 Task: Compose an email with the signature Gabriella Robinson with the subject Invitation to a webinar and the message I wanted to follow up on the email you sent regarding the budget. Do you have any additional information? from softage.10@softage.net to softage.6@softage.net, now select the entire message Quote Attach a link with text SoftAge.6 and email address as softage.6@softage.net Send the email. Finally, move the email from Sent Items to the label Business development
Action: Mouse moved to (105, 183)
Screenshot: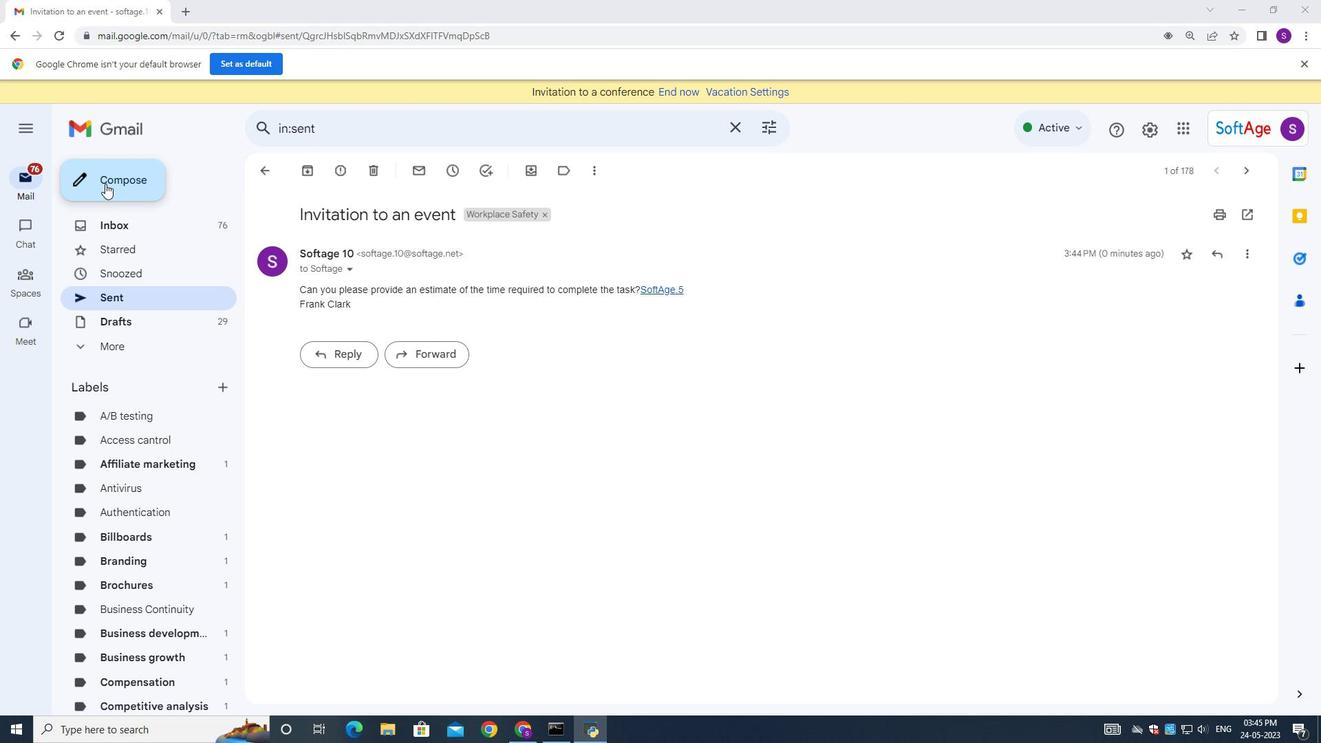 
Action: Mouse pressed left at (105, 183)
Screenshot: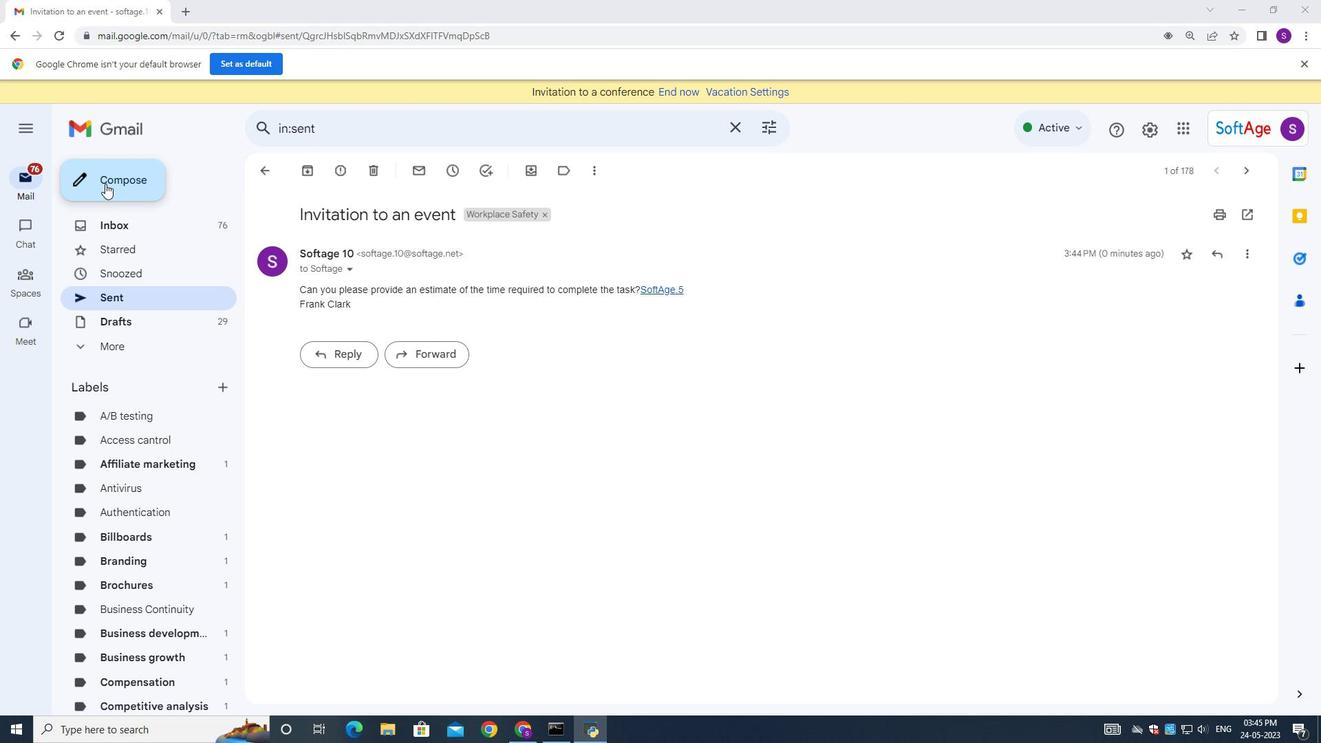 
Action: Mouse moved to (1090, 688)
Screenshot: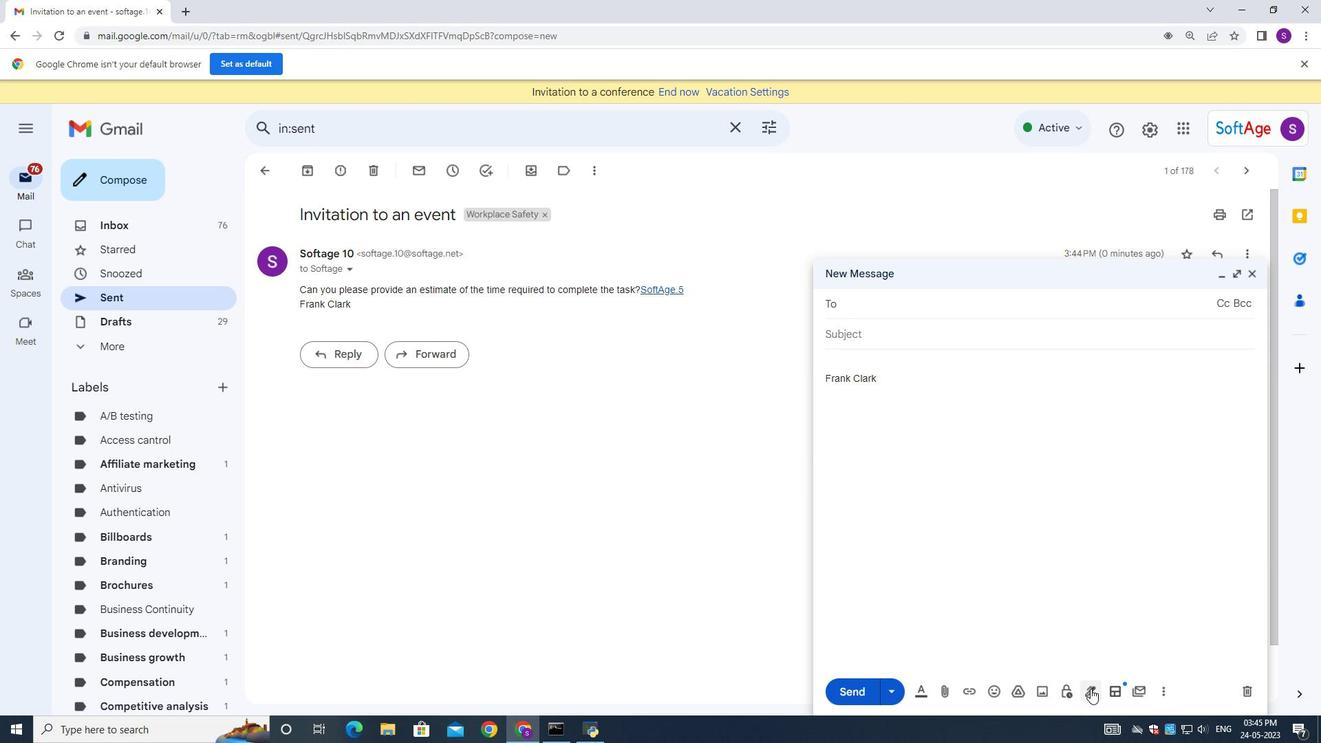 
Action: Mouse pressed left at (1090, 688)
Screenshot: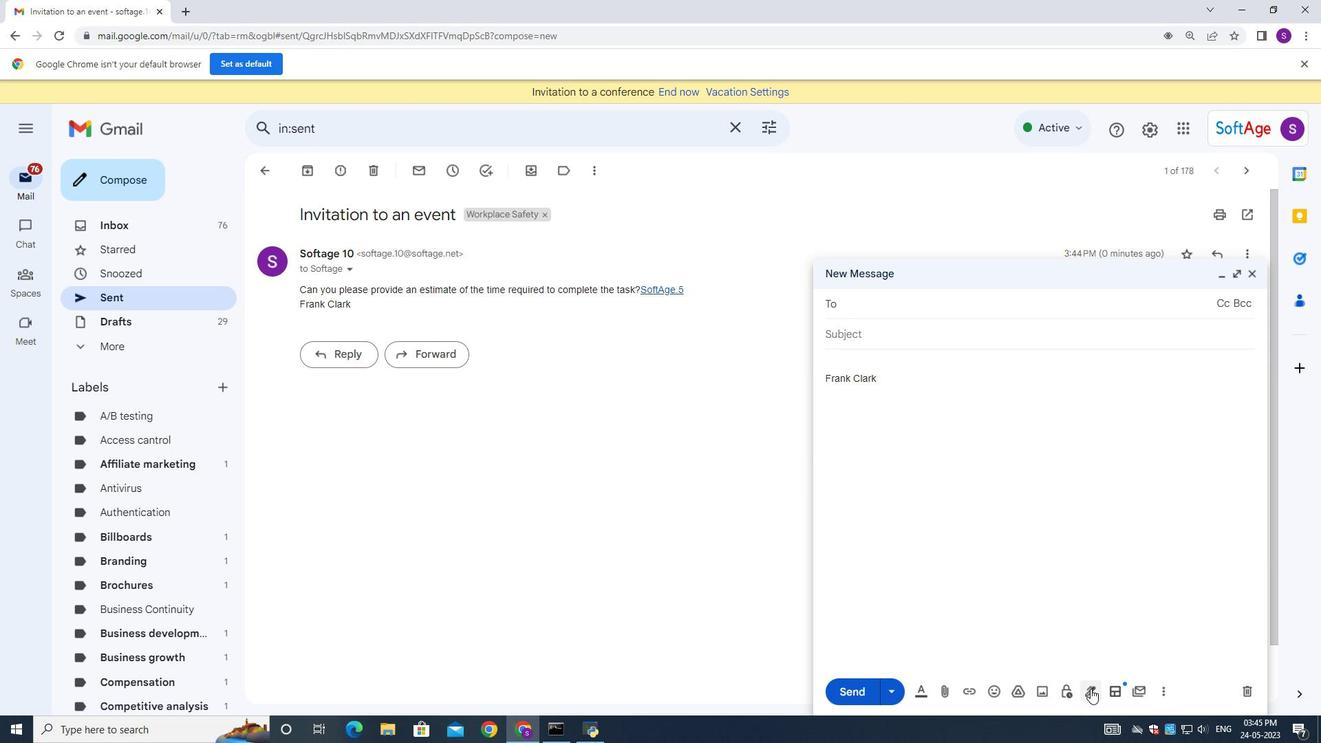 
Action: Mouse moved to (1120, 603)
Screenshot: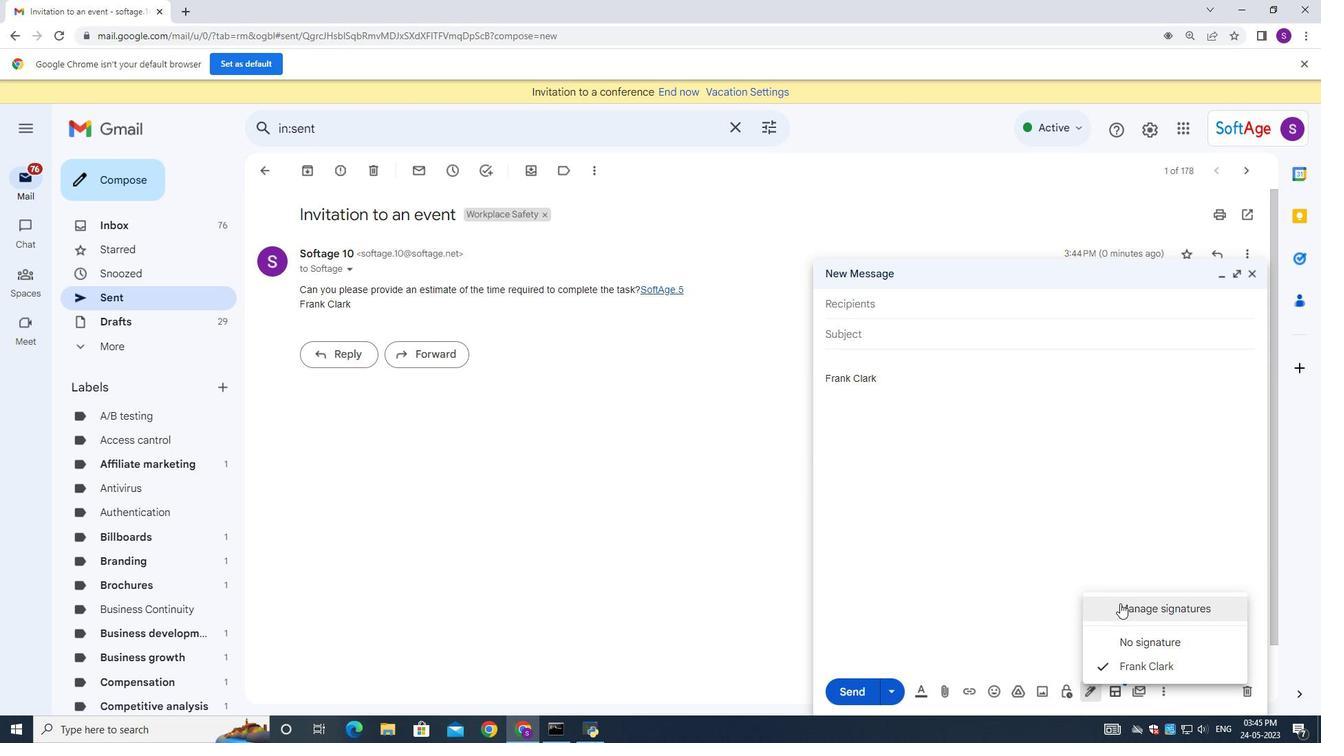 
Action: Mouse pressed left at (1120, 603)
Screenshot: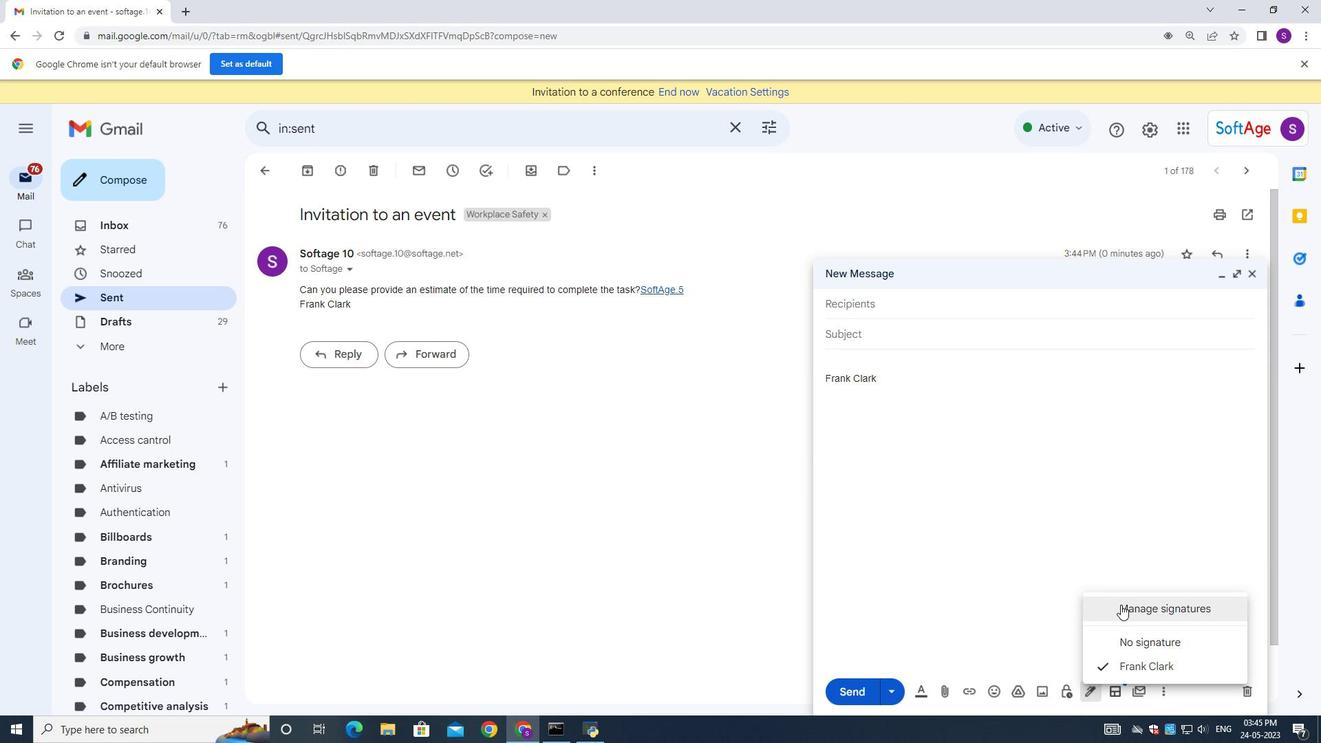 
Action: Mouse moved to (559, 344)
Screenshot: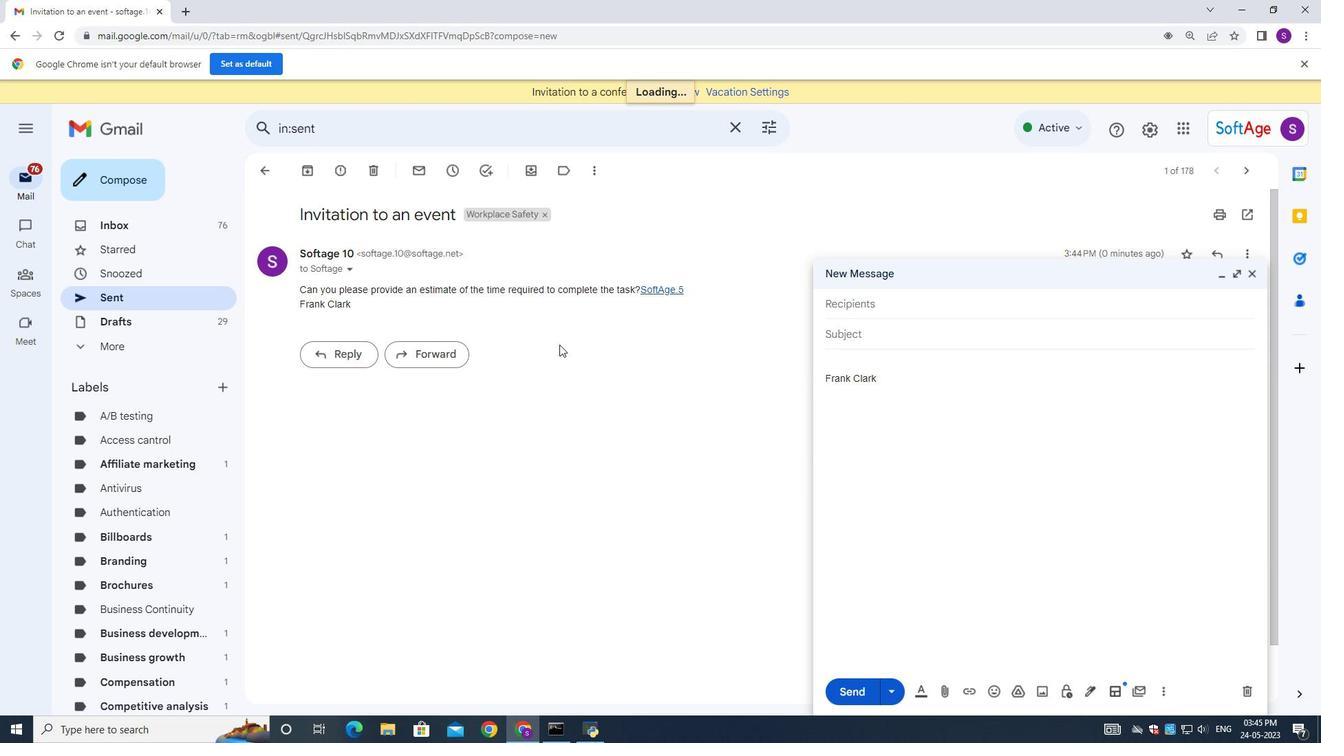 
Action: Mouse scrolled (559, 344) with delta (0, 0)
Screenshot: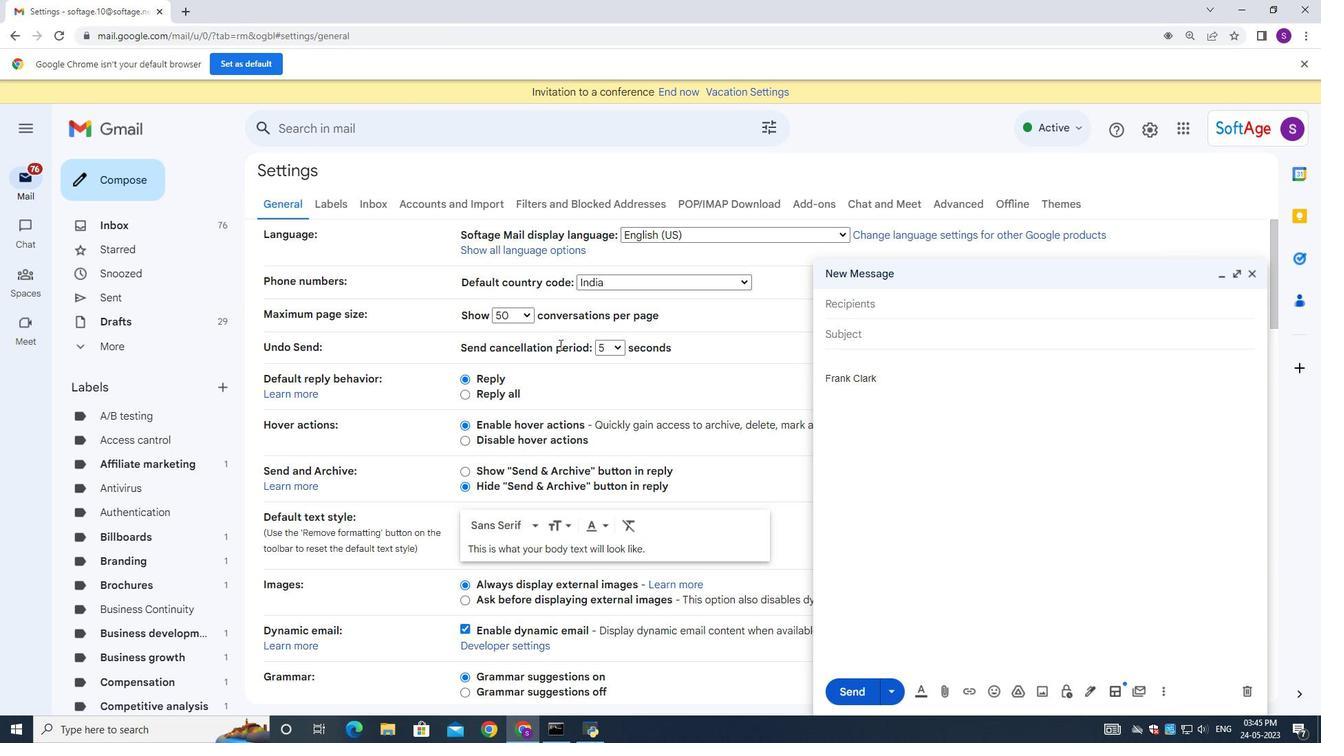 
Action: Mouse scrolled (559, 344) with delta (0, 0)
Screenshot: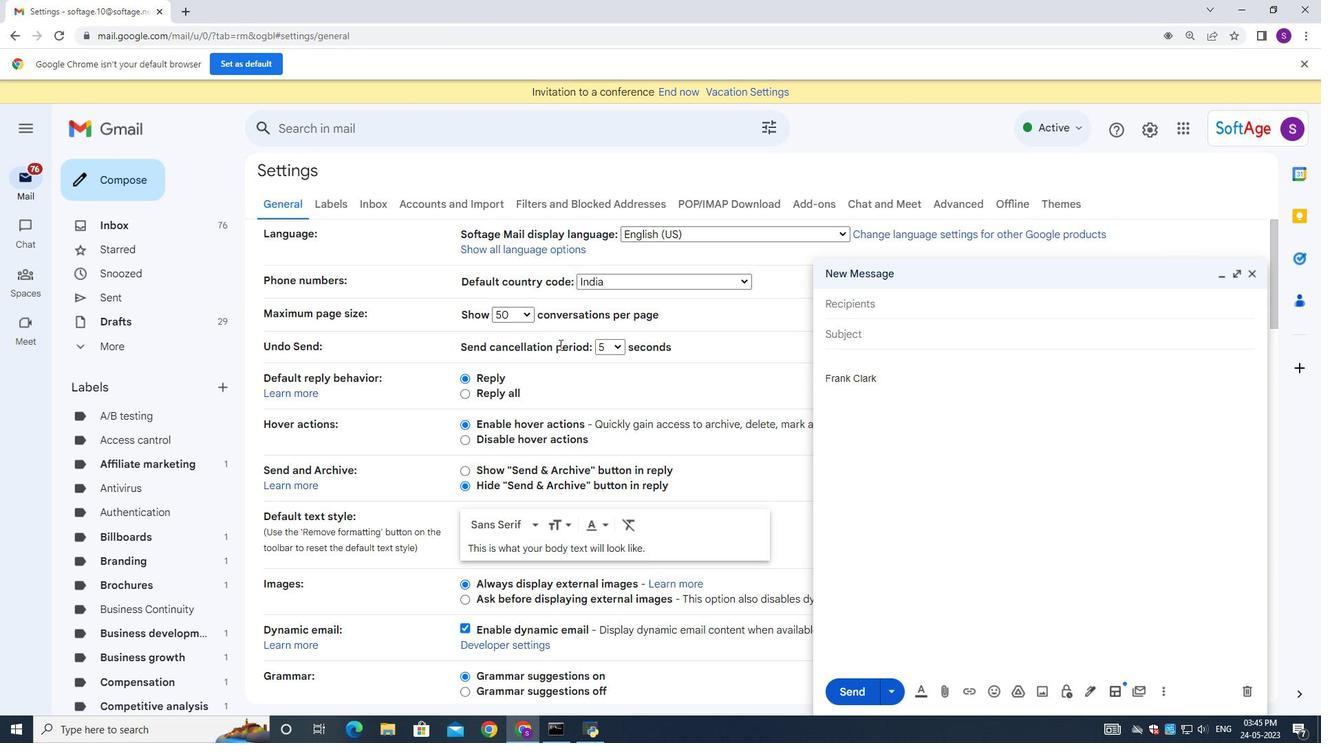 
Action: Mouse scrolled (559, 344) with delta (0, 0)
Screenshot: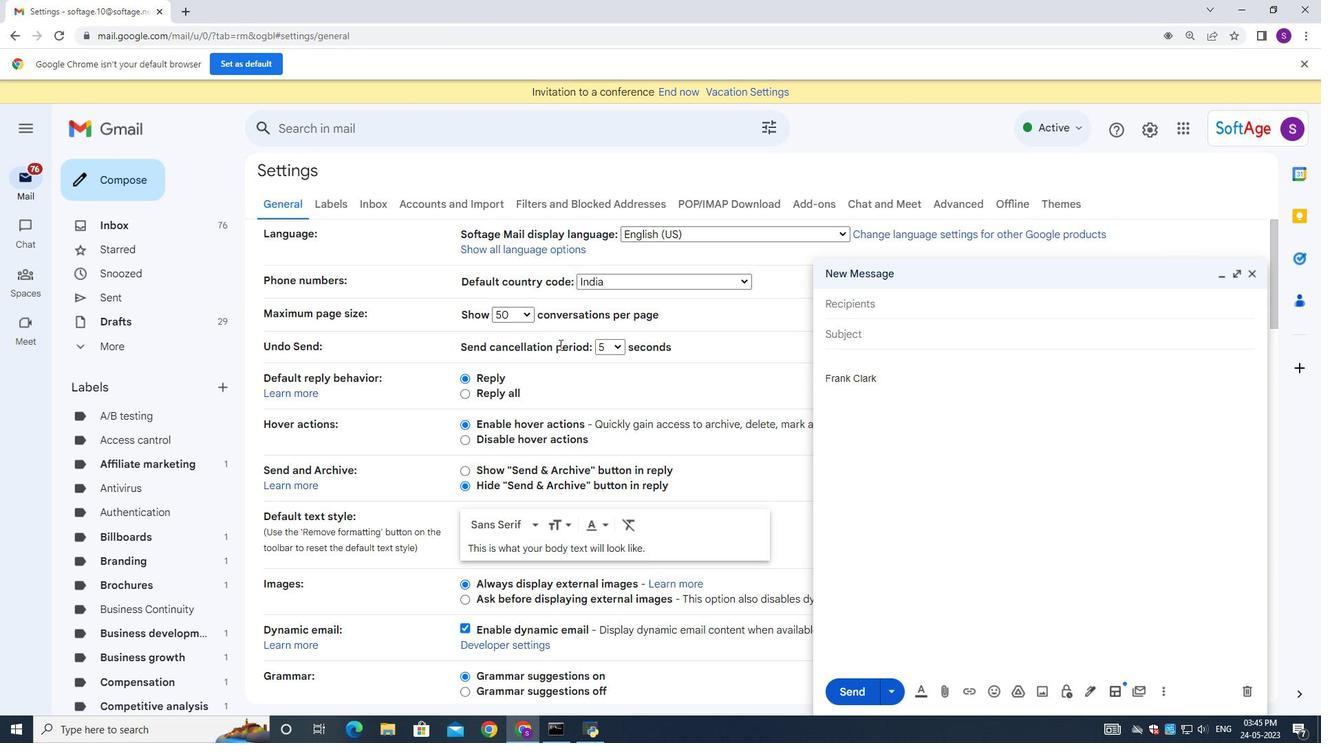 
Action: Mouse scrolled (559, 344) with delta (0, 0)
Screenshot: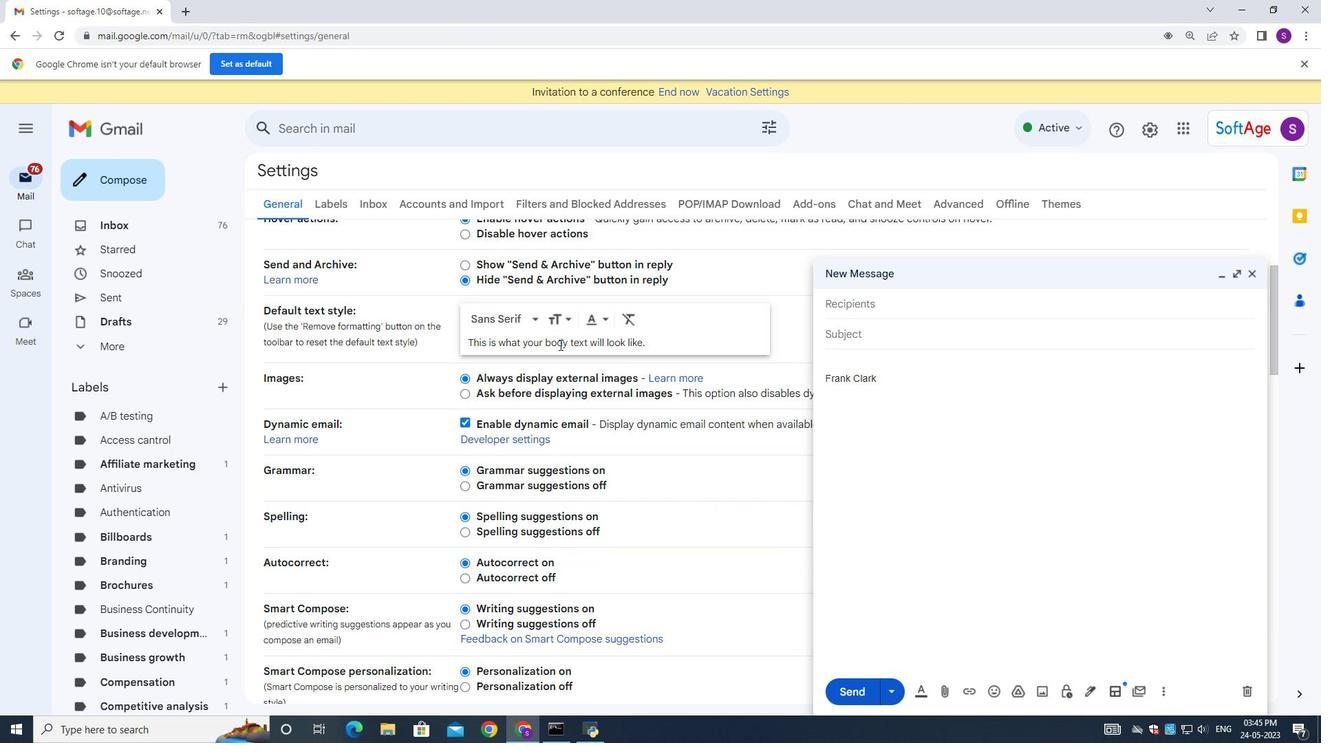 
Action: Mouse scrolled (559, 344) with delta (0, 0)
Screenshot: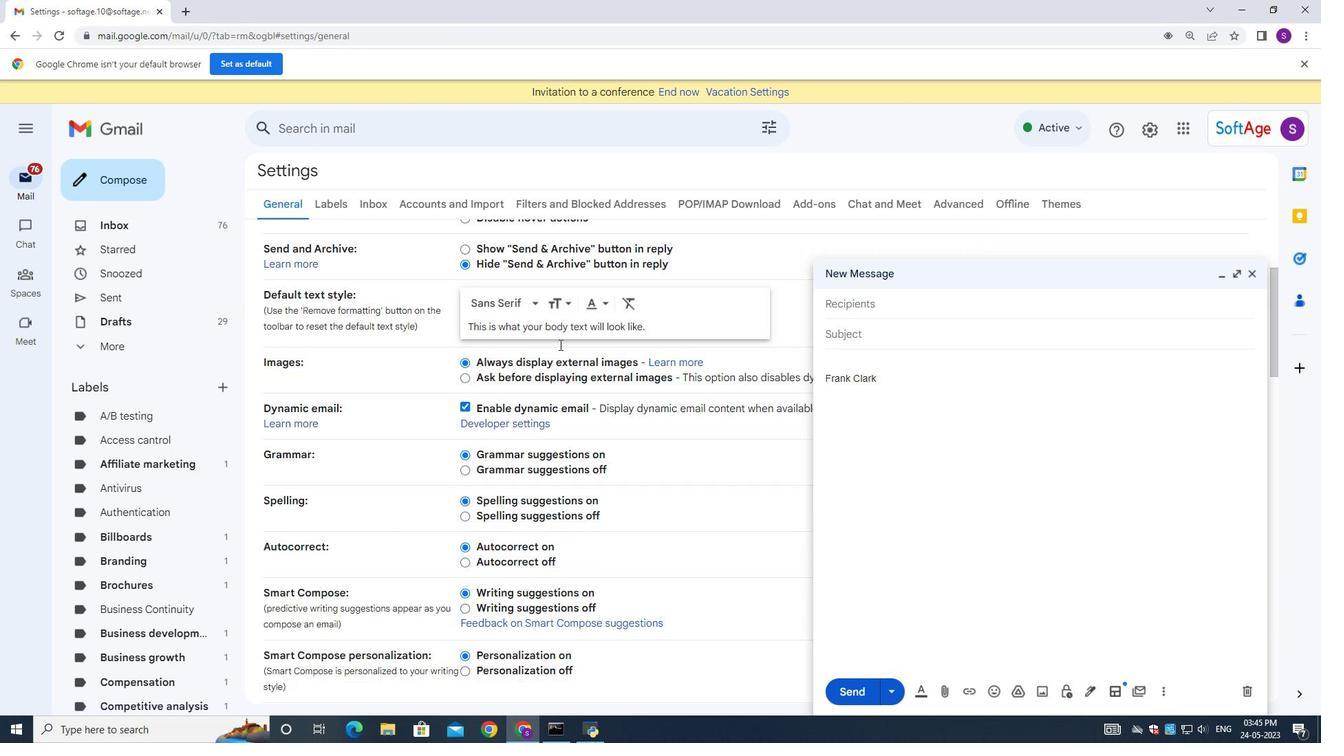
Action: Mouse scrolled (559, 344) with delta (0, 0)
Screenshot: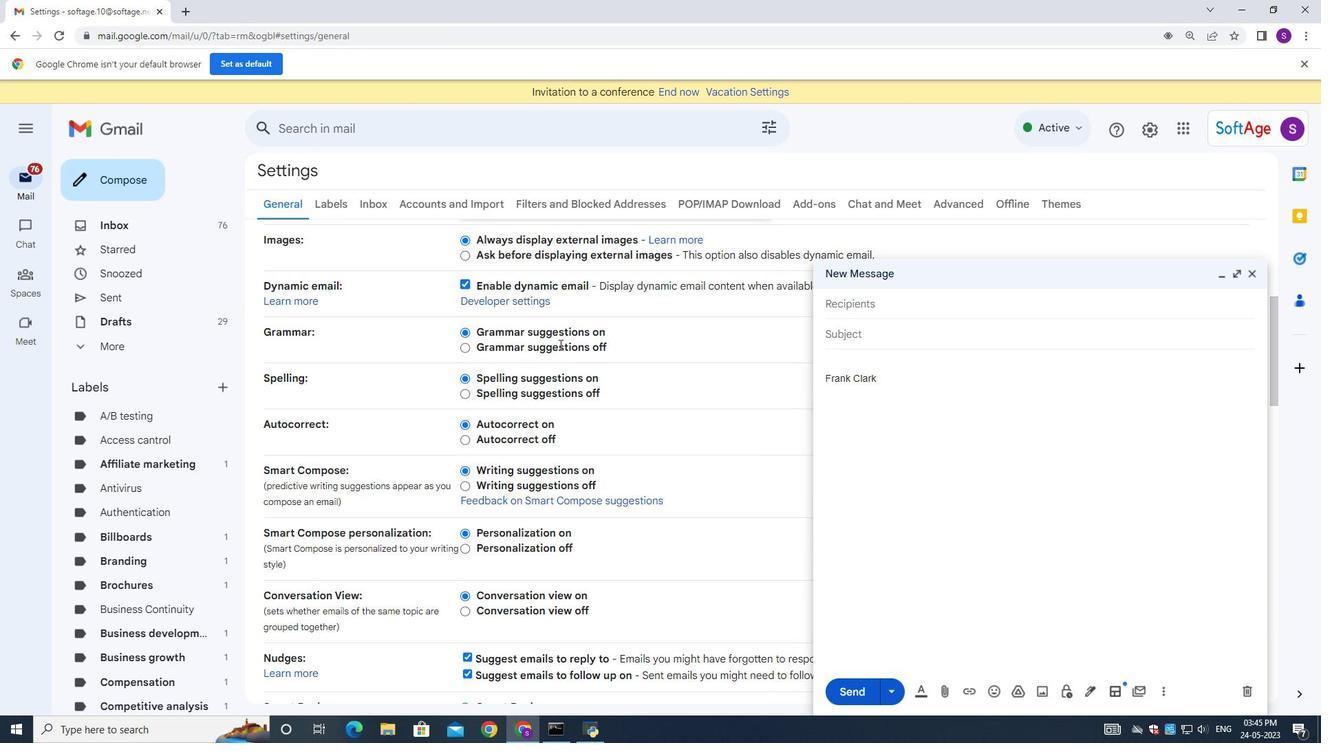 
Action: Mouse scrolled (559, 344) with delta (0, 0)
Screenshot: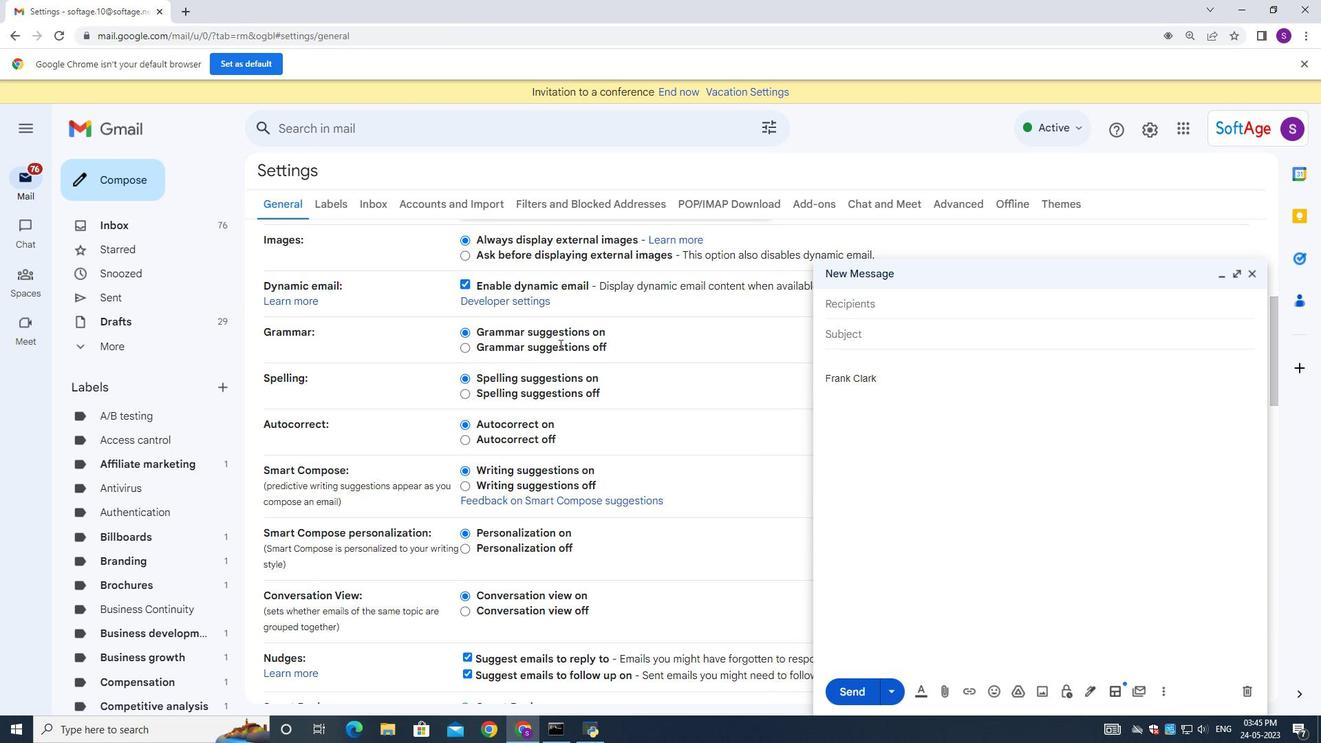 
Action: Mouse moved to (559, 344)
Screenshot: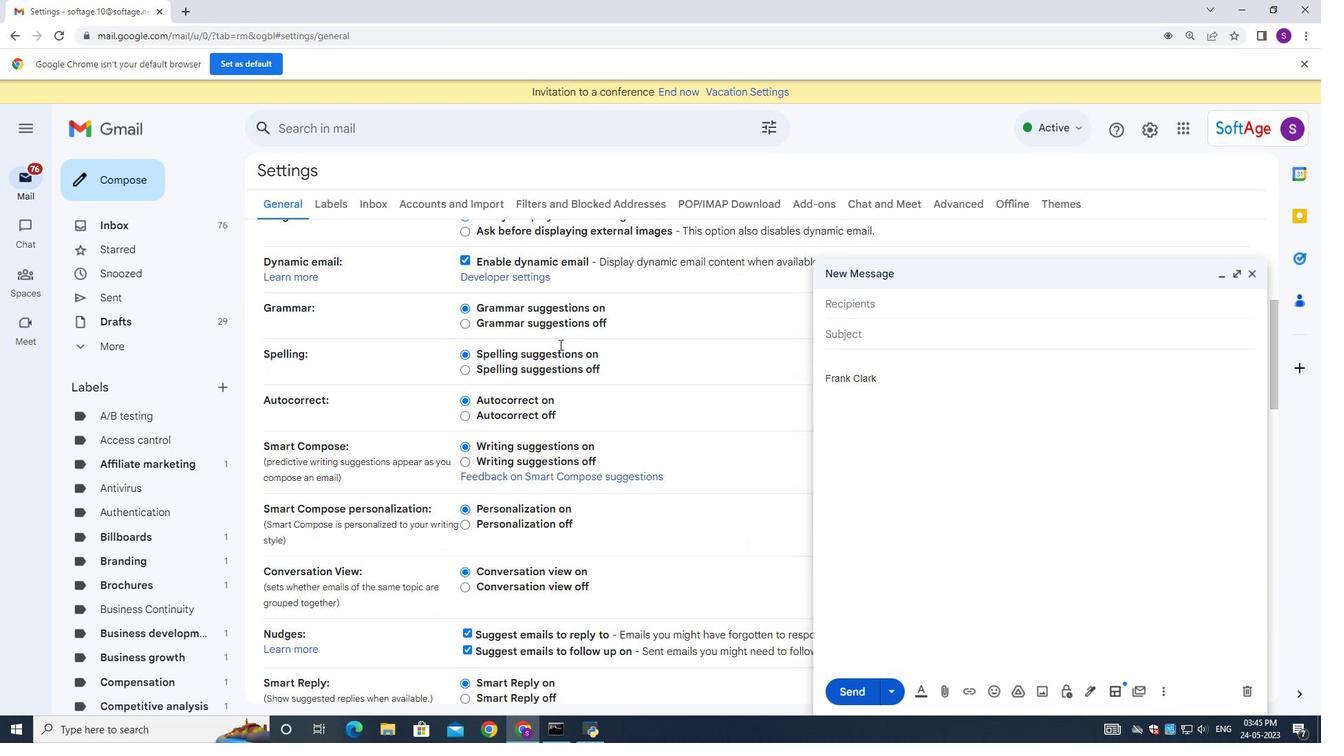 
Action: Mouse scrolled (559, 344) with delta (0, 0)
Screenshot: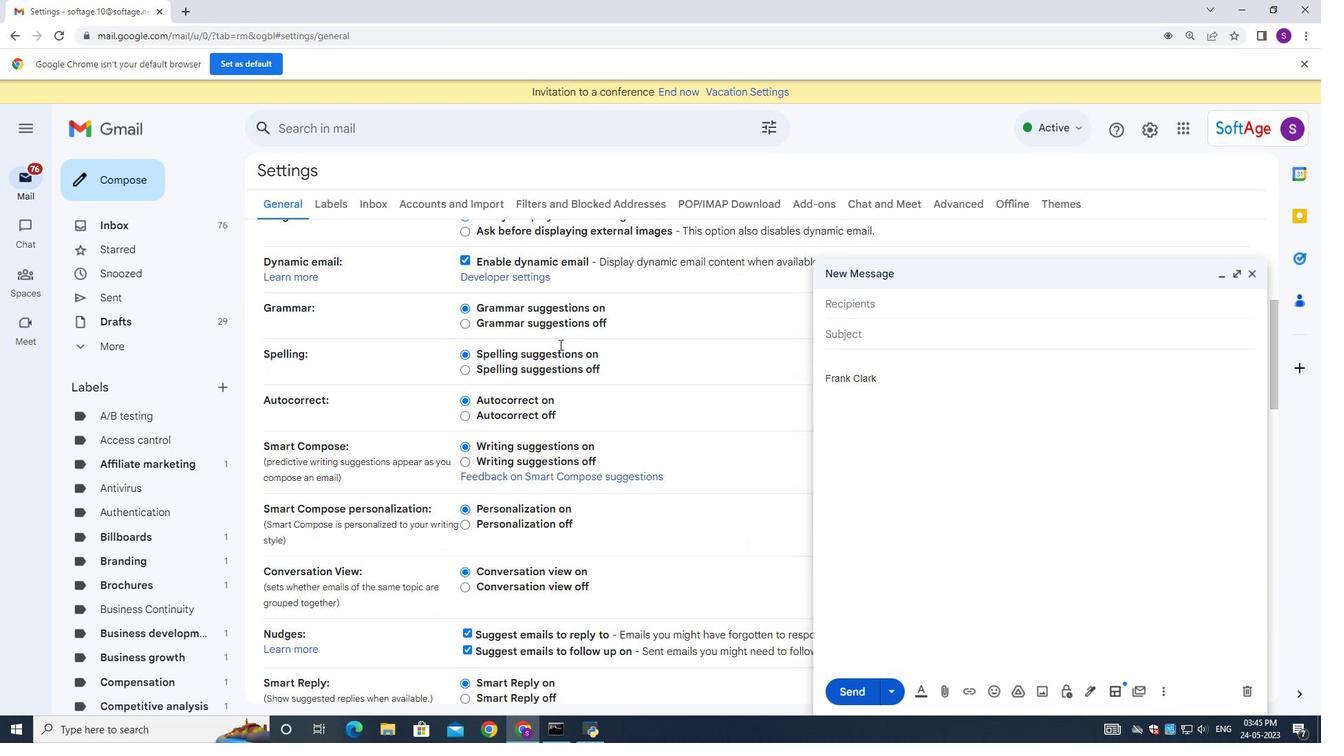
Action: Mouse scrolled (559, 344) with delta (0, 0)
Screenshot: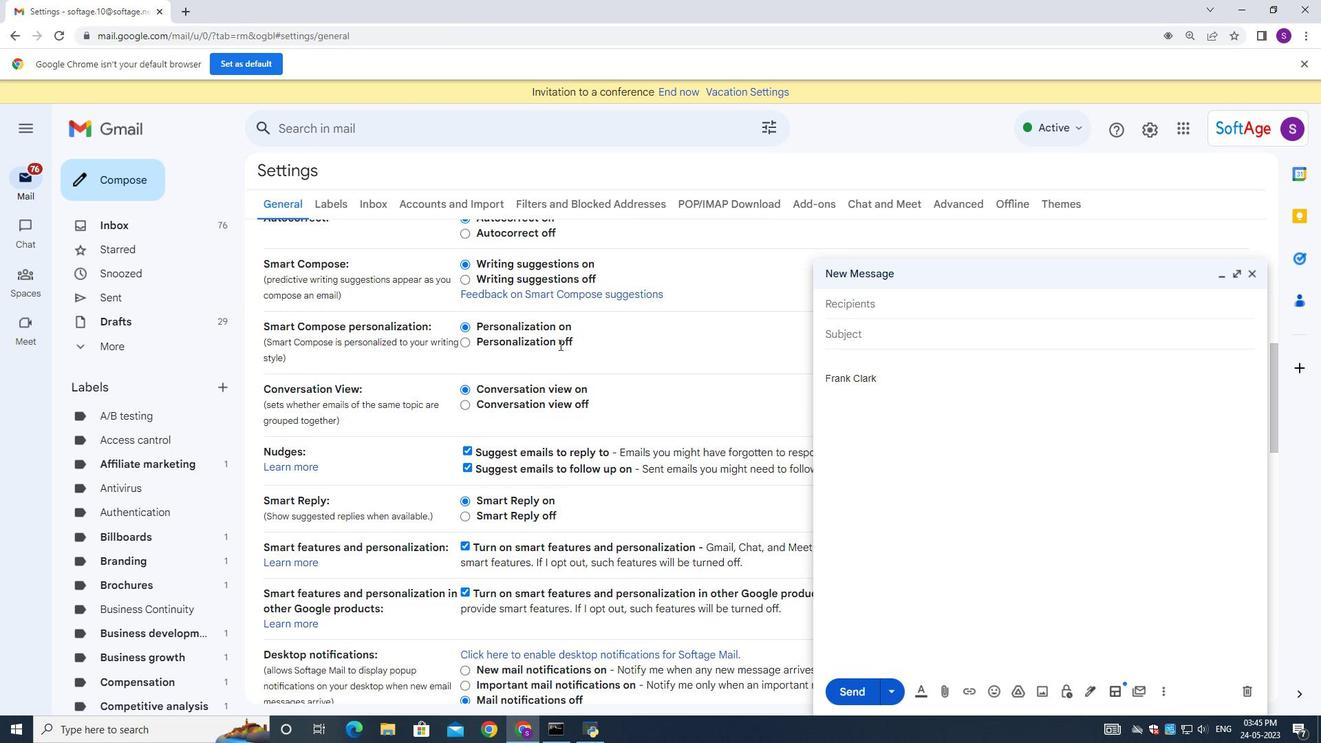 
Action: Mouse scrolled (559, 344) with delta (0, 0)
Screenshot: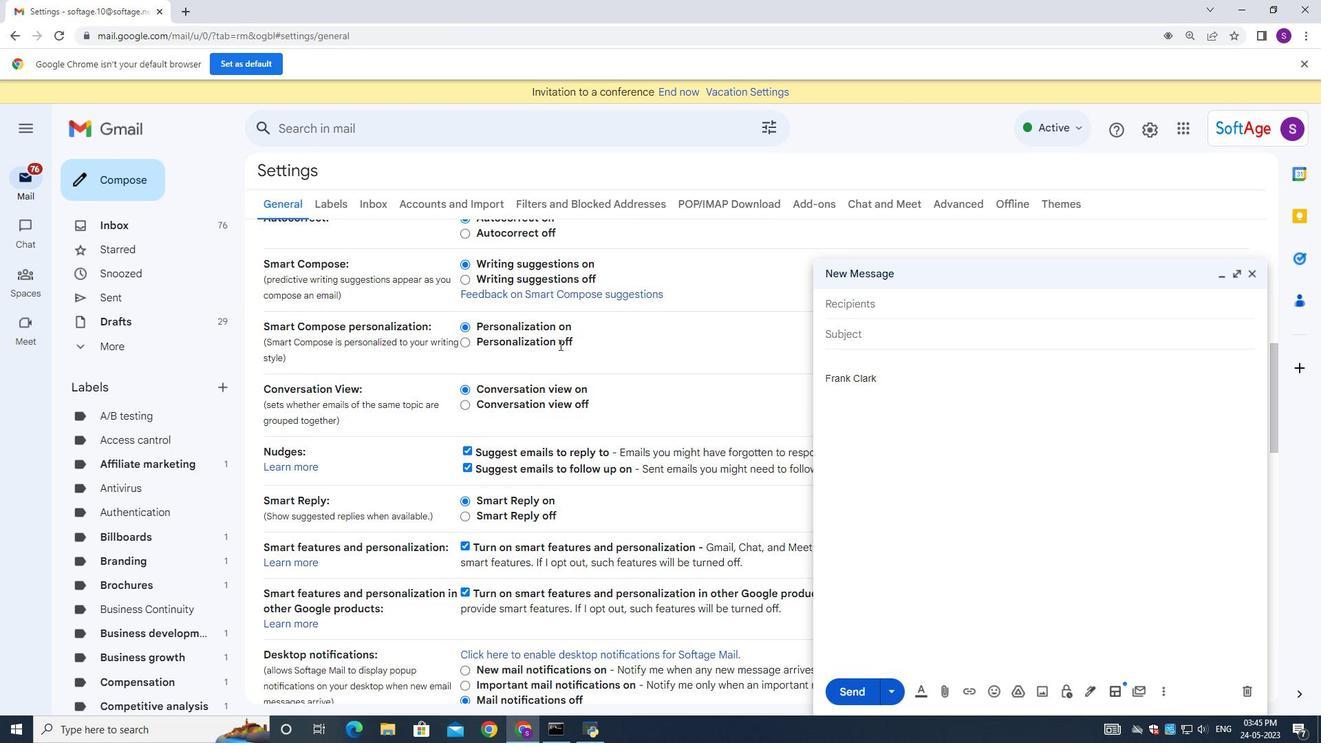 
Action: Mouse moved to (559, 348)
Screenshot: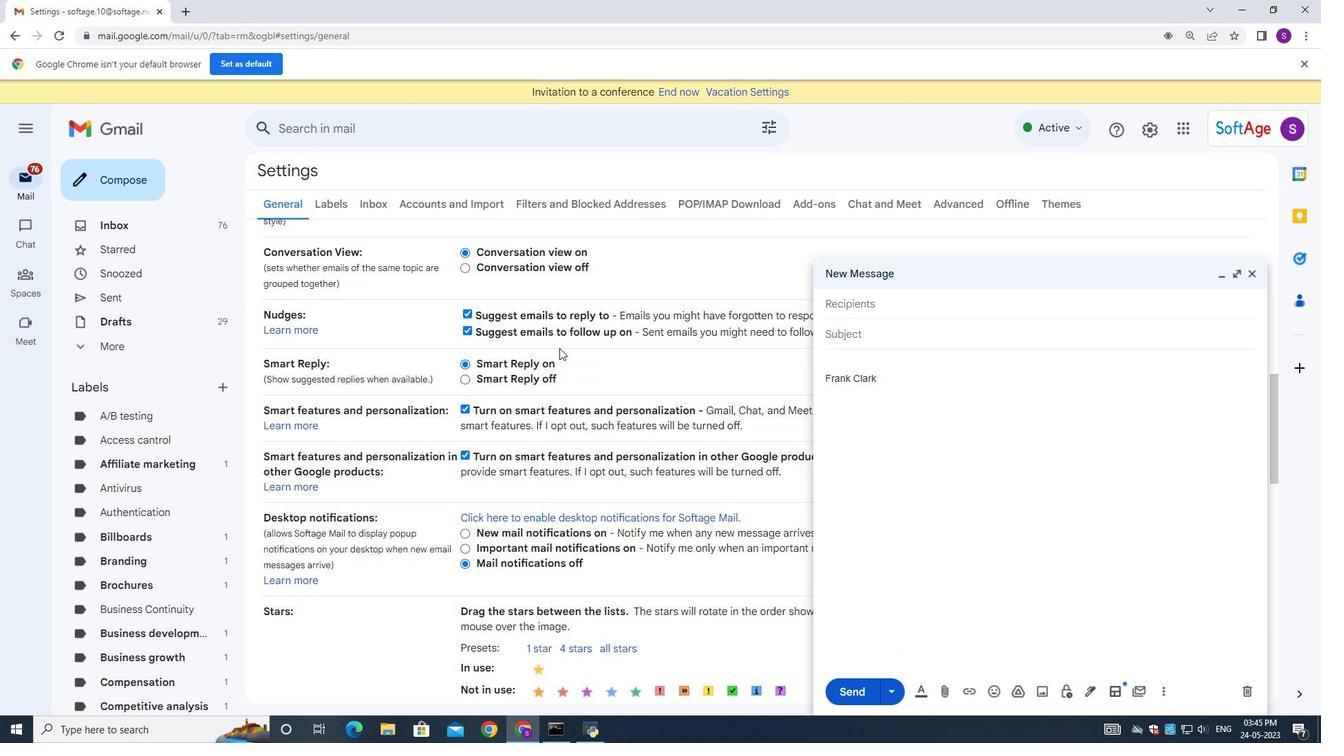 
Action: Mouse scrolled (559, 347) with delta (0, 0)
Screenshot: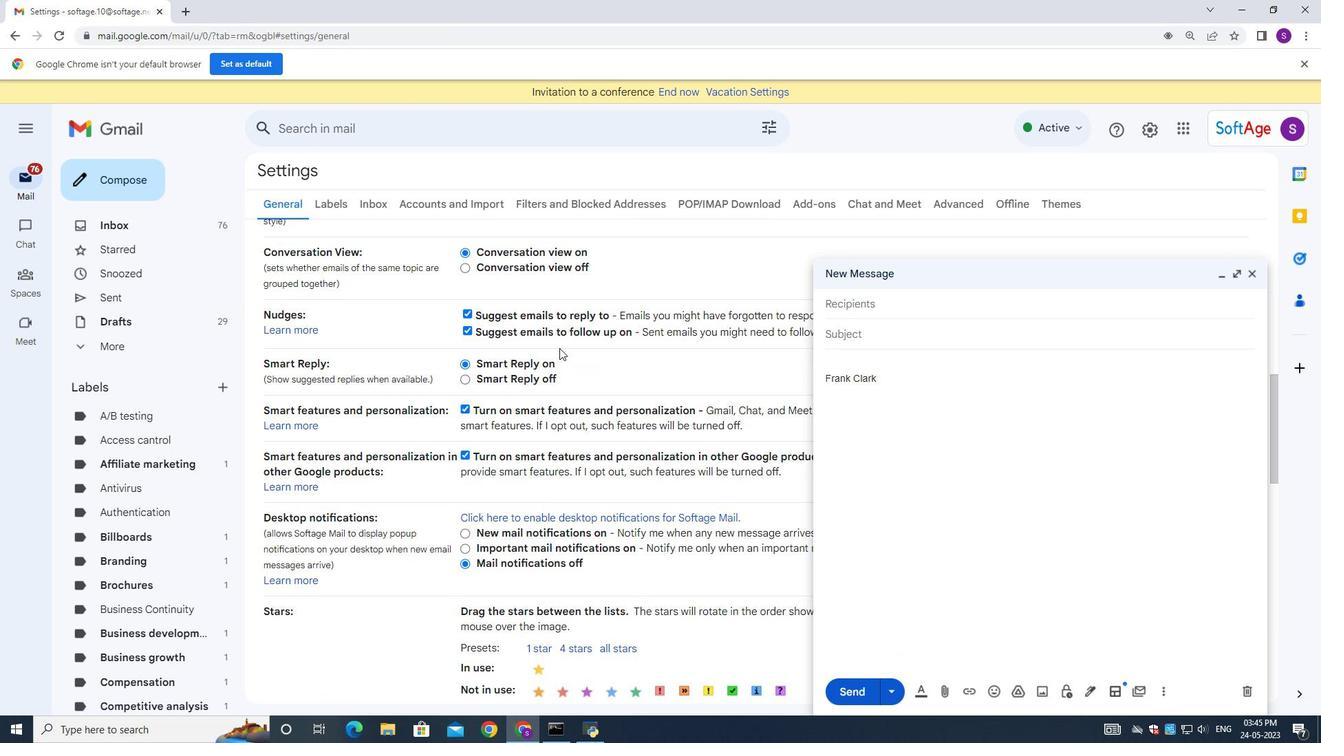 
Action: Mouse scrolled (559, 347) with delta (0, 0)
Screenshot: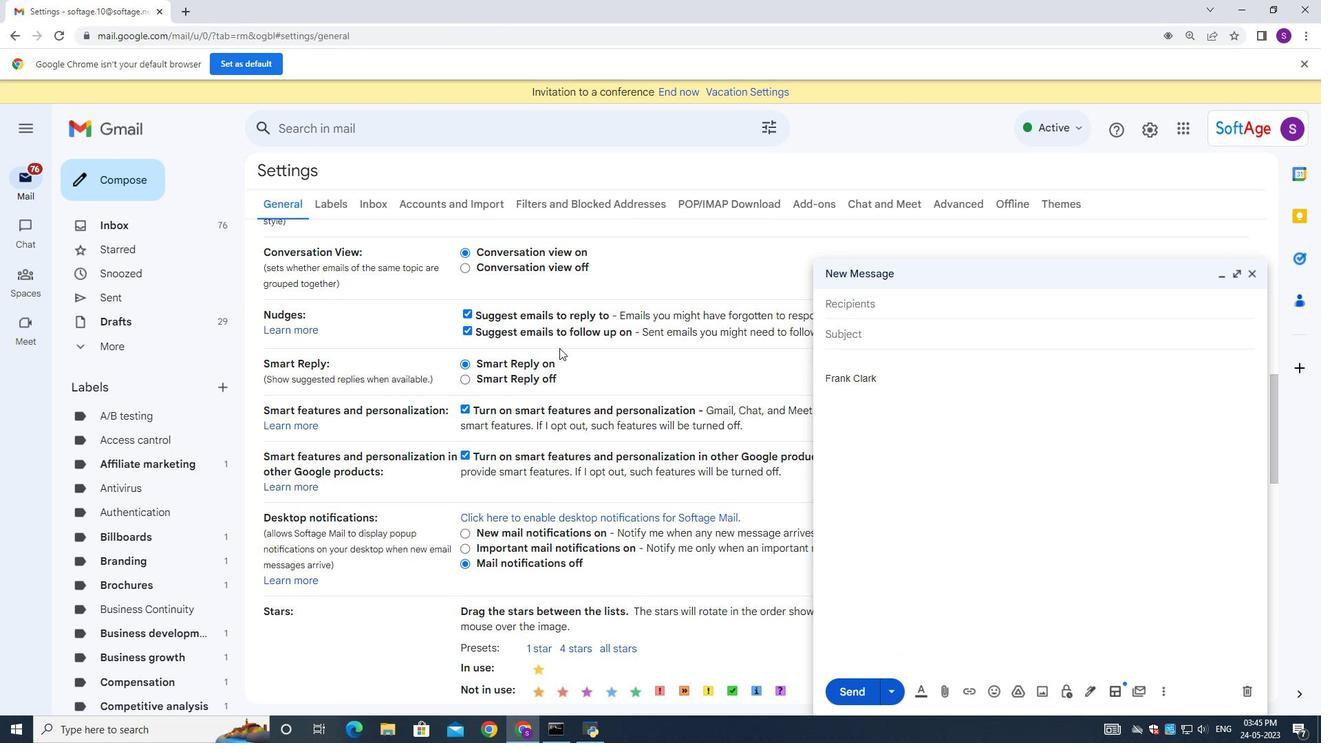 
Action: Mouse scrolled (559, 347) with delta (0, 0)
Screenshot: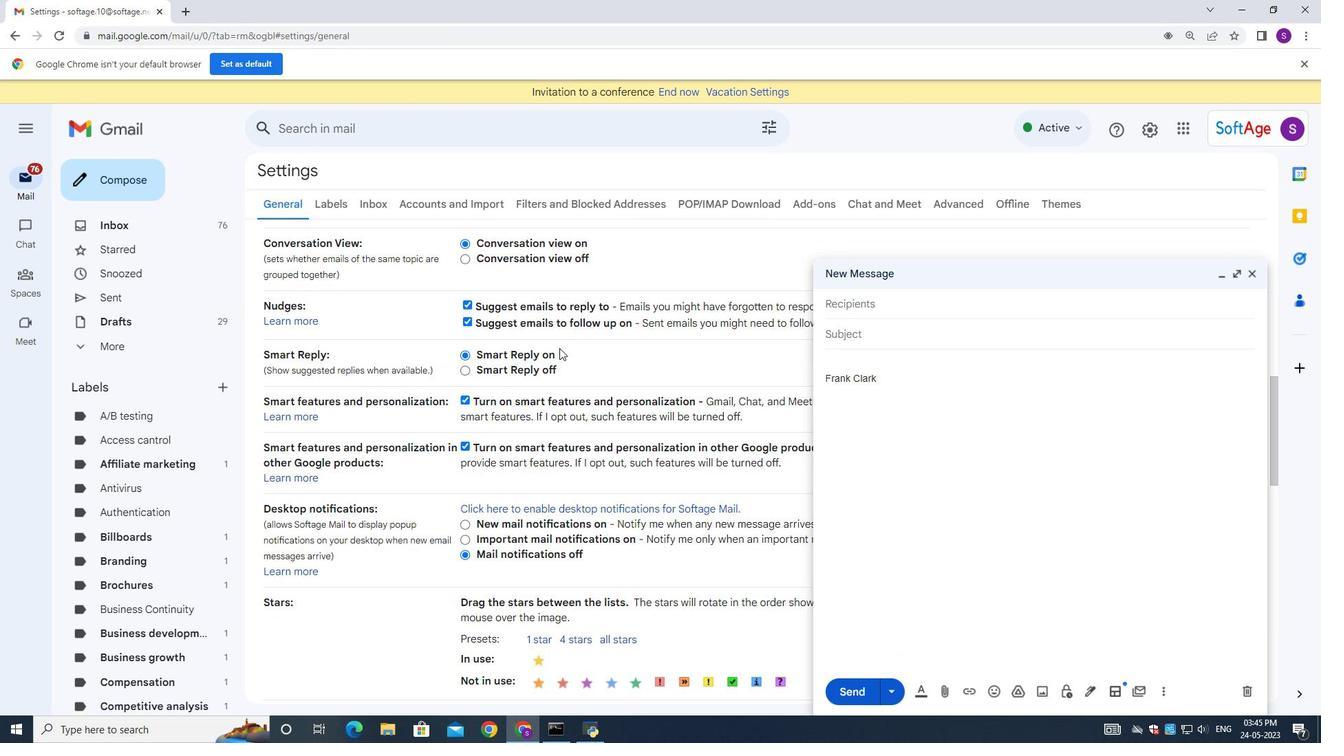 
Action: Mouse moved to (559, 348)
Screenshot: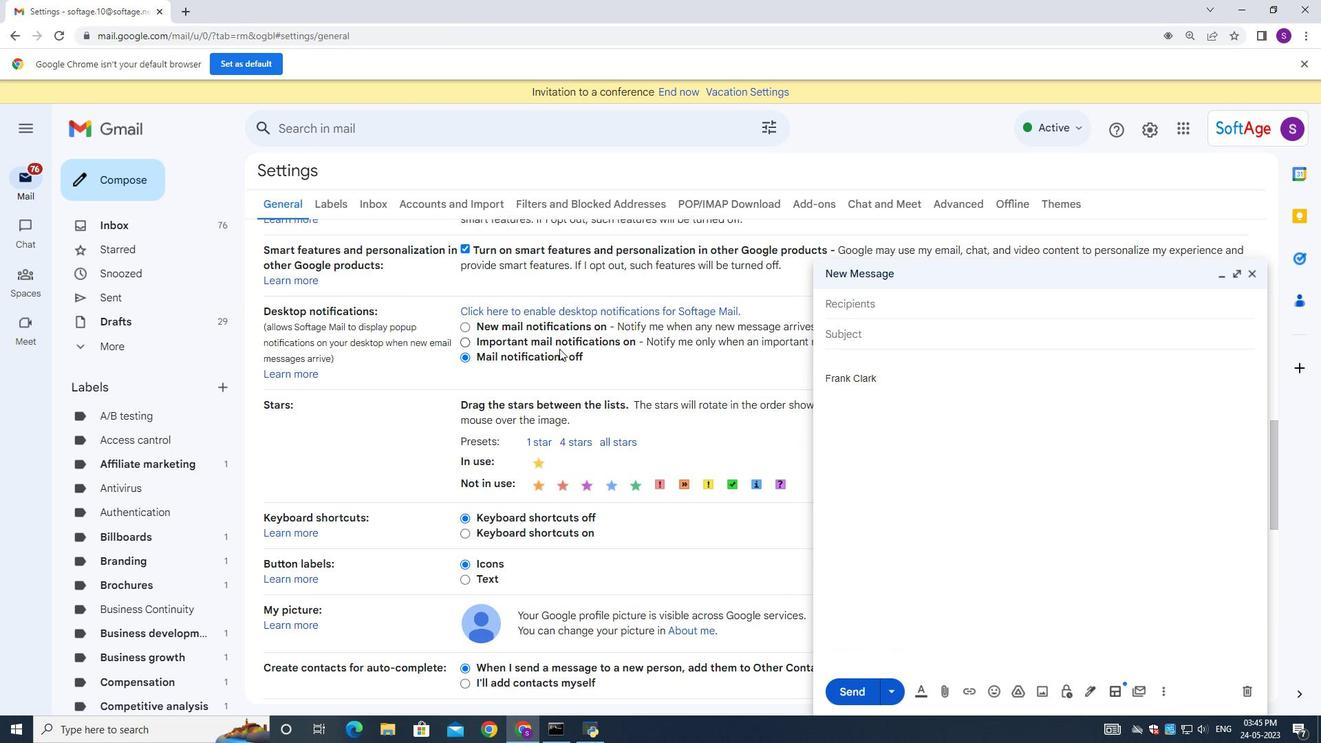 
Action: Mouse scrolled (559, 348) with delta (0, 0)
Screenshot: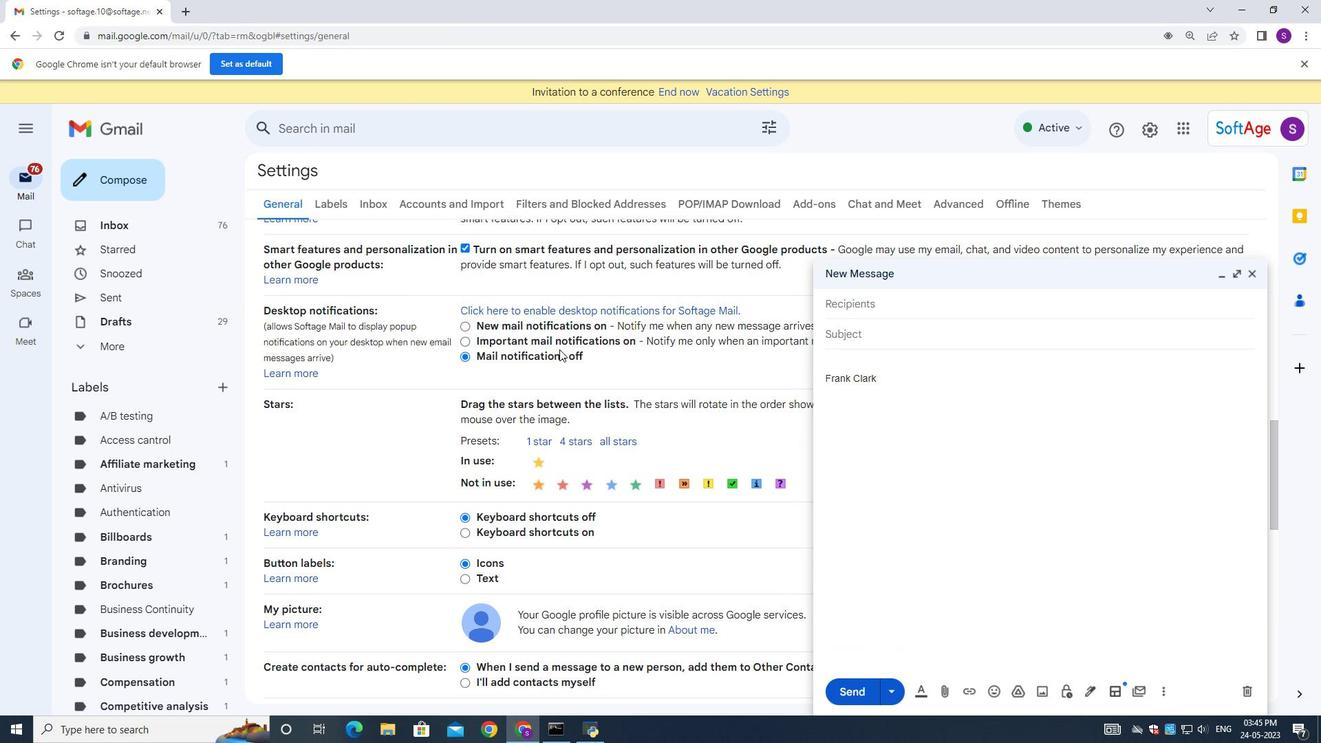
Action: Mouse moved to (559, 349)
Screenshot: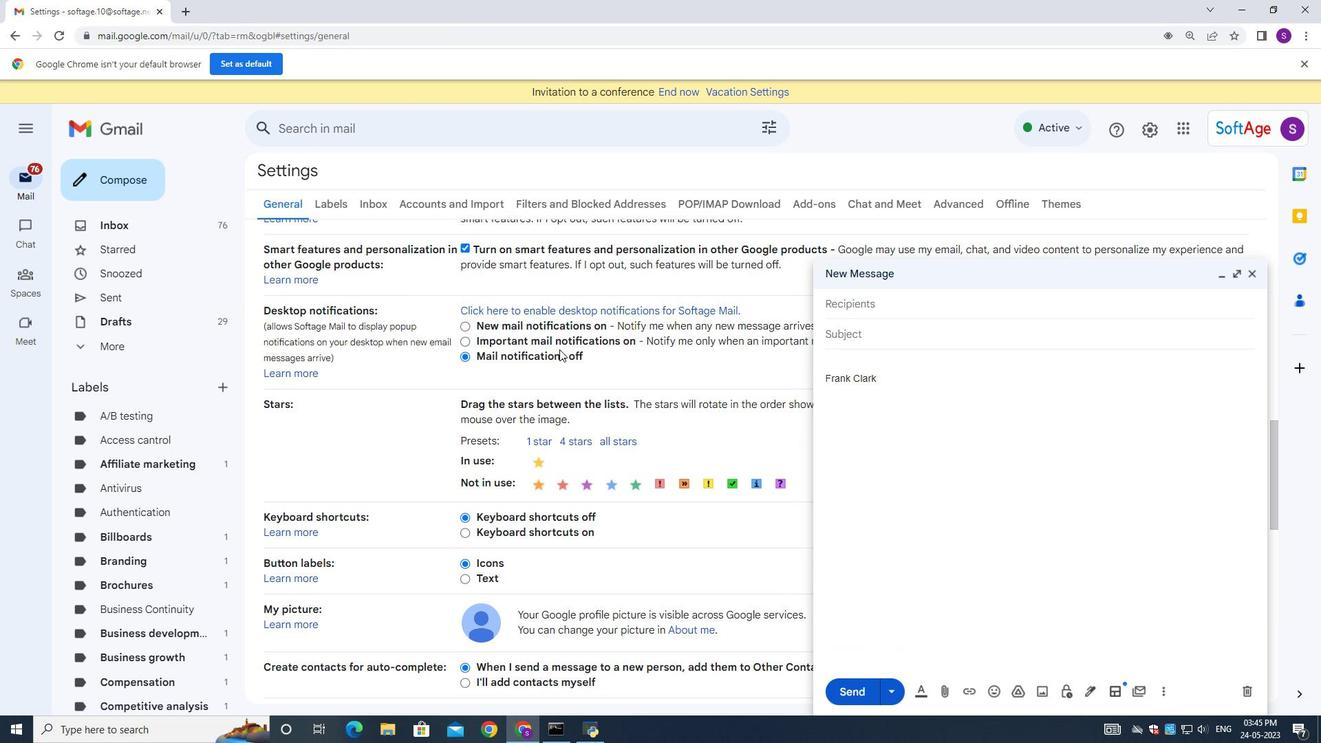 
Action: Mouse scrolled (559, 348) with delta (0, 0)
Screenshot: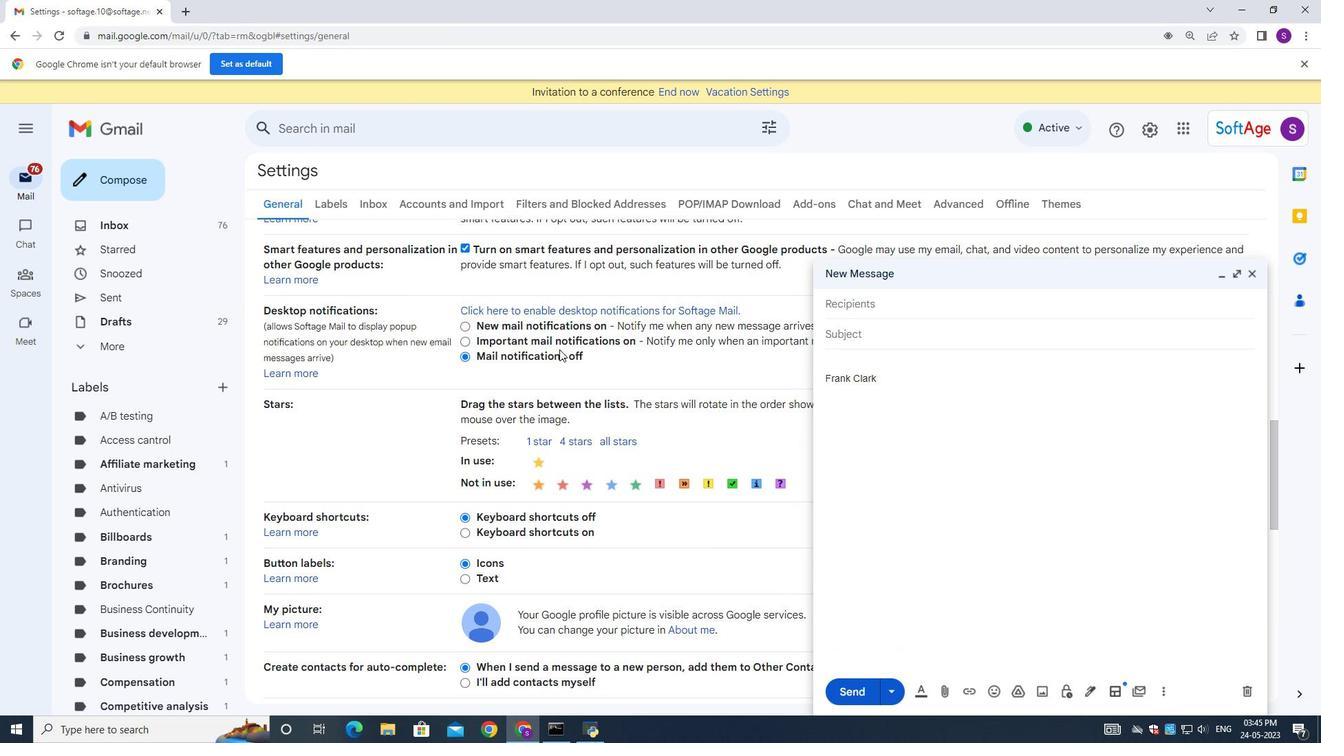 
Action: Mouse moved to (559, 349)
Screenshot: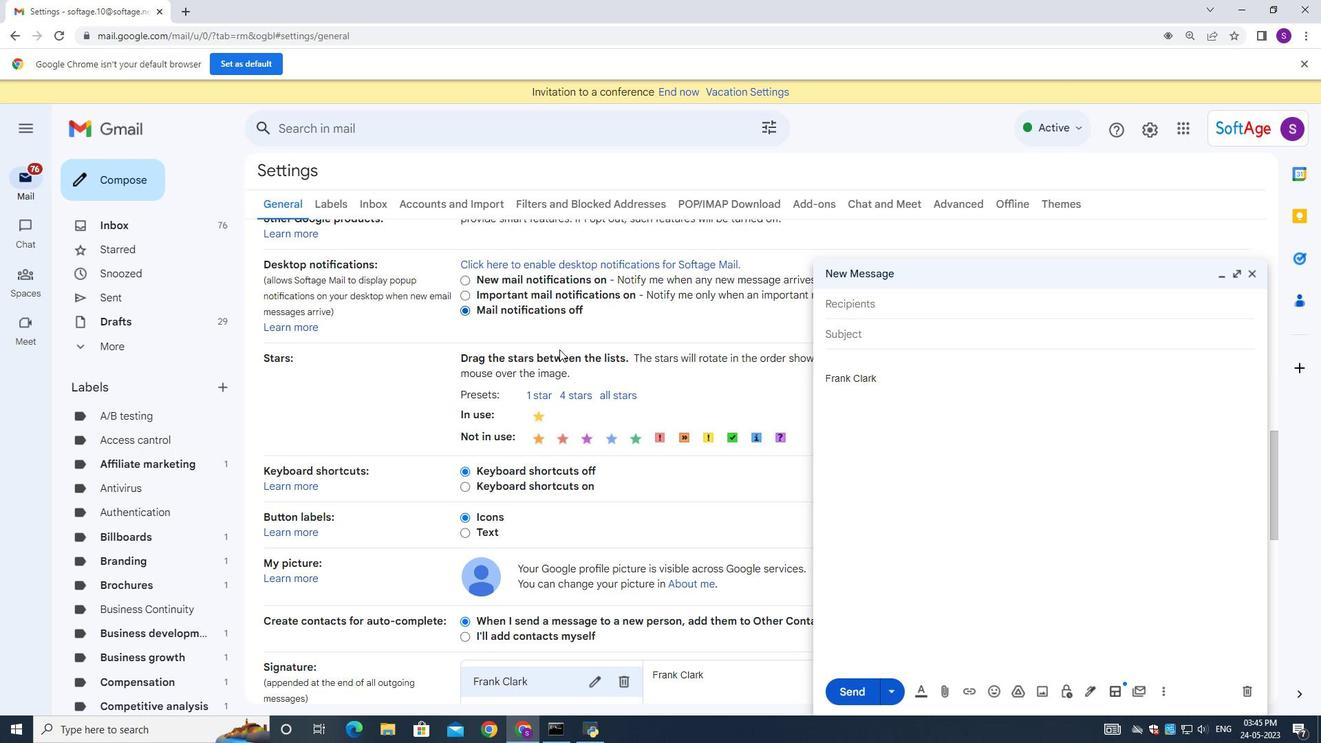 
Action: Mouse scrolled (559, 348) with delta (0, 0)
Screenshot: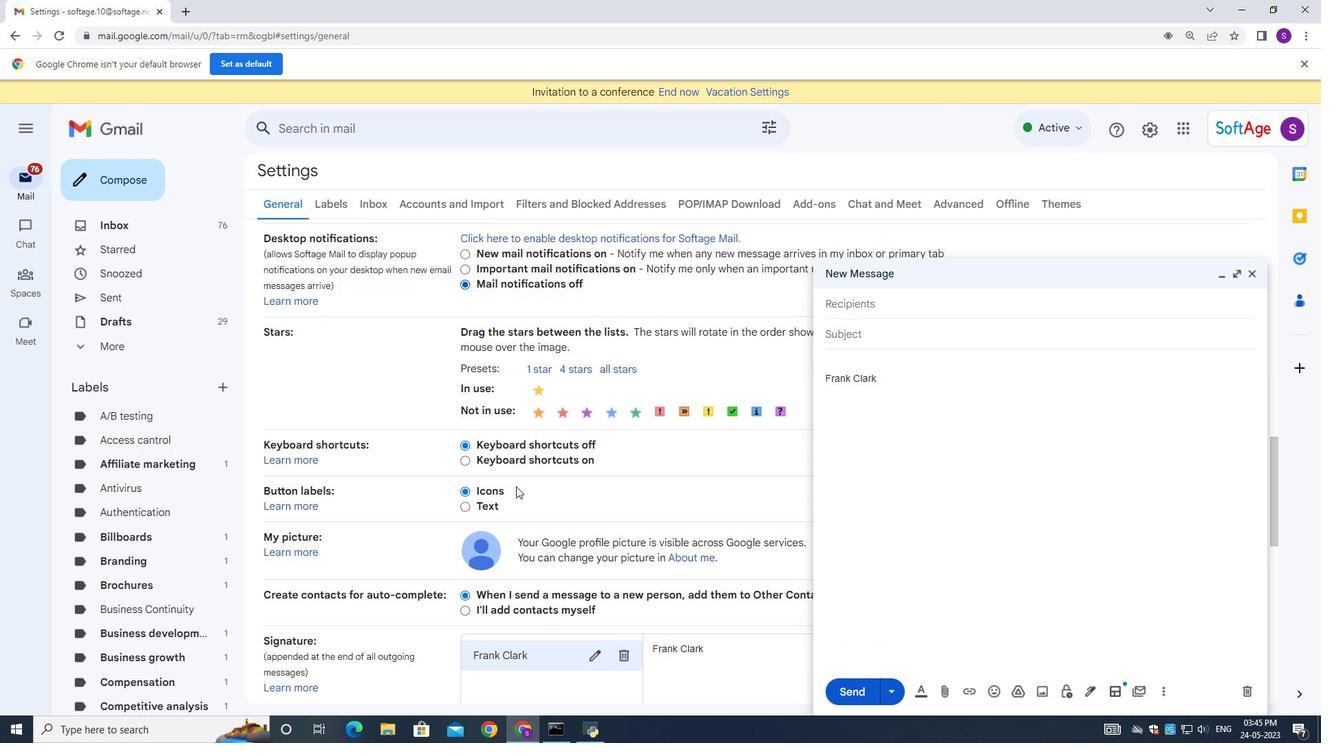 
Action: Mouse moved to (590, 512)
Screenshot: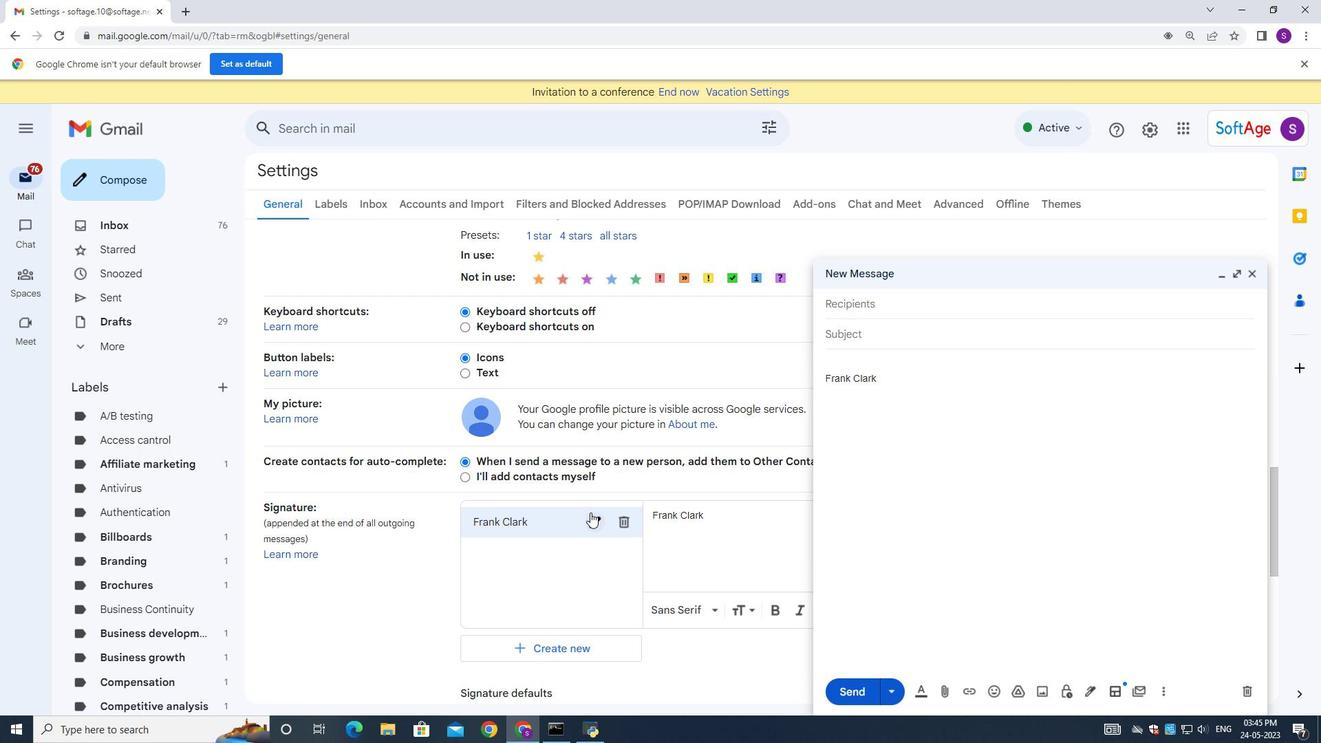 
Action: Mouse pressed left at (590, 512)
Screenshot: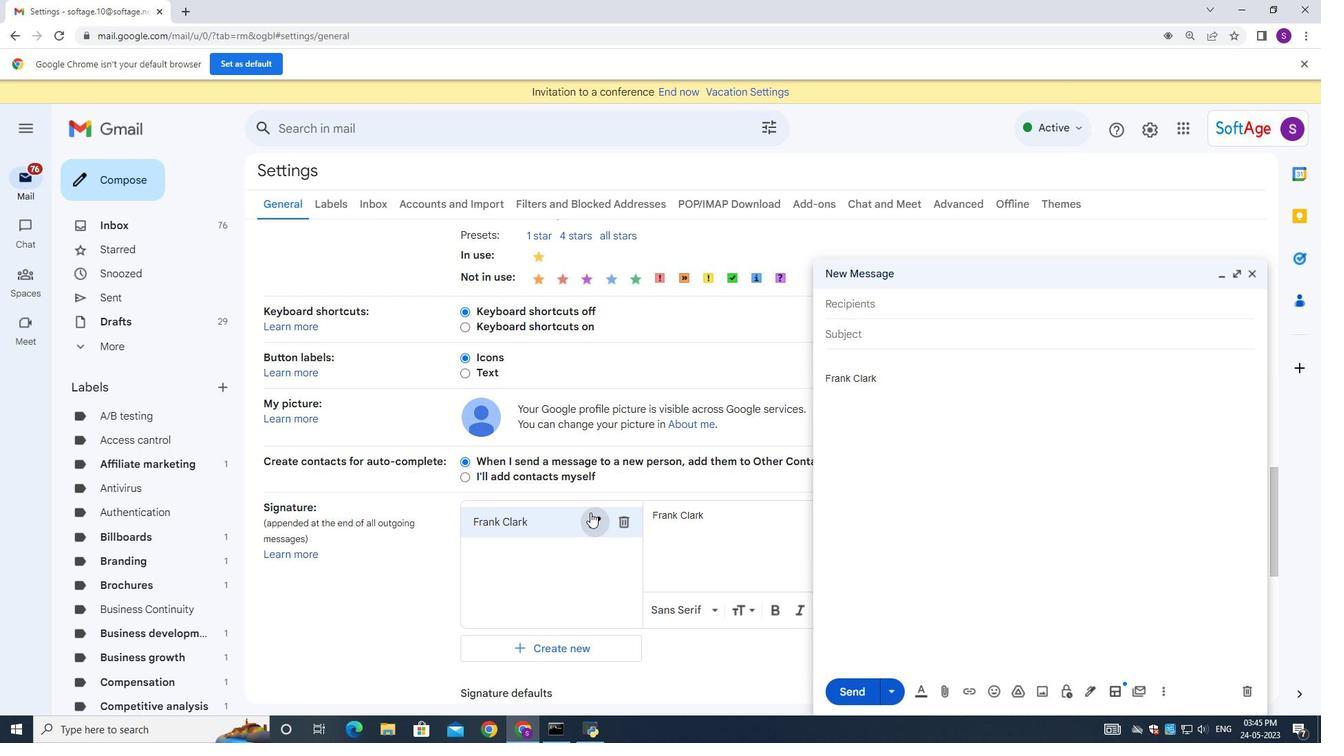 
Action: Mouse moved to (593, 511)
Screenshot: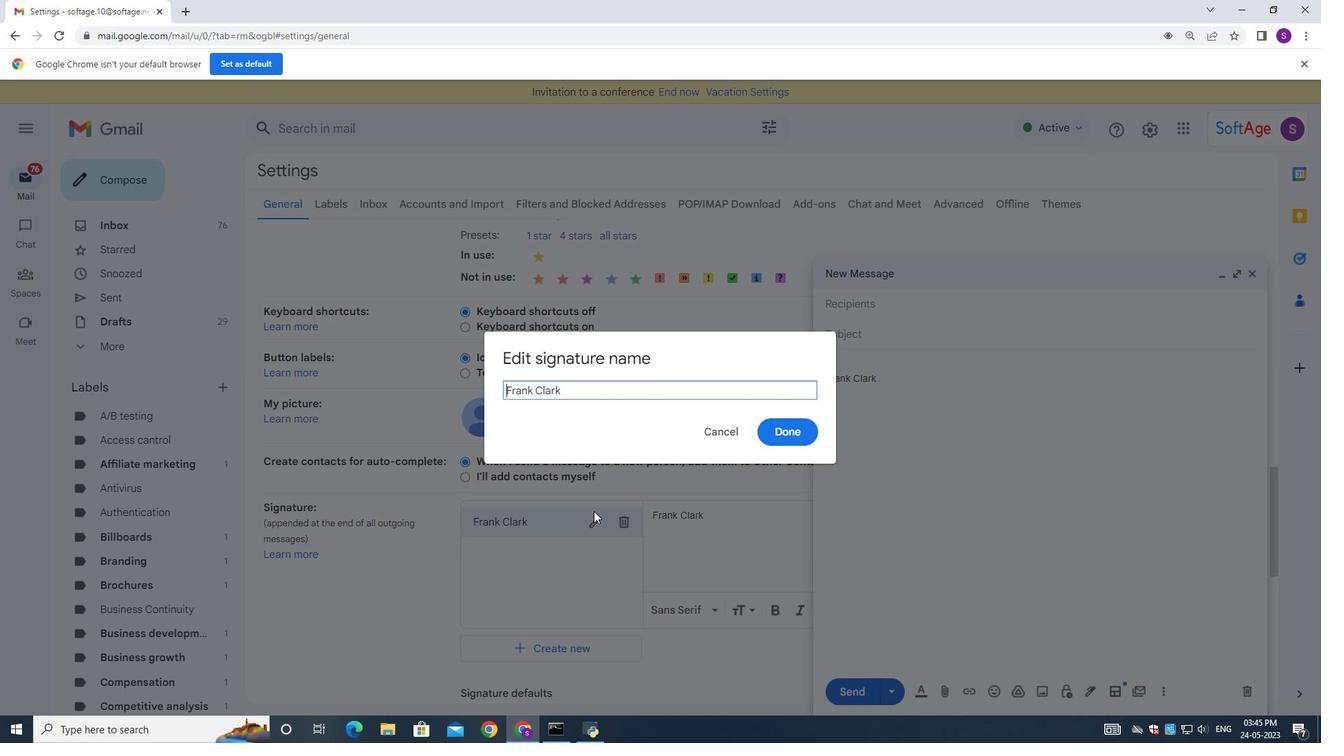 
Action: Key pressed ctrl+A<Key.backspace><Key.shift><Key.shift><Key.shift><Key.shift><Key.shift><Key.shift><Key.shift><Key.shift><Key.shift><Key.shift><Key.shift><Key.shift><Key.shift><Key.shift><Key.shift><Key.shift><Key.shift><Key.shift><Key.shift><Key.shift><Key.shift><Key.shift><Key.shift><Key.shift><Key.shift><Key.shift><Key.shift><Key.shift><Key.shift><Key.shift><Key.shift><Key.shift><Key.shift><Key.shift><Key.shift><Key.shift><Key.shift><Key.shift><Key.shift><Key.shift><Key.shift><Key.shift><Key.shift><Key.shift><Key.shift><Key.shift><Key.shift><Key.shift><Key.shift><Key.shift><Key.shift><Key.shift><Key.shift><Key.shift><Key.shift><Key.shift><Key.shift><Key.shift><Key.shift><Key.shift><Key.shift><Key.shift><Key.shift><Key.shift><Key.shift><Key.shift><Key.shift><Key.shift><Key.shift><Key.shift><Key.shift><Key.shift><Key.shift><Key.shift><Key.shift><Key.shift><Key.shift><Key.shift><Key.shift><Key.shift><Key.shift><Key.shift><Key.shift><Key.shift><Key.shift><Key.shift><Key.shift><Key.shift><Key.shift><Key.shift><Key.shift><Key.shift><Key.shift><Key.shift><Key.shift><Key.shift><Key.shift><Key.shift><Key.shift><Key.shift><Key.shift><Key.shift><Key.shift><Key.shift><Key.shift><Key.shift><Key.shift><Key.shift><Key.shift><Key.shift><Key.shift><Key.shift><Key.shift><Key.shift><Key.shift><Key.shift><Key.shift><Key.shift><Key.shift><Key.shift><Key.shift><Key.shift><Key.shift><Key.shift><Key.shift><Key.shift><Key.shift><Key.shift><Key.shift><Key.shift><Key.shift><Key.shift><Key.shift><Key.shift><Key.shift><Key.shift><Key.shift><Key.shift><Key.shift><Key.shift><Key.shift><Key.shift><Key.shift><Key.shift><Key.shift><Key.shift><Key.shift>Gabriella<Key.space><Key.backspace><Key.backspace><Key.backspace><Key.backspace><Key.backspace><Key.backspace>iella<Key.space><Key.backspace><Key.space><Key.shift><Key.shift><Key.shift><Key.shift><Key.shift><Key.shift><Key.shift><Key.shift><Key.shift><Key.shift><Key.shift><Key.shift><Key.shift><Key.shift><Key.shift><Key.shift><Key.shift><Key.shift><Key.shift><Key.shift><Key.shift><Key.shift><Key.shift><Key.shift><Key.shift><Key.shift><Key.shift><Key.shift><Key.shift><Key.shift><Key.shift><Key.shift>Robinson
Screenshot: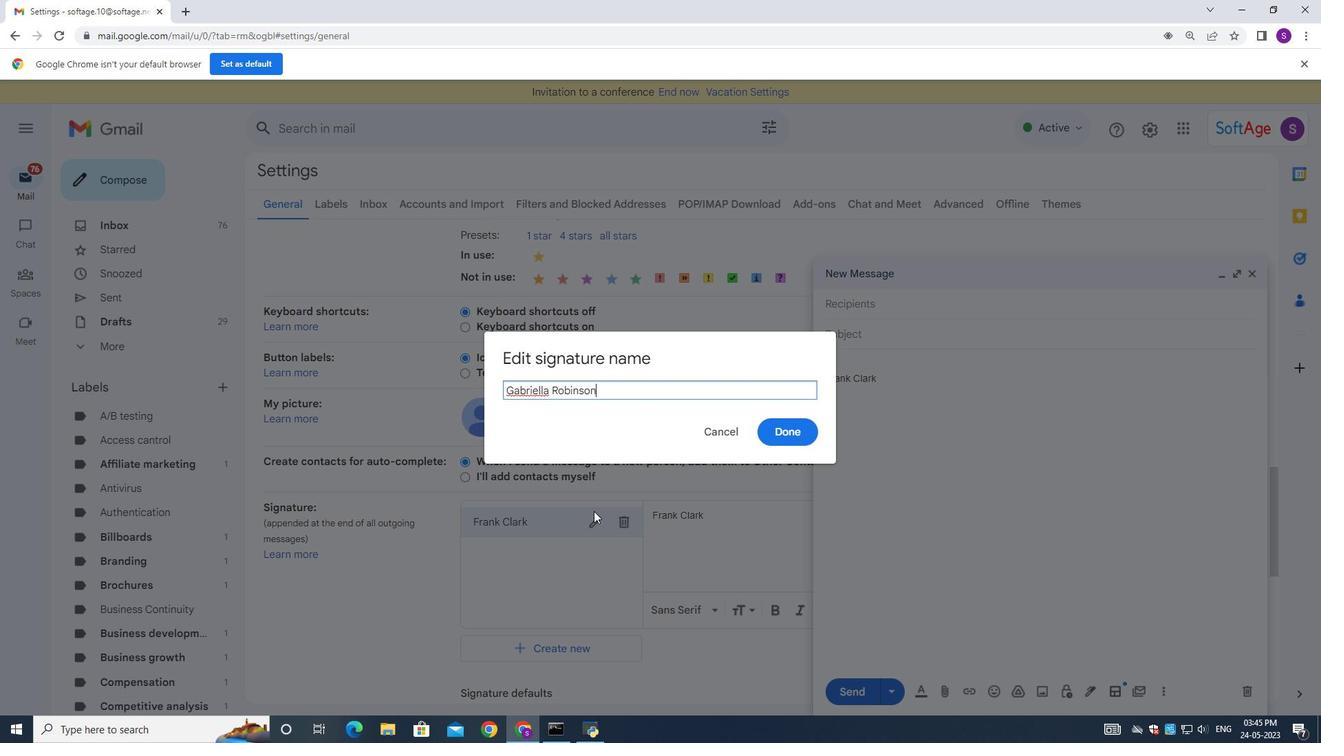 
Action: Mouse moved to (783, 423)
Screenshot: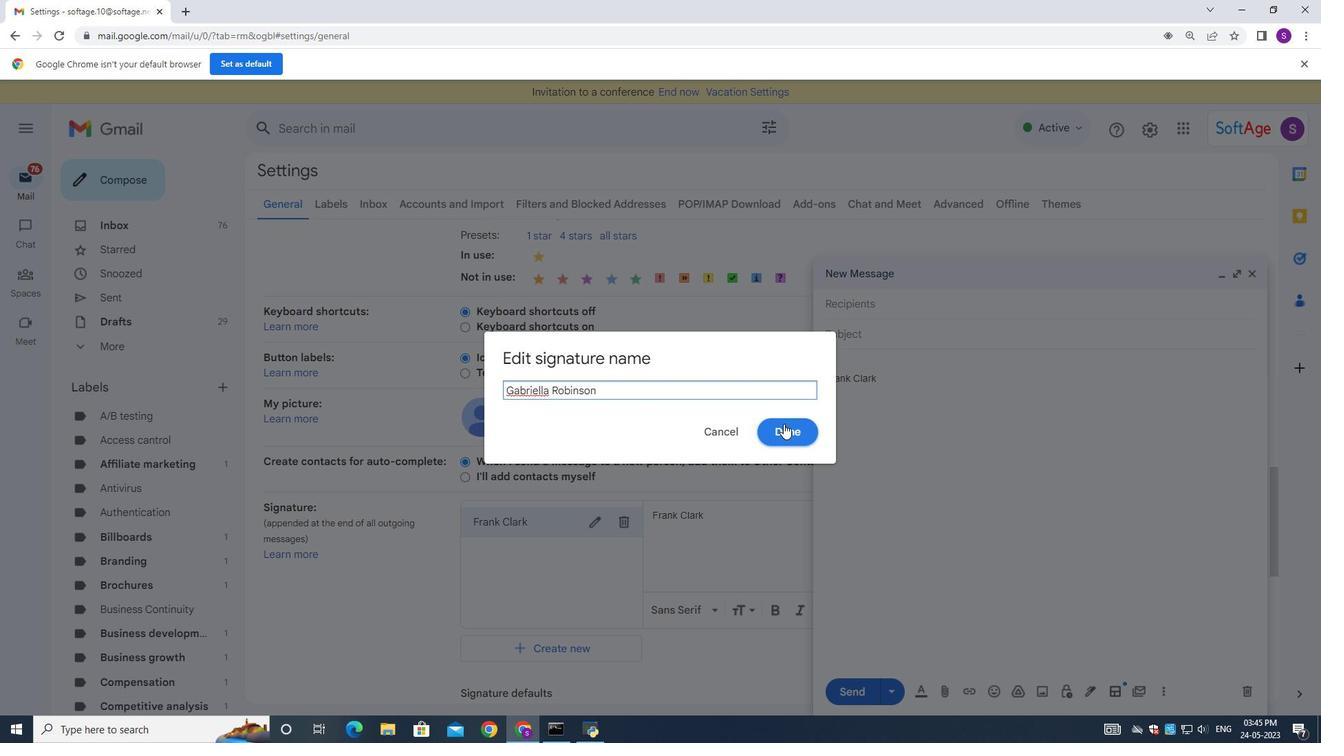 
Action: Mouse pressed left at (783, 423)
Screenshot: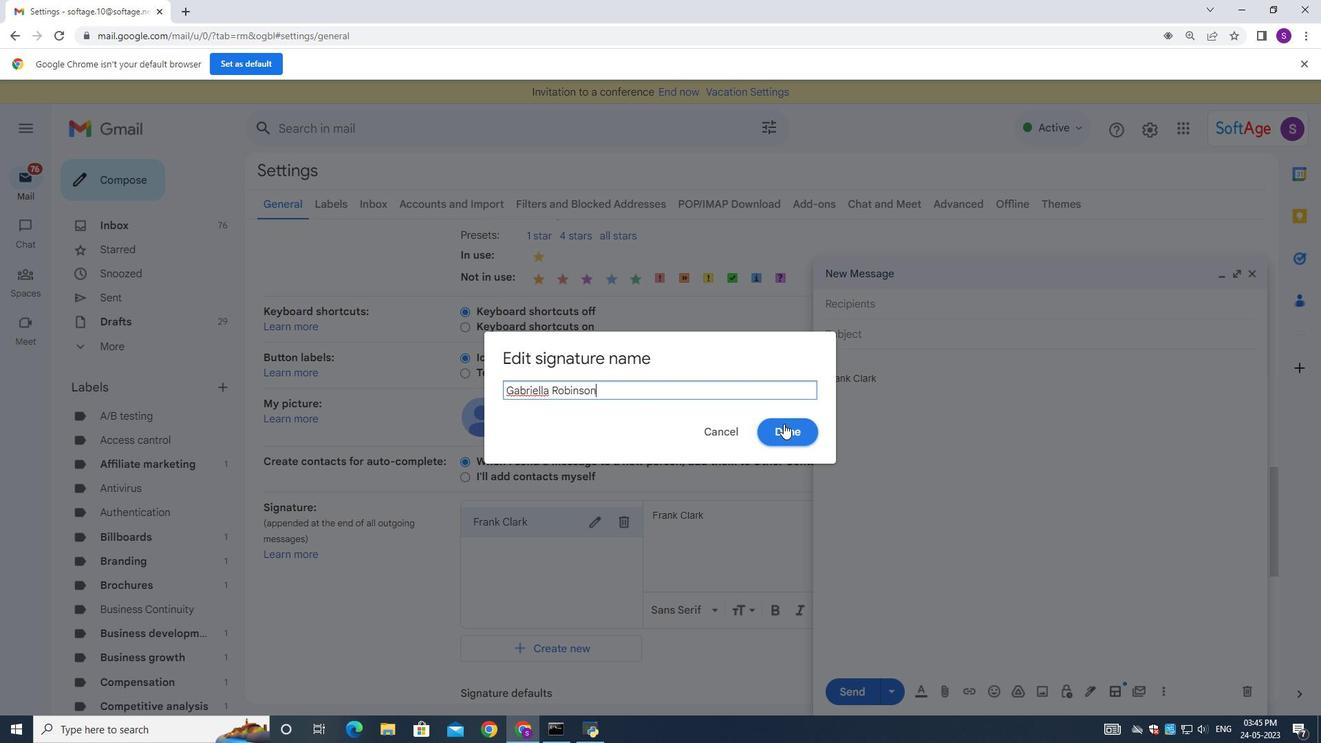 
Action: Mouse moved to (682, 514)
Screenshot: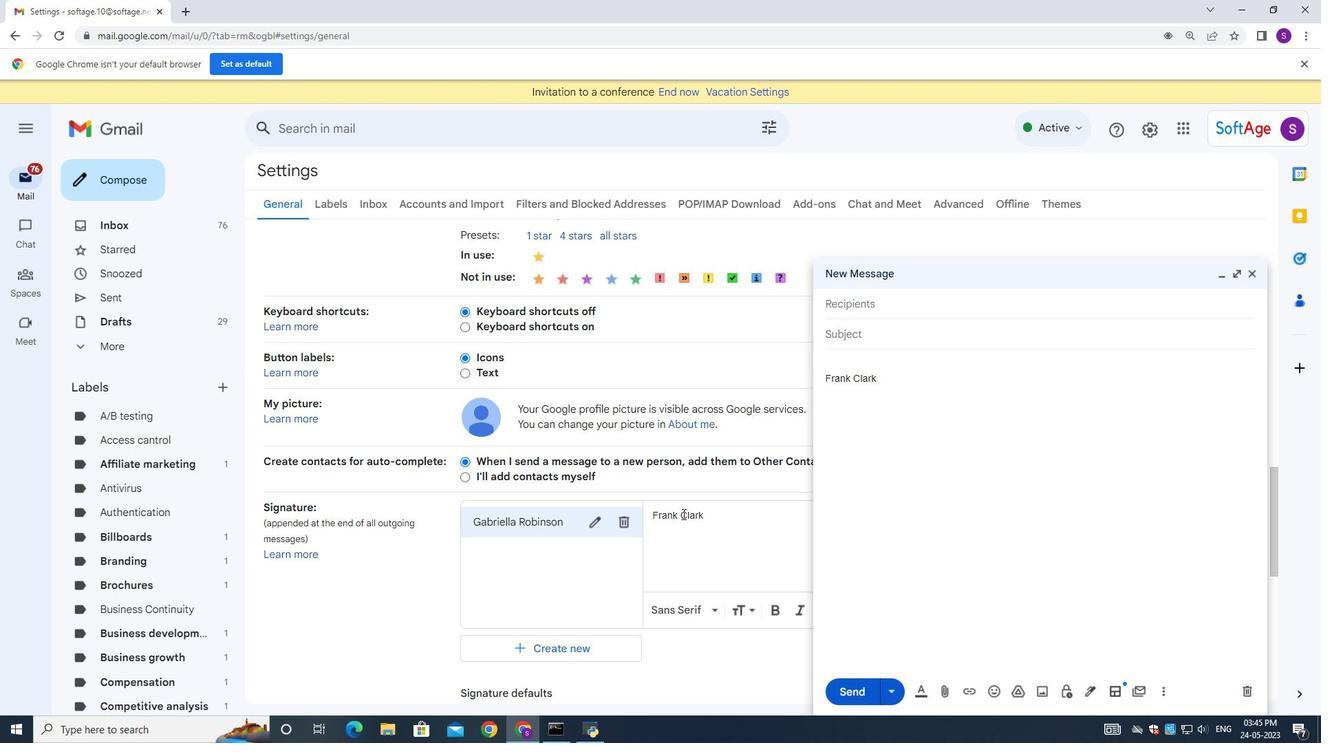 
Action: Mouse pressed left at (682, 514)
Screenshot: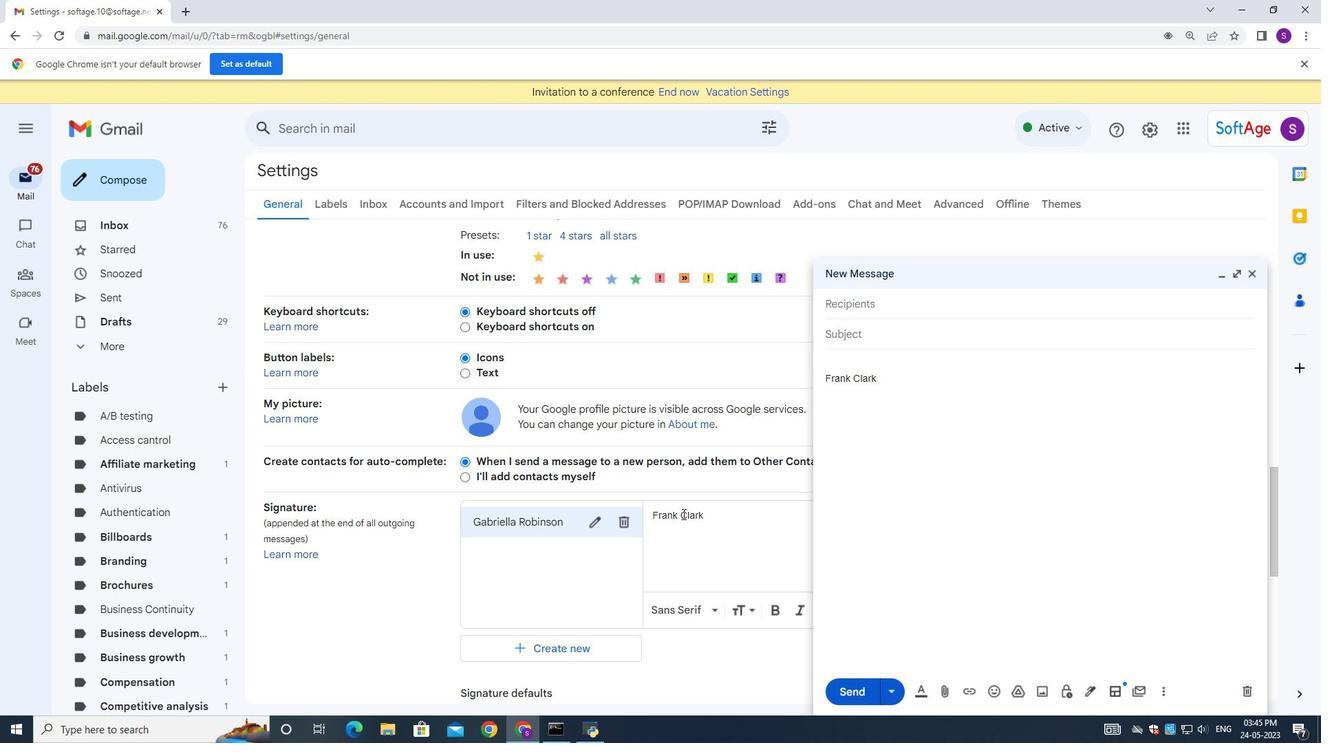 
Action: Mouse moved to (692, 499)
Screenshot: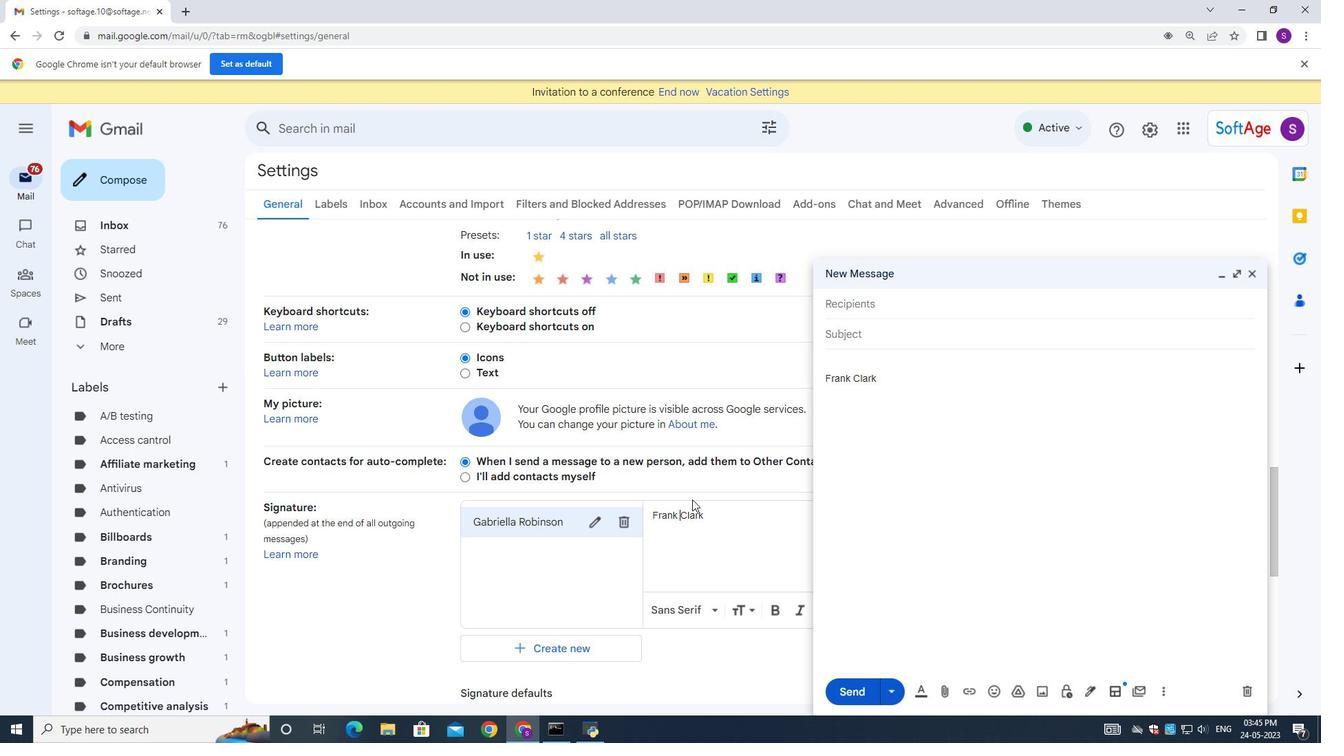 
Action: Key pressed ctrl+A<Key.backspace><Key.shift><Key.shift><Key.shift><Key.shift><Key.shift><Key.shift><Key.shift><Key.shift><Key.shift><Key.shift><Key.shift><Key.shift>Gabriella<Key.space><Key.backspace><Key.backspace><Key.backspace><Key.backspace><Key.backspace>ella<Key.space><Key.shift>Robinson
Screenshot: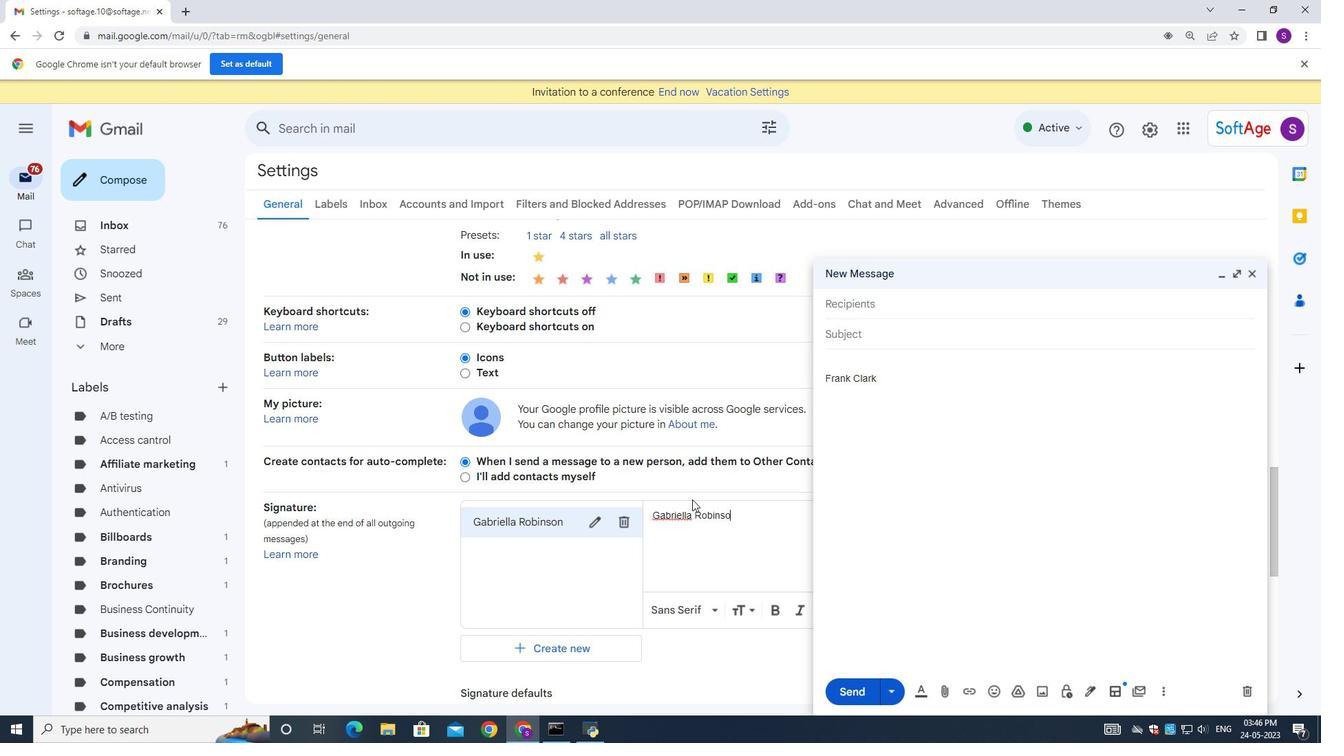 
Action: Mouse moved to (734, 531)
Screenshot: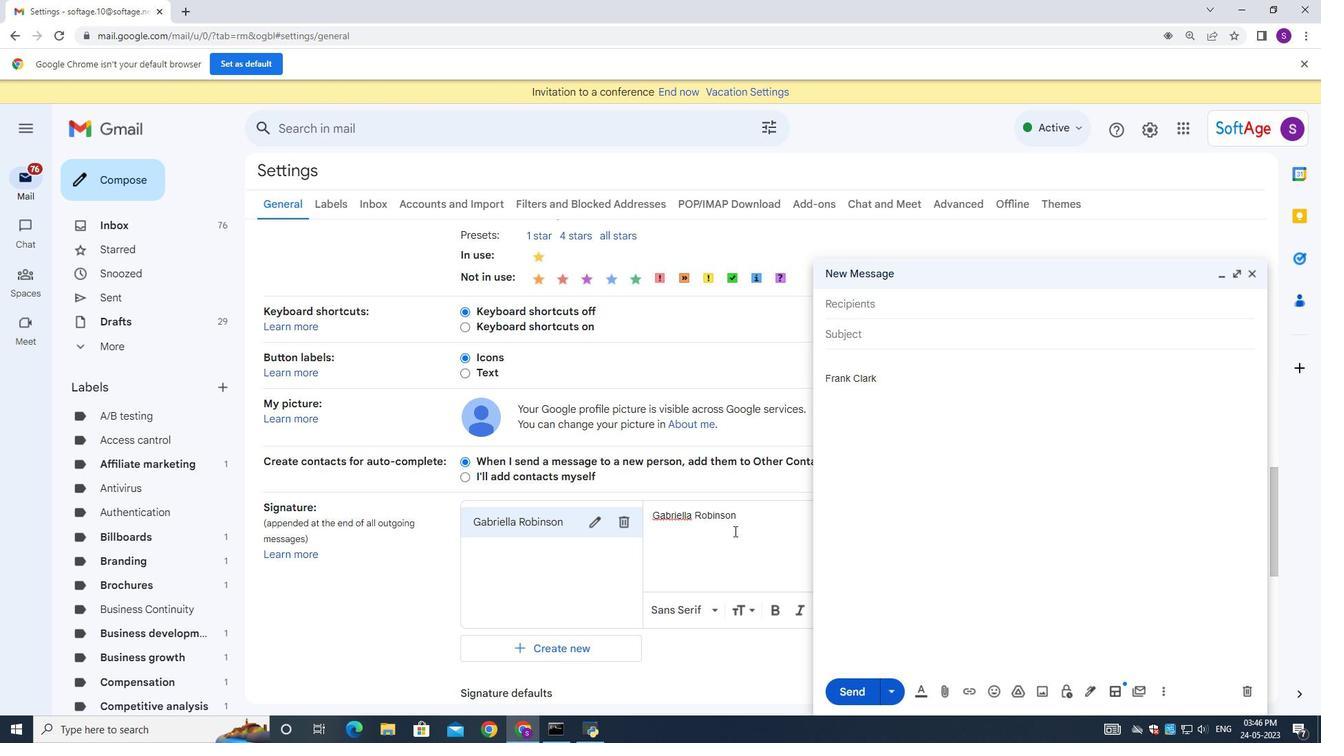 
Action: Mouse pressed left at (734, 531)
Screenshot: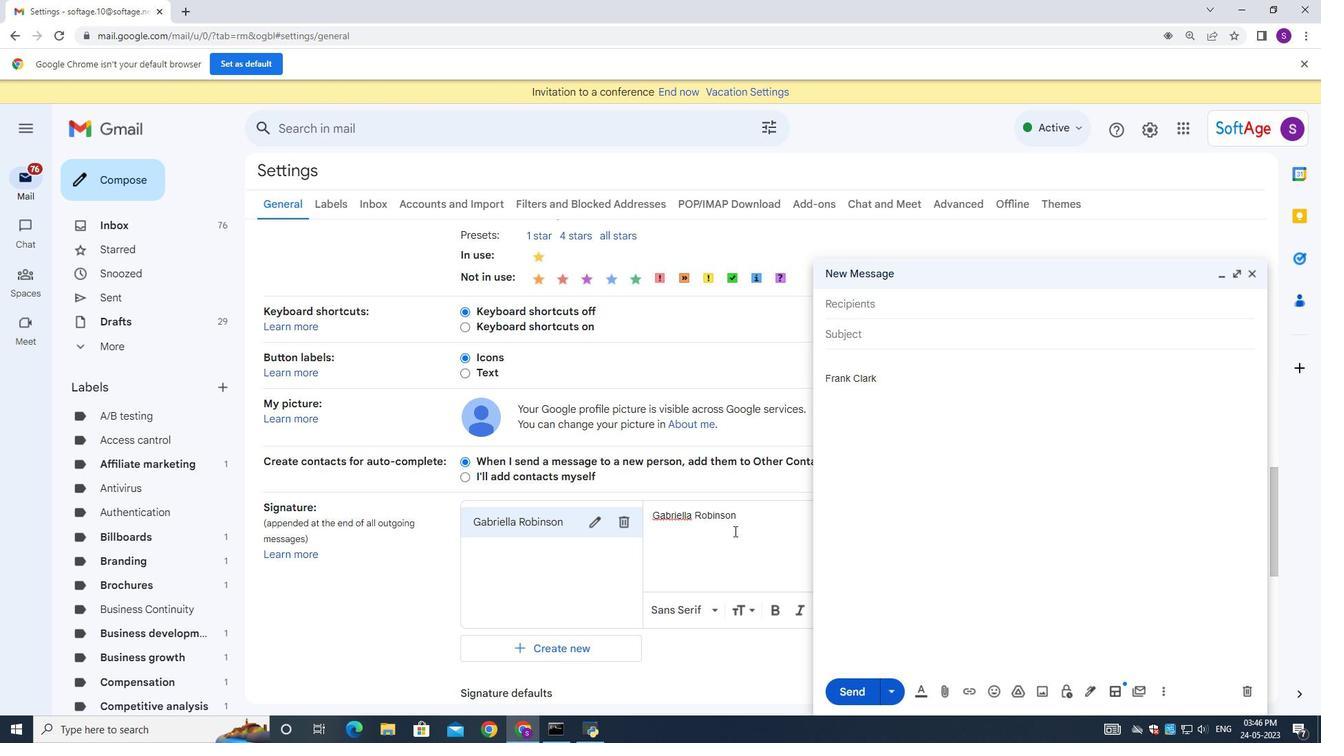 
Action: Mouse moved to (733, 529)
Screenshot: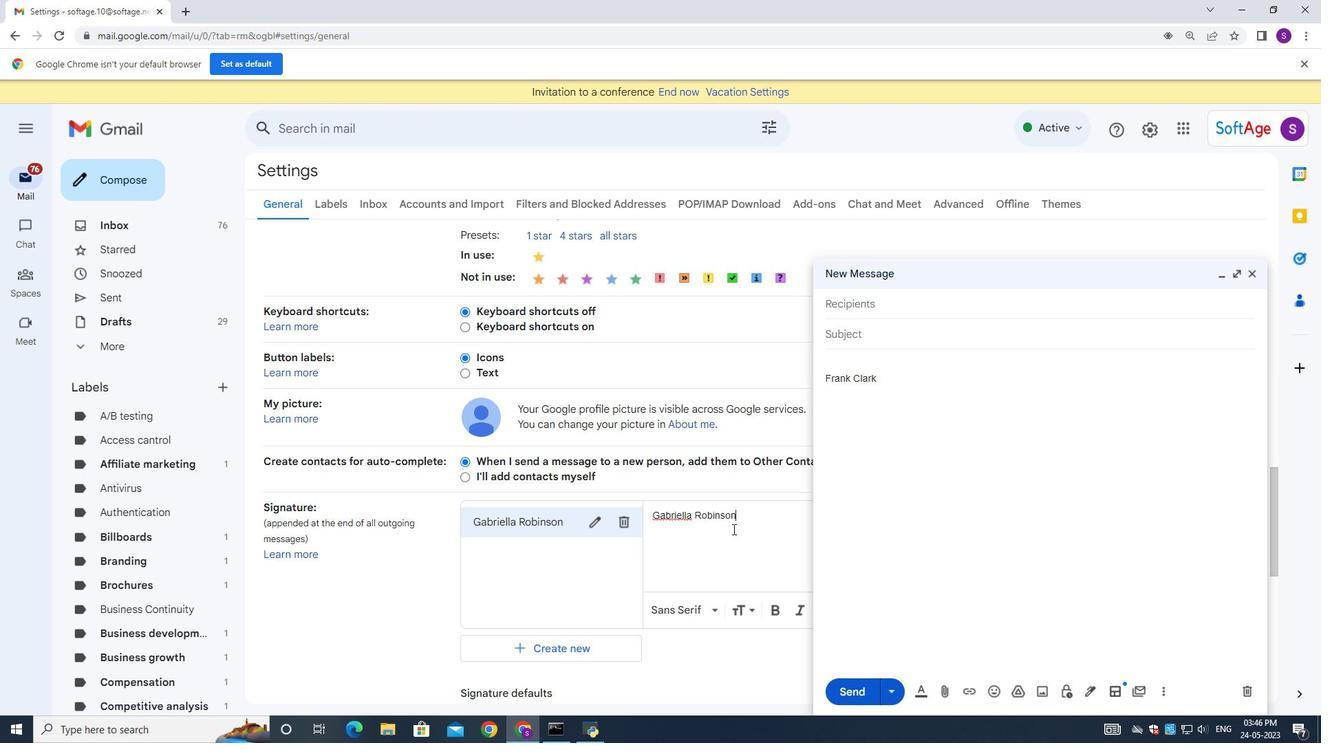 
Action: Mouse scrolled (733, 528) with delta (0, 0)
Screenshot: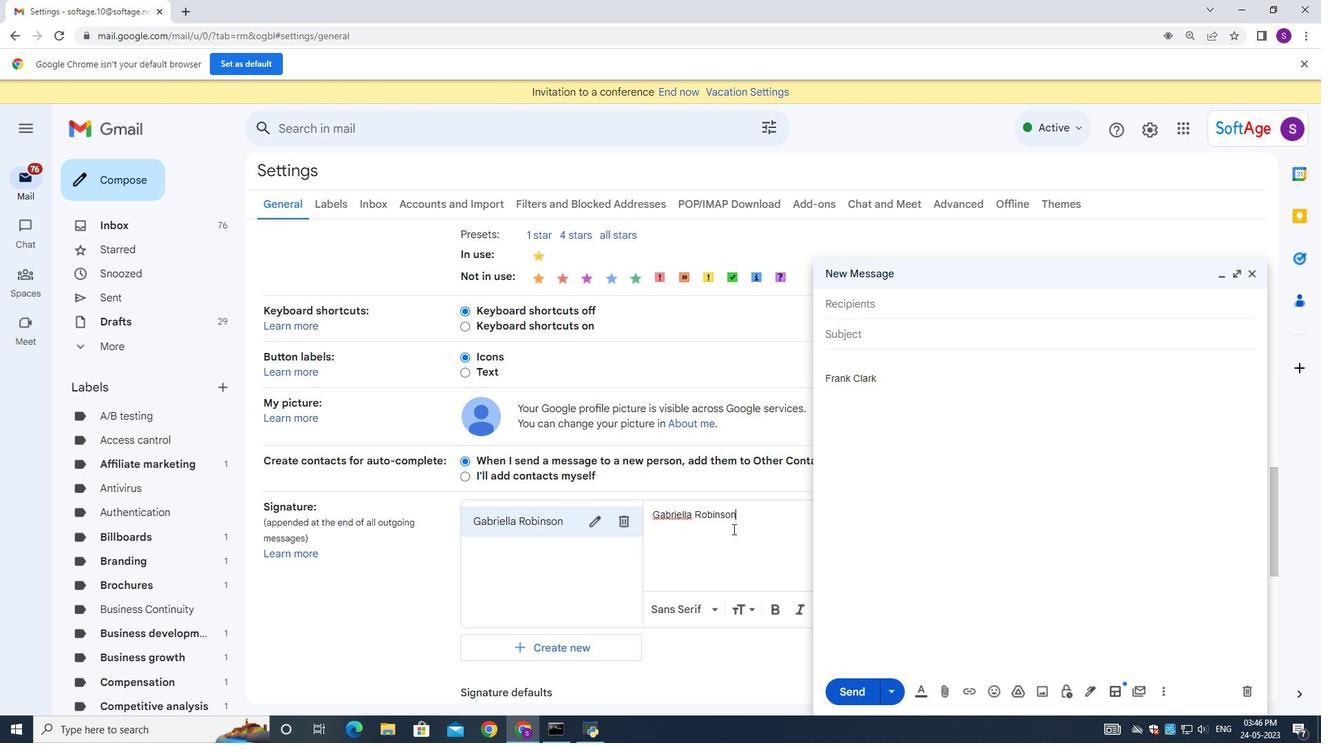 
Action: Mouse scrolled (733, 528) with delta (0, 0)
Screenshot: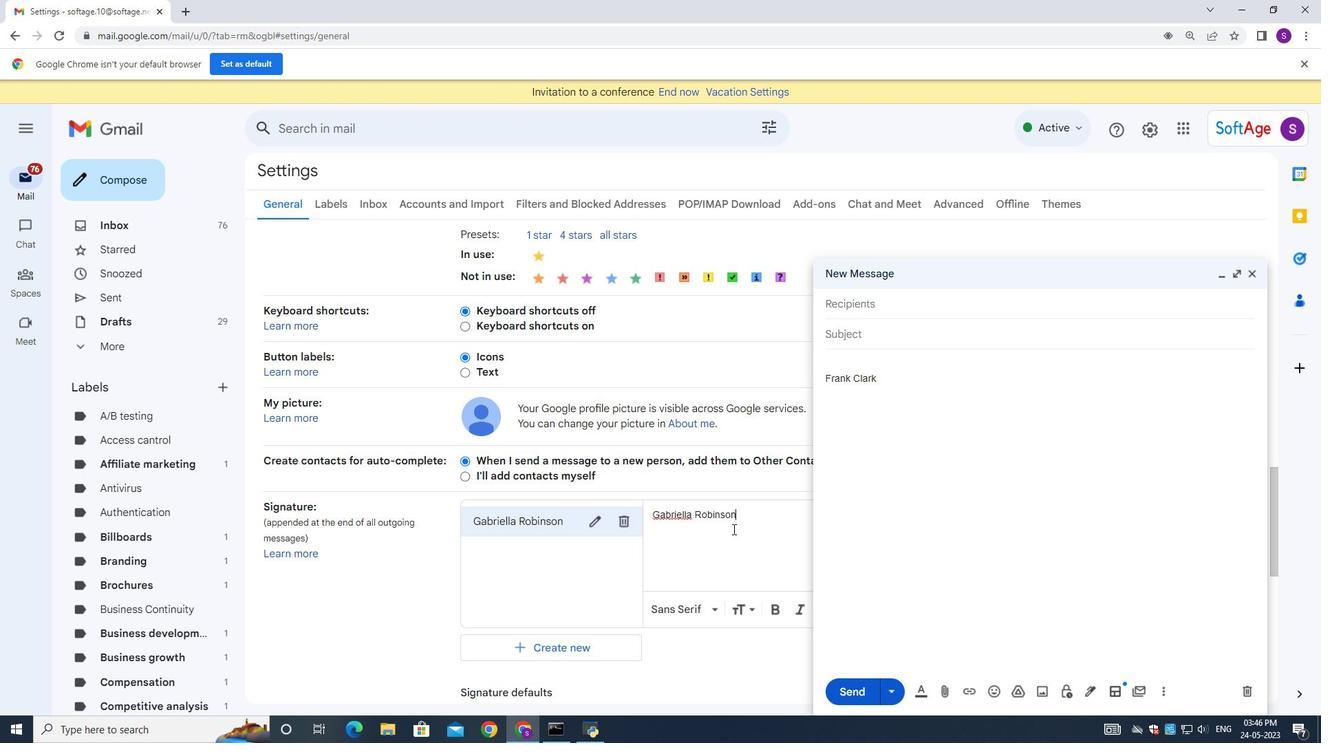 
Action: Mouse scrolled (733, 528) with delta (0, 0)
Screenshot: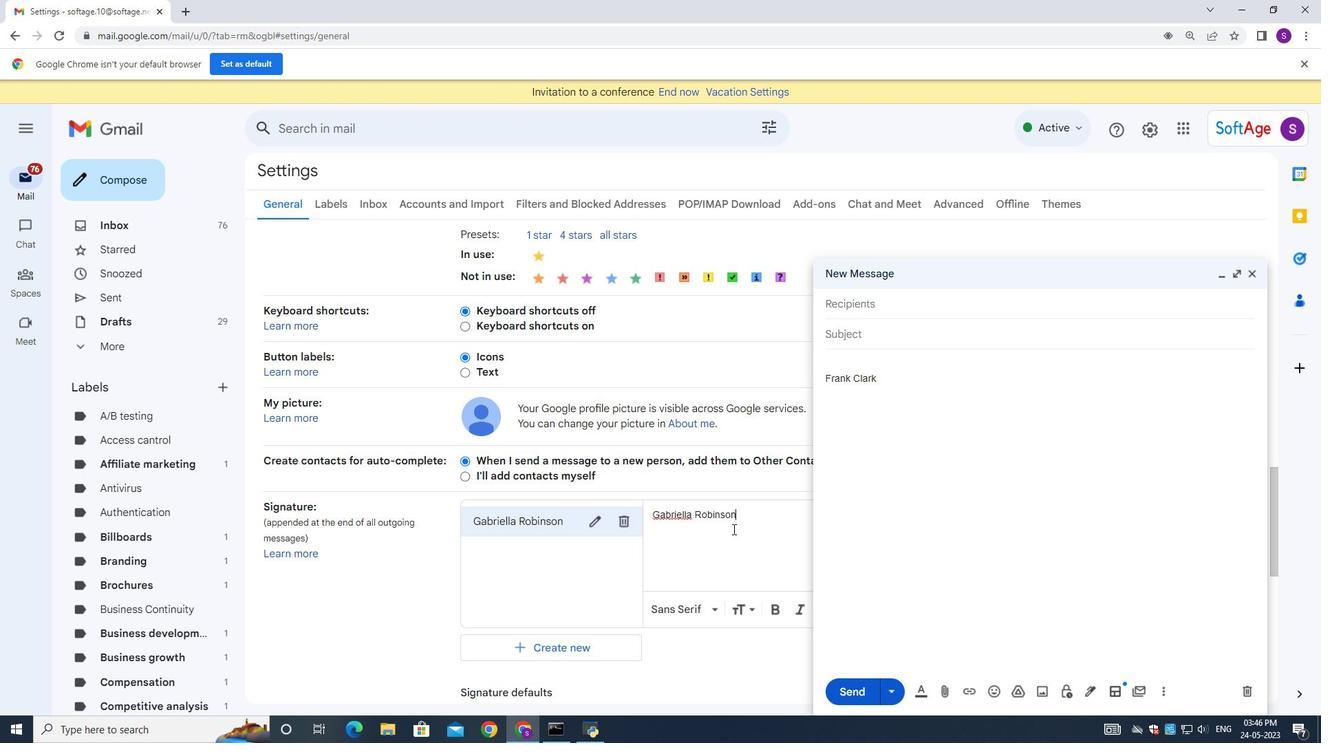 
Action: Mouse scrolled (733, 528) with delta (0, 0)
Screenshot: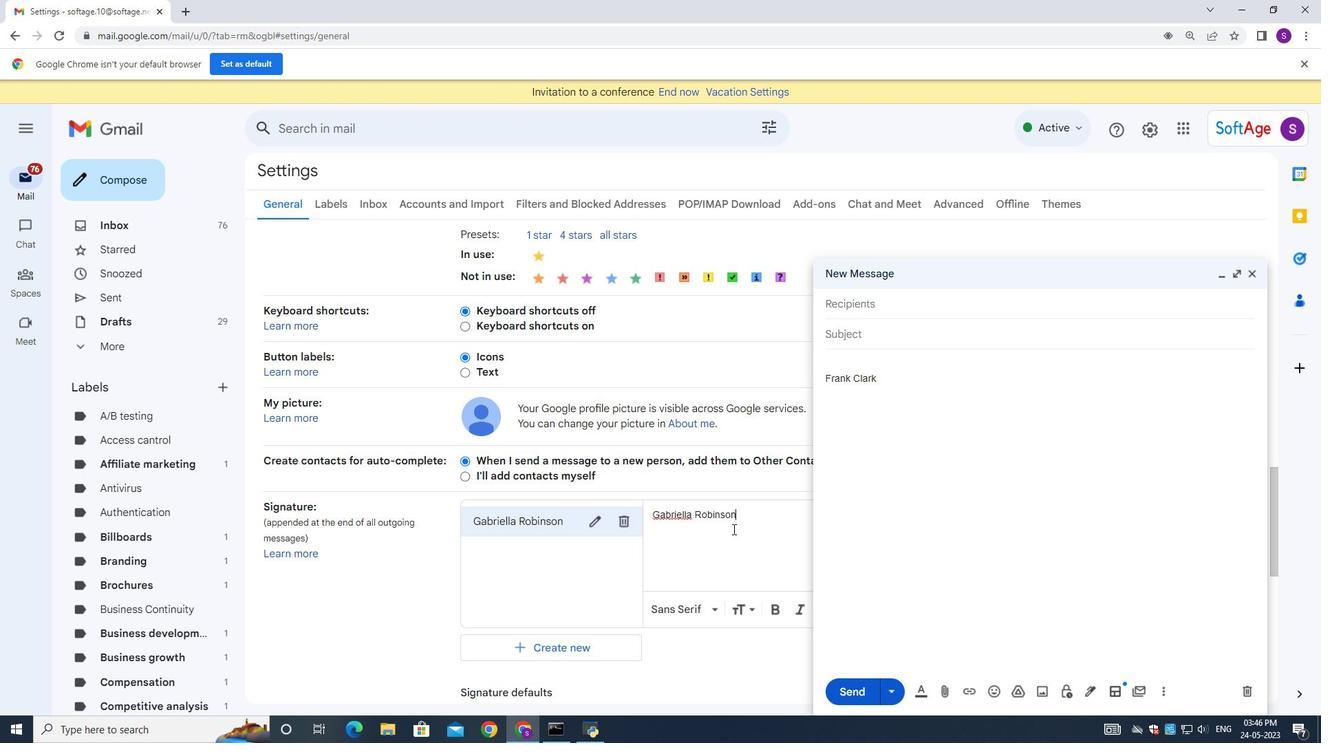 
Action: Mouse scrolled (733, 528) with delta (0, 0)
Screenshot: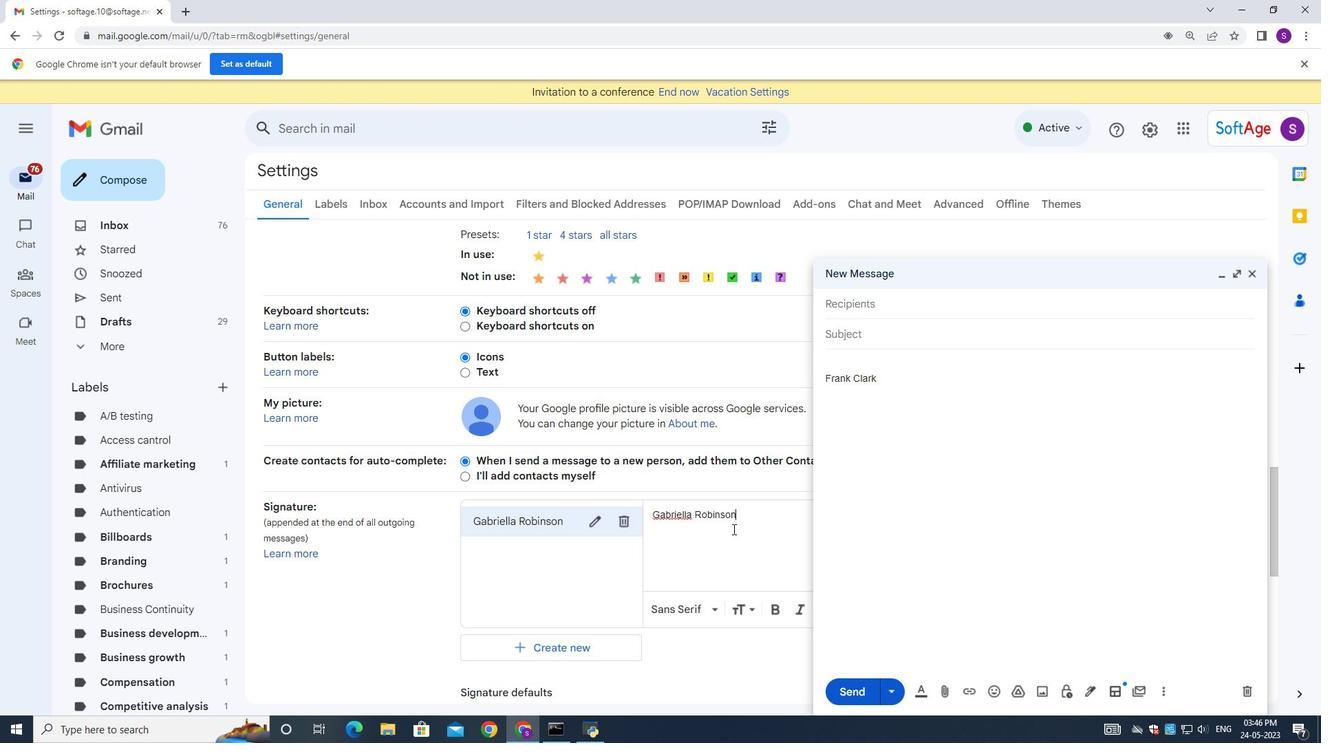 
Action: Mouse scrolled (733, 528) with delta (0, 0)
Screenshot: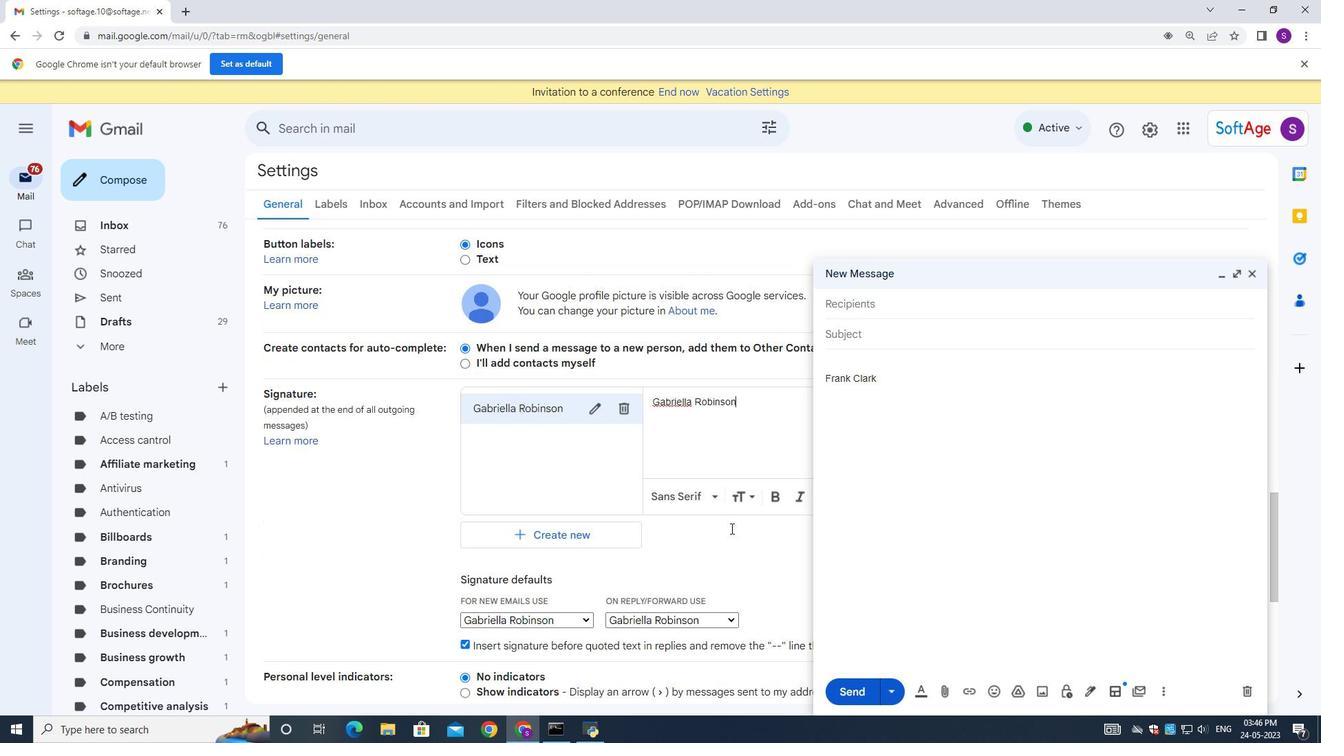 
Action: Mouse moved to (732, 529)
Screenshot: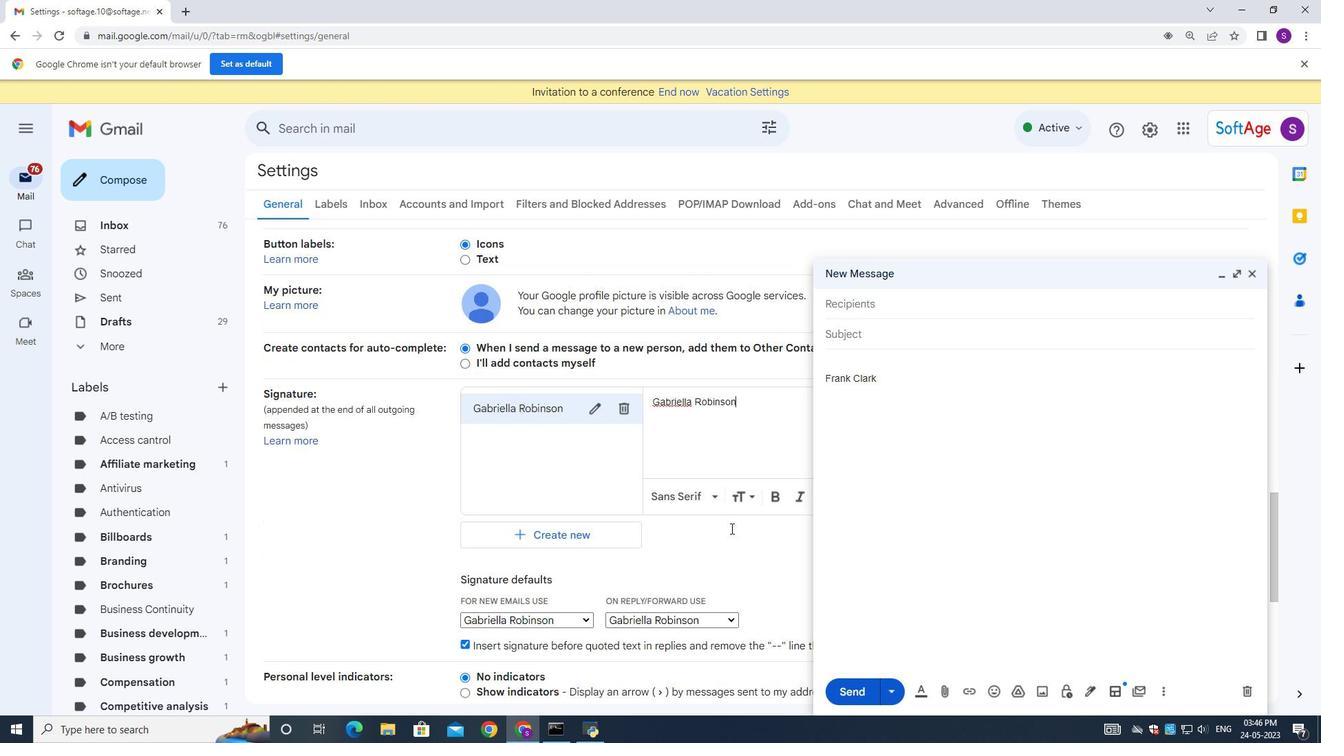 
Action: Mouse scrolled (732, 528) with delta (0, 0)
Screenshot: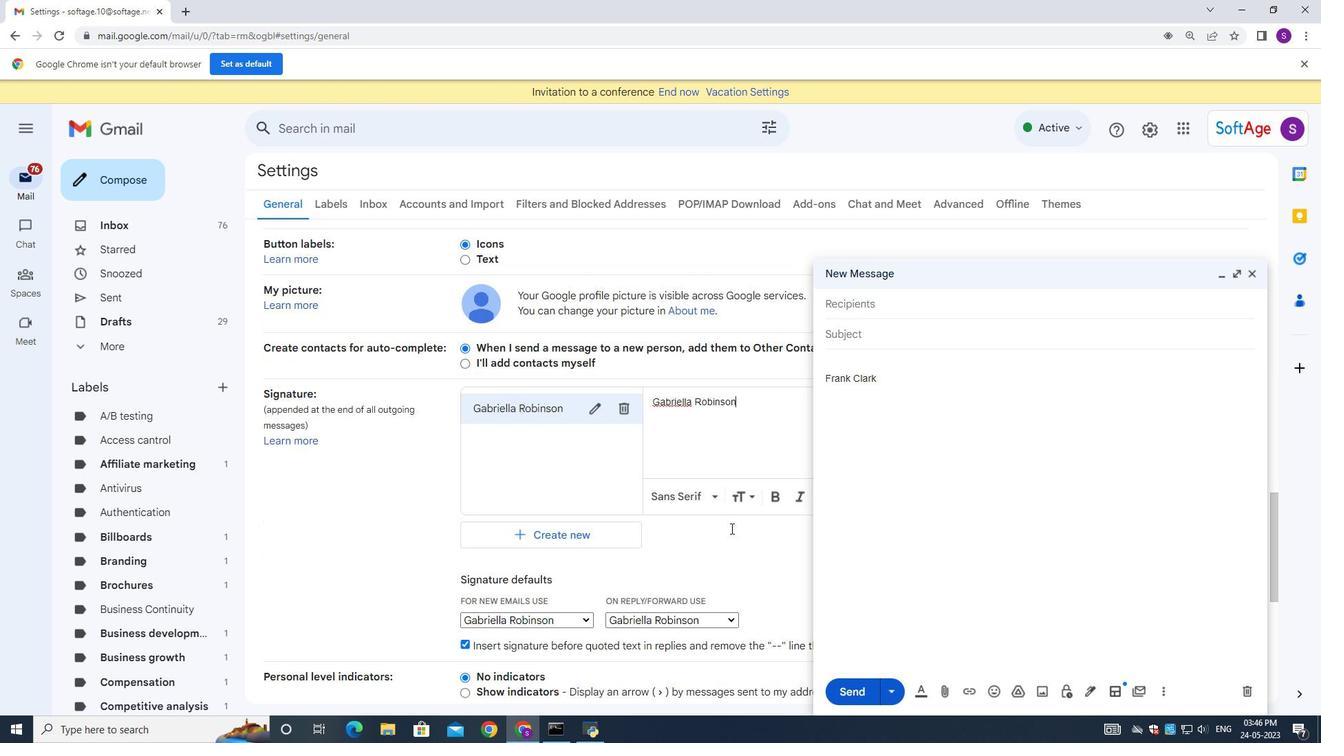 
Action: Mouse moved to (1254, 278)
Screenshot: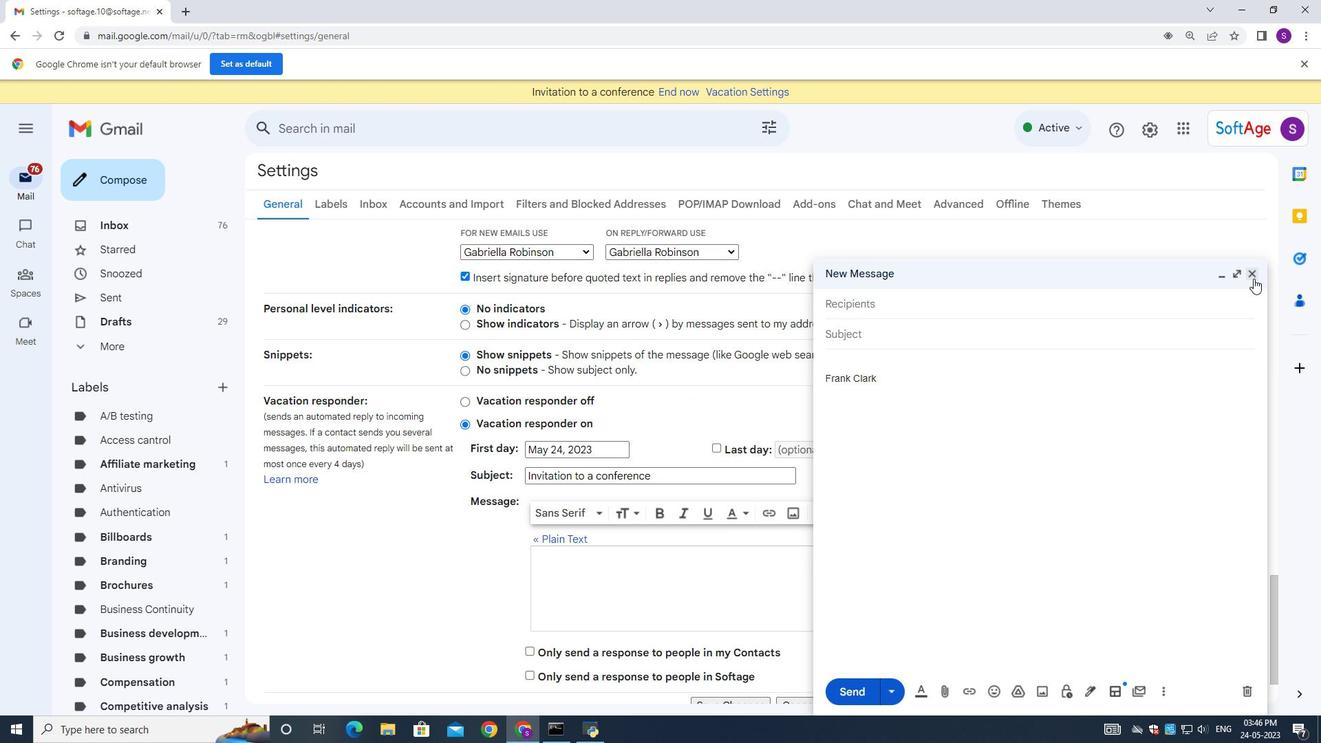 
Action: Mouse pressed left at (1254, 278)
Screenshot: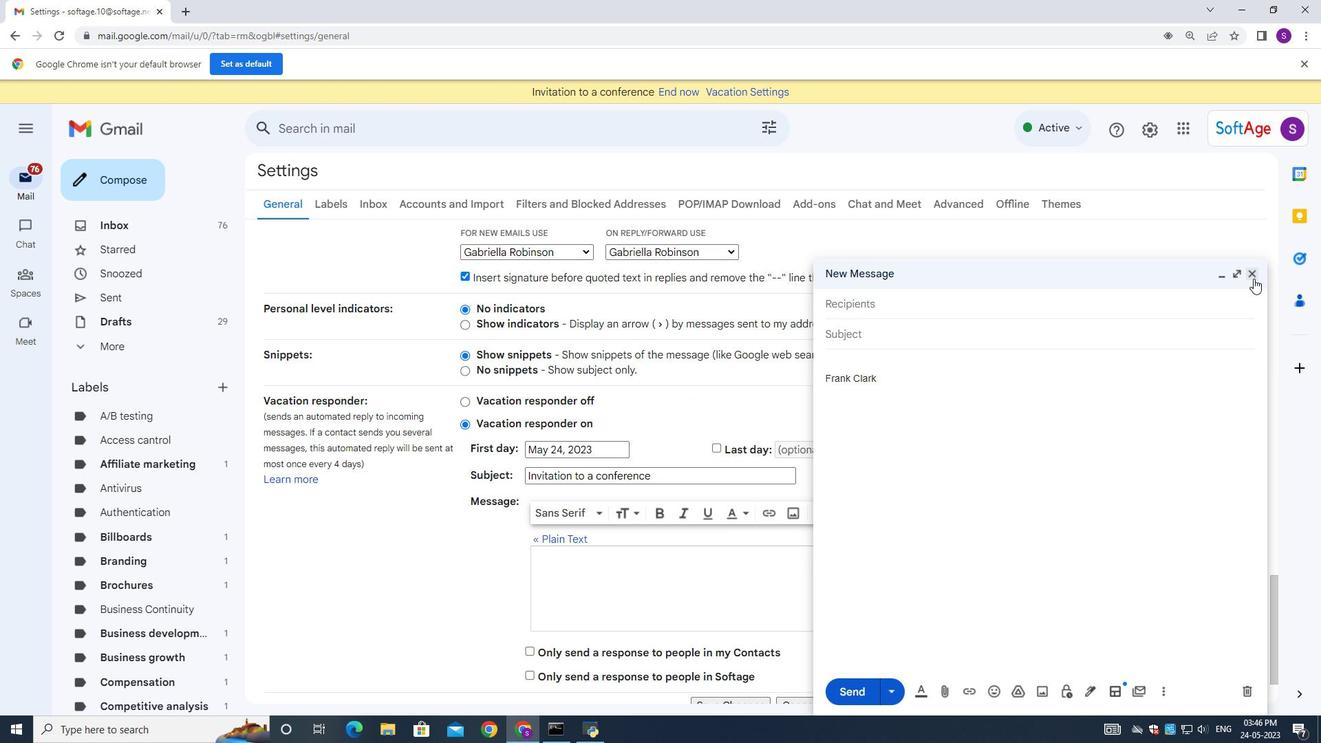 
Action: Mouse moved to (917, 465)
Screenshot: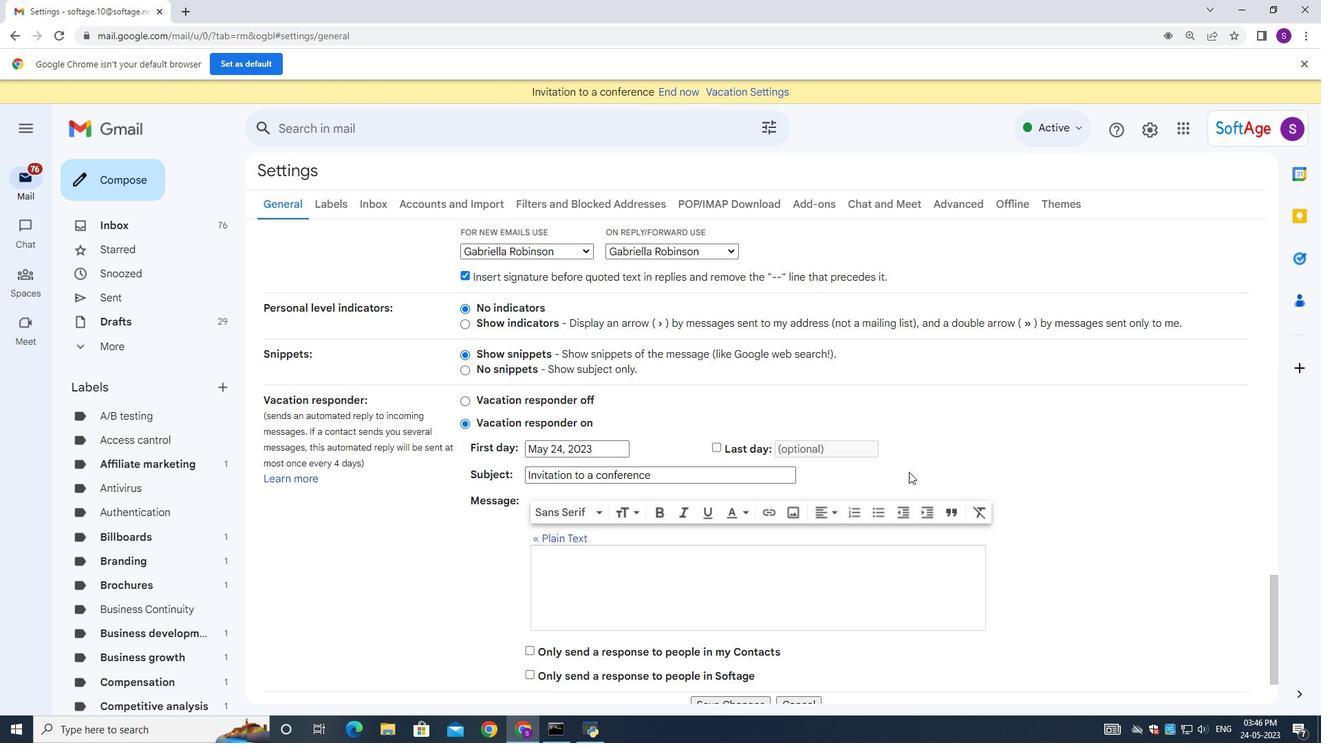 
Action: Mouse scrolled (917, 465) with delta (0, 0)
Screenshot: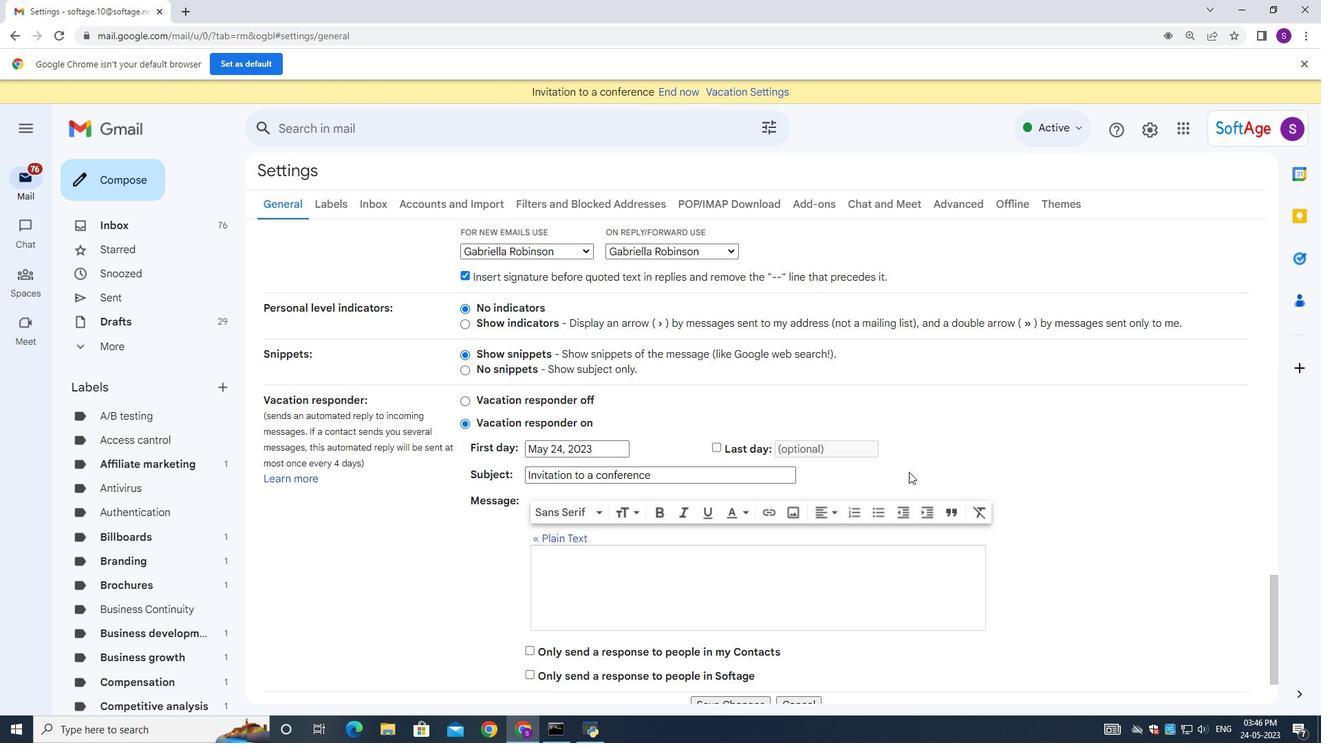 
Action: Mouse moved to (911, 470)
Screenshot: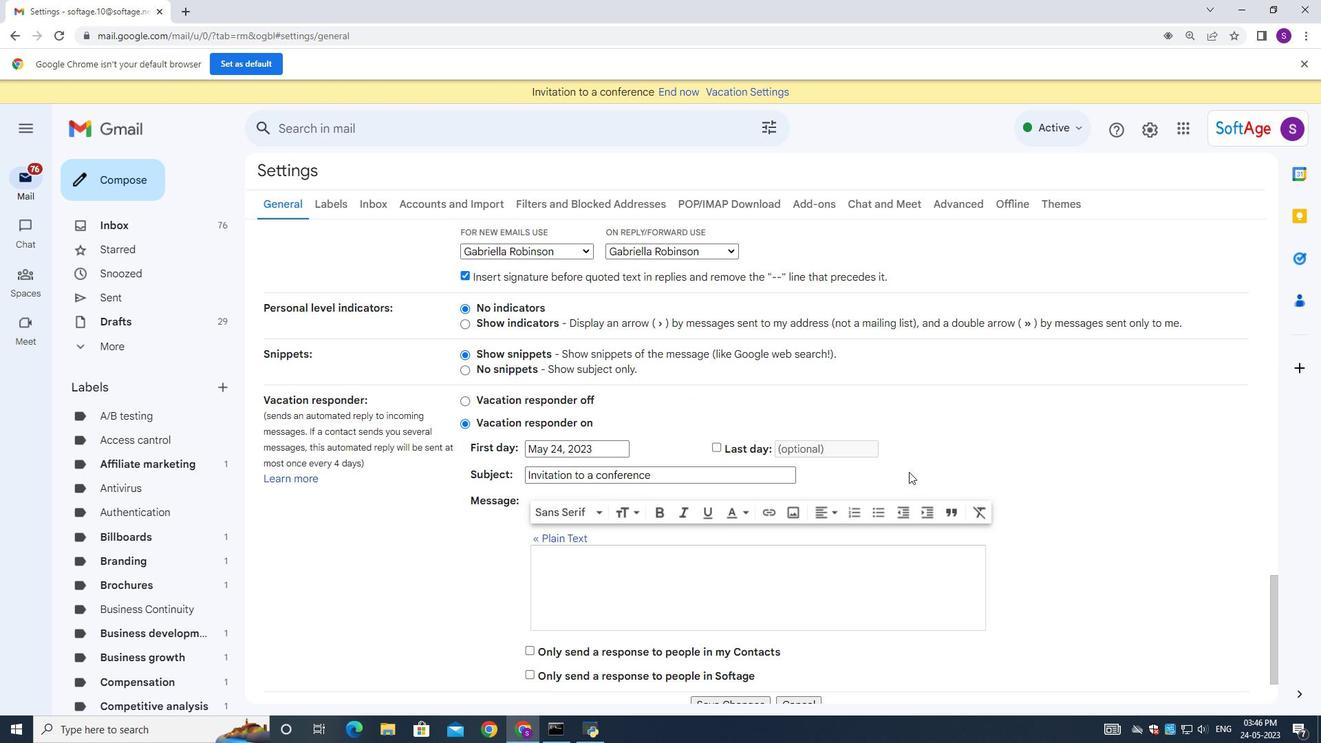 
Action: Mouse scrolled (911, 470) with delta (0, 0)
Screenshot: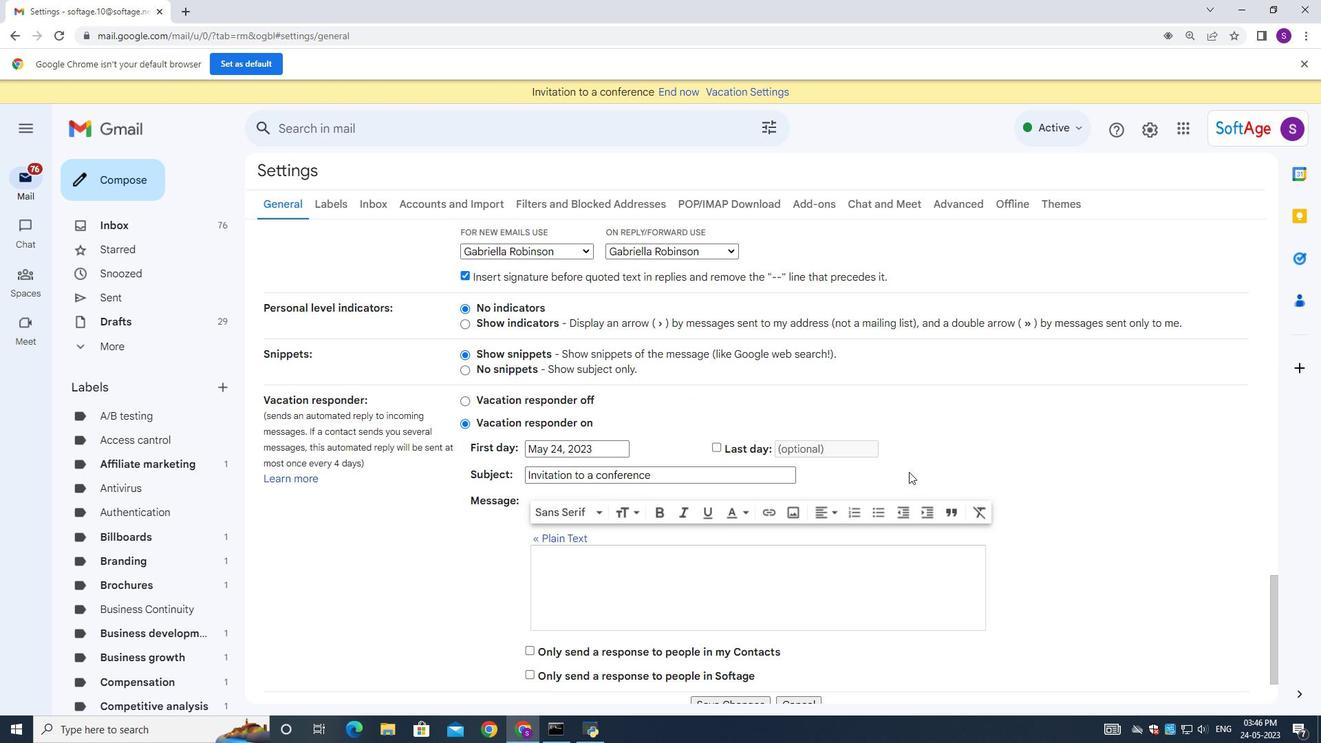 
Action: Mouse moved to (909, 472)
Screenshot: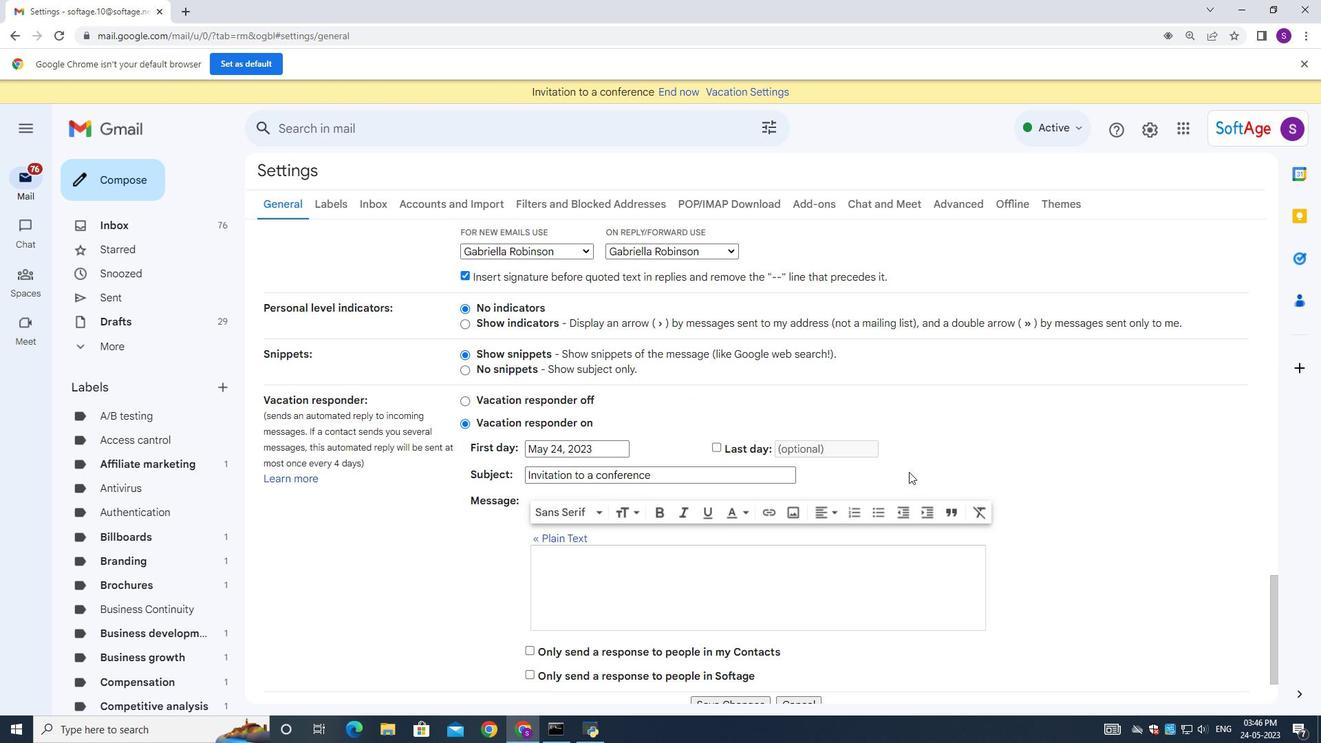 
Action: Mouse scrolled (910, 470) with delta (0, 0)
Screenshot: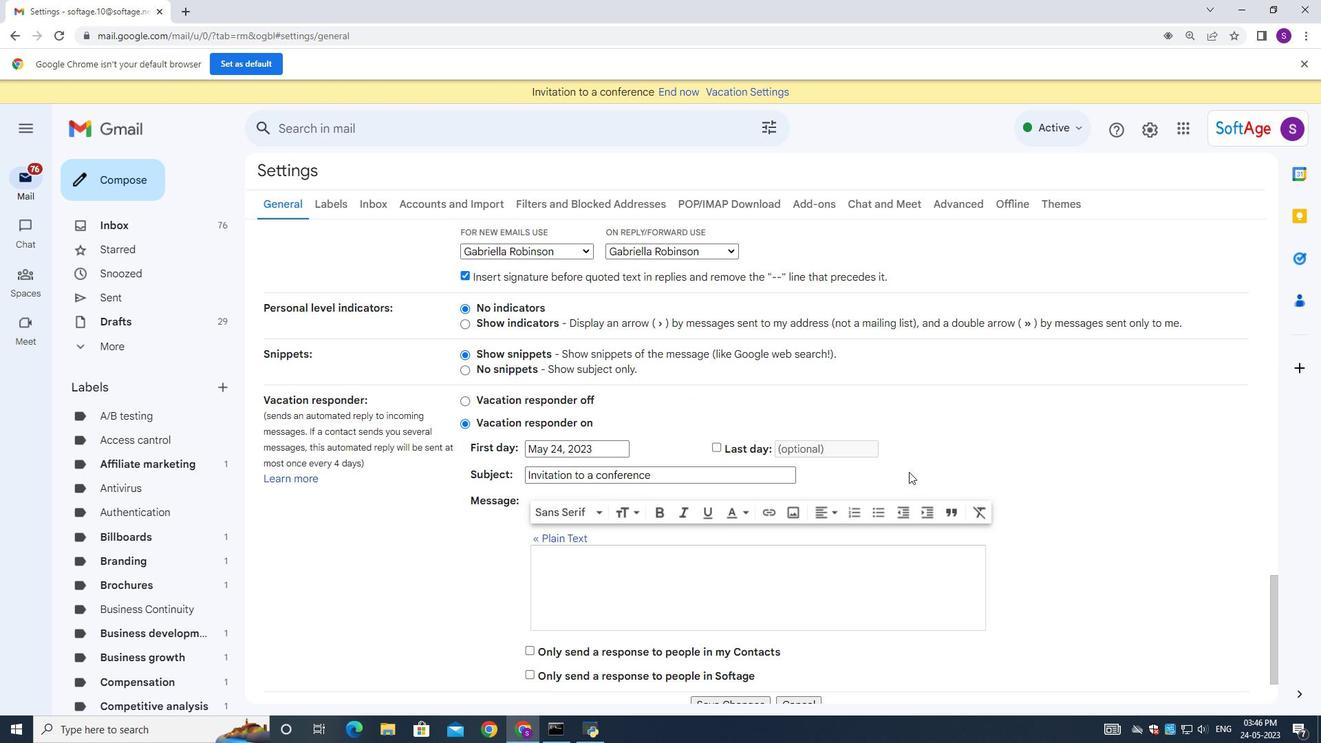 
Action: Mouse moved to (907, 472)
Screenshot: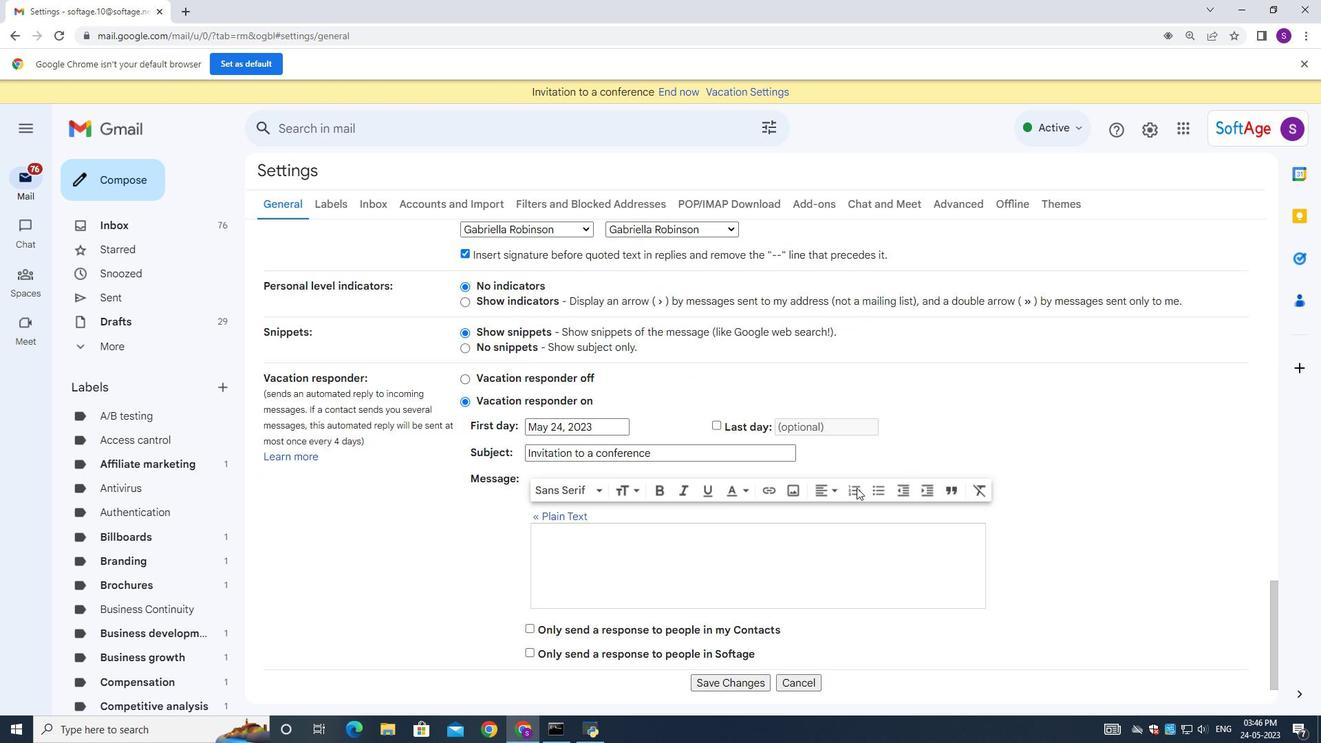 
Action: Mouse scrolled (909, 471) with delta (0, 0)
Screenshot: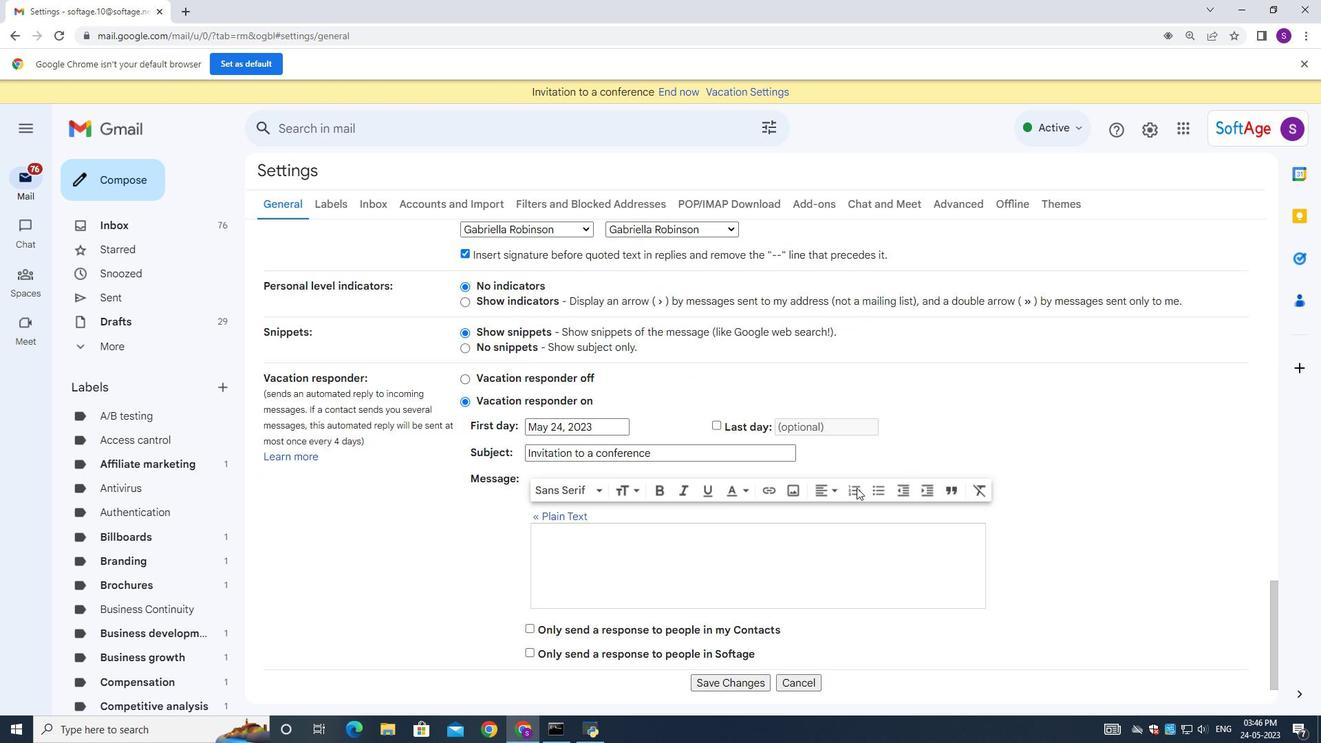 
Action: Mouse moved to (903, 471)
Screenshot: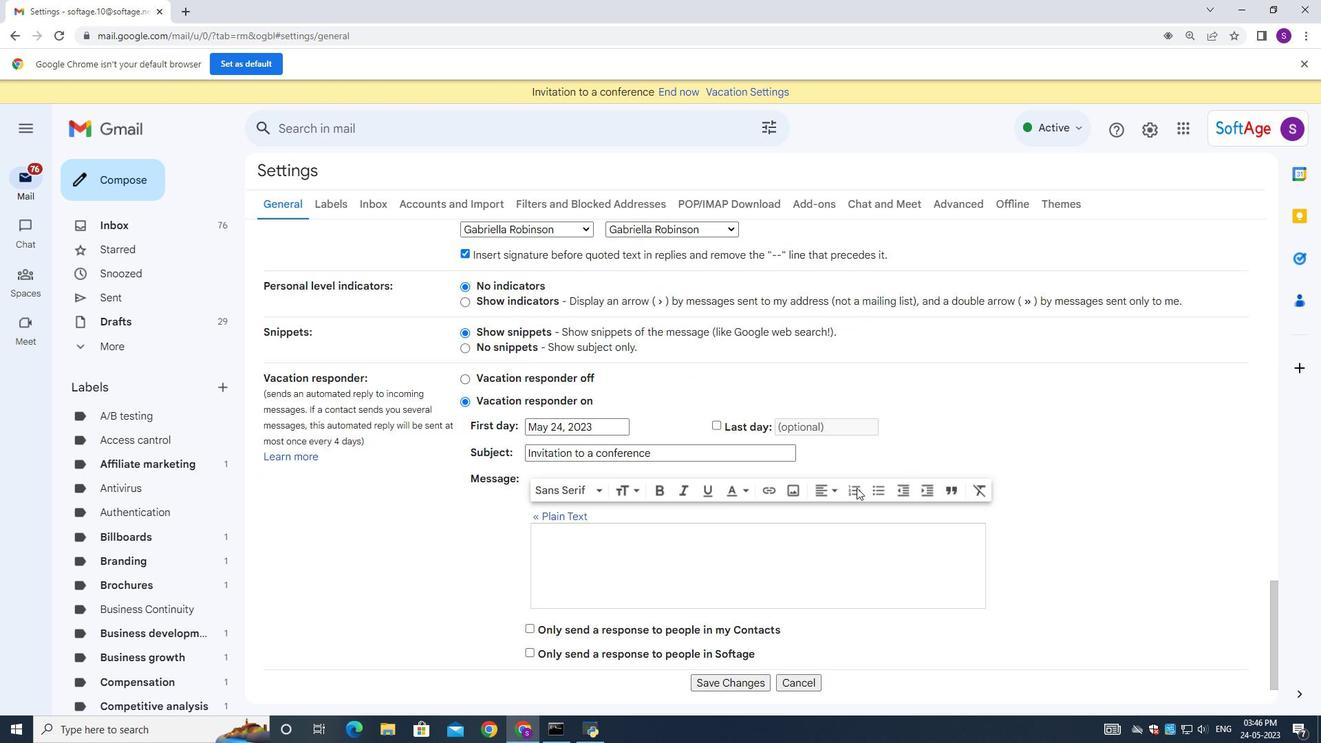 
Action: Mouse scrolled (907, 470) with delta (0, -1)
Screenshot: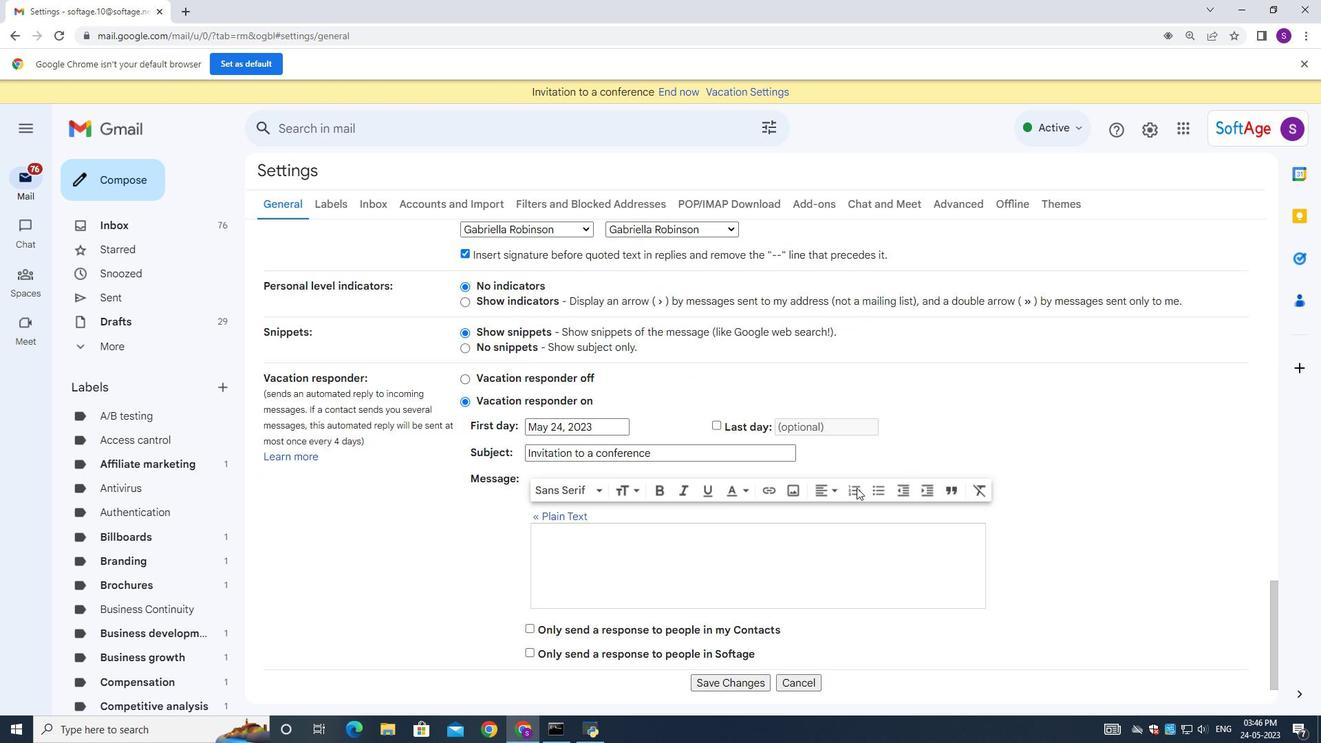 
Action: Mouse moved to (889, 472)
Screenshot: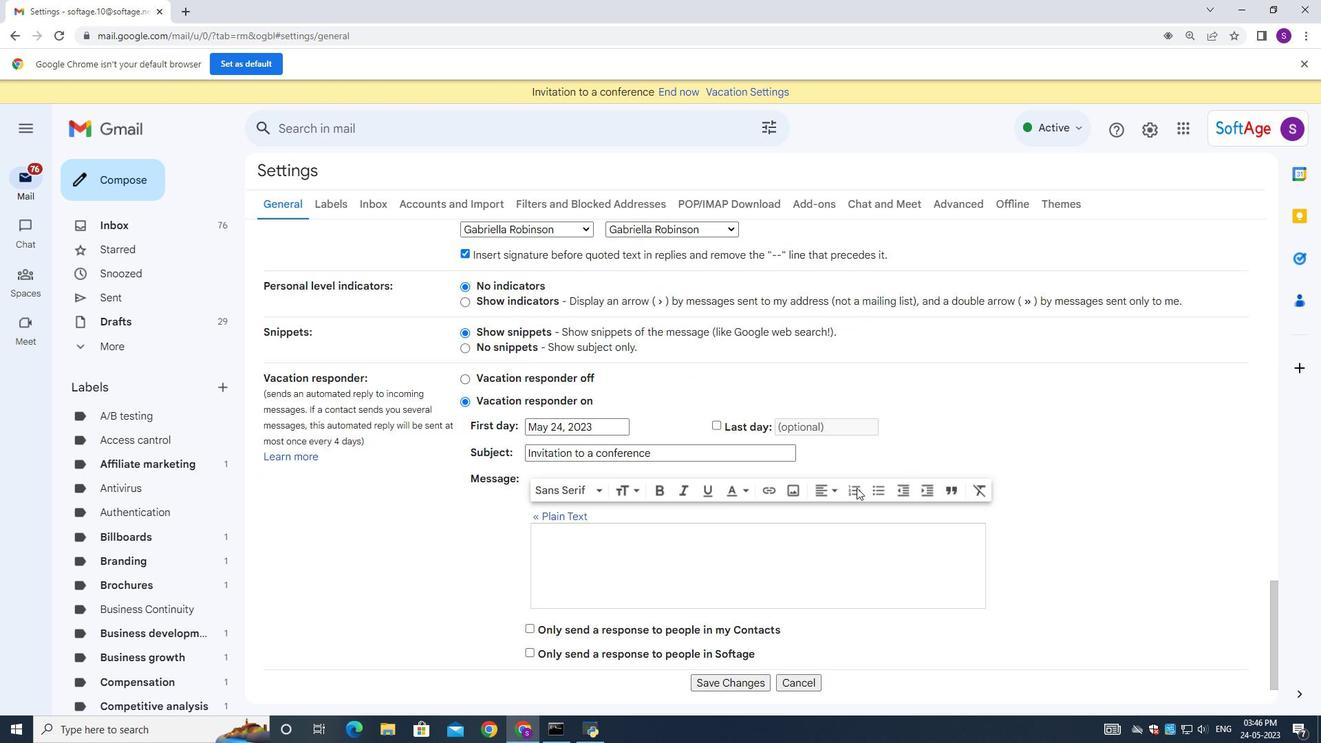 
Action: Mouse scrolled (903, 470) with delta (0, 0)
Screenshot: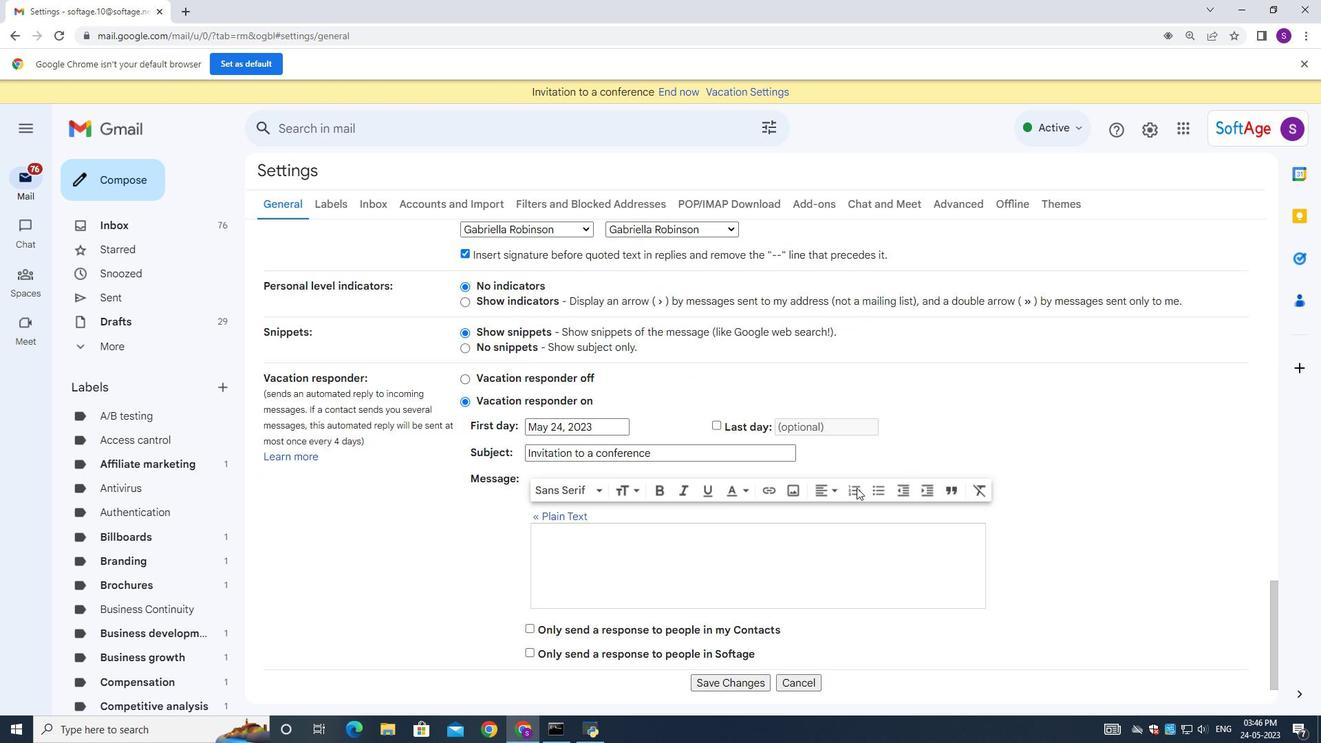 
Action: Mouse moved to (718, 625)
Screenshot: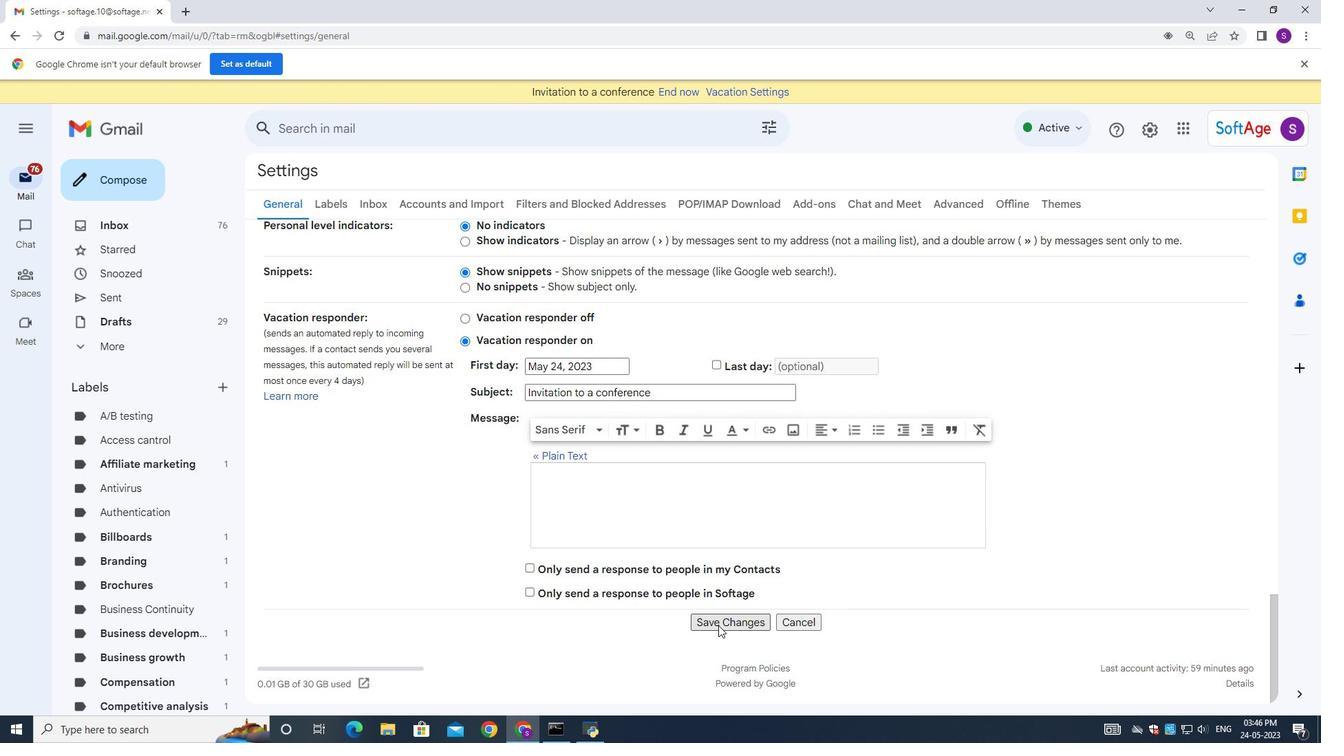 
Action: Mouse pressed left at (718, 625)
Screenshot: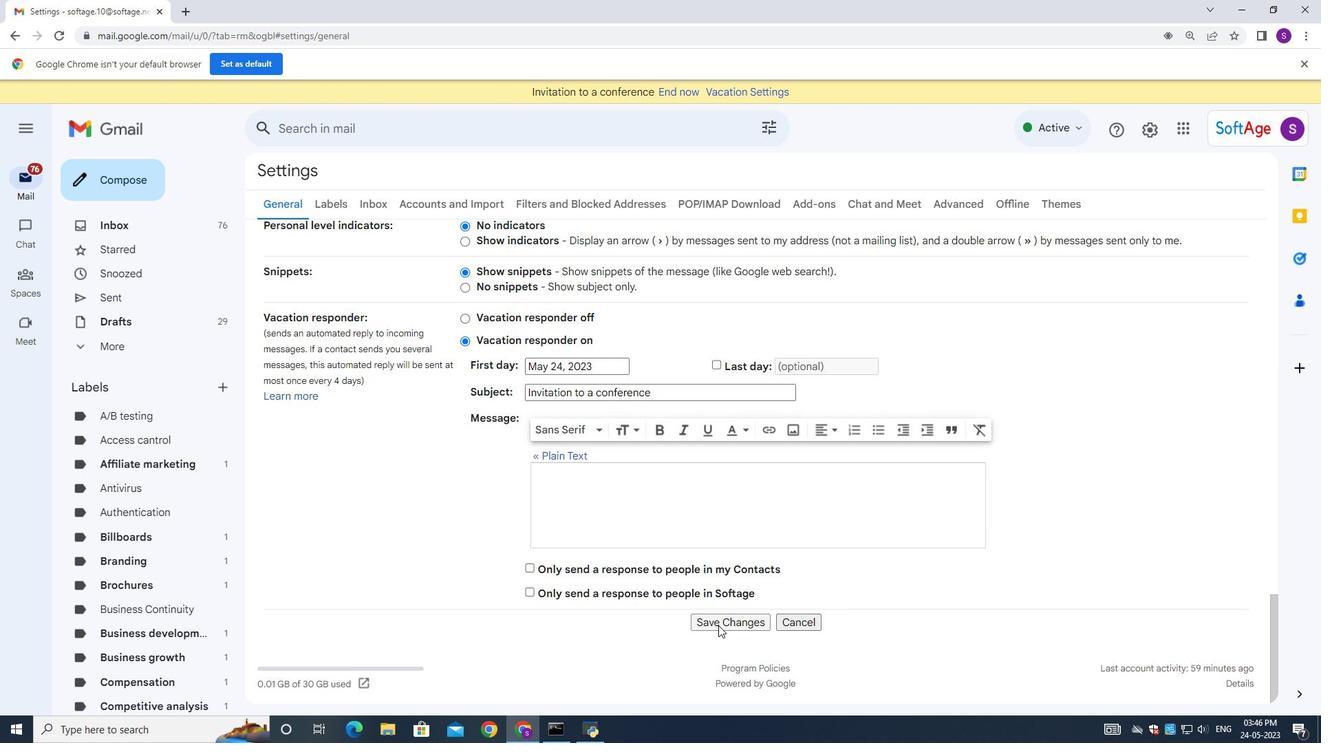 
Action: Mouse moved to (113, 178)
Screenshot: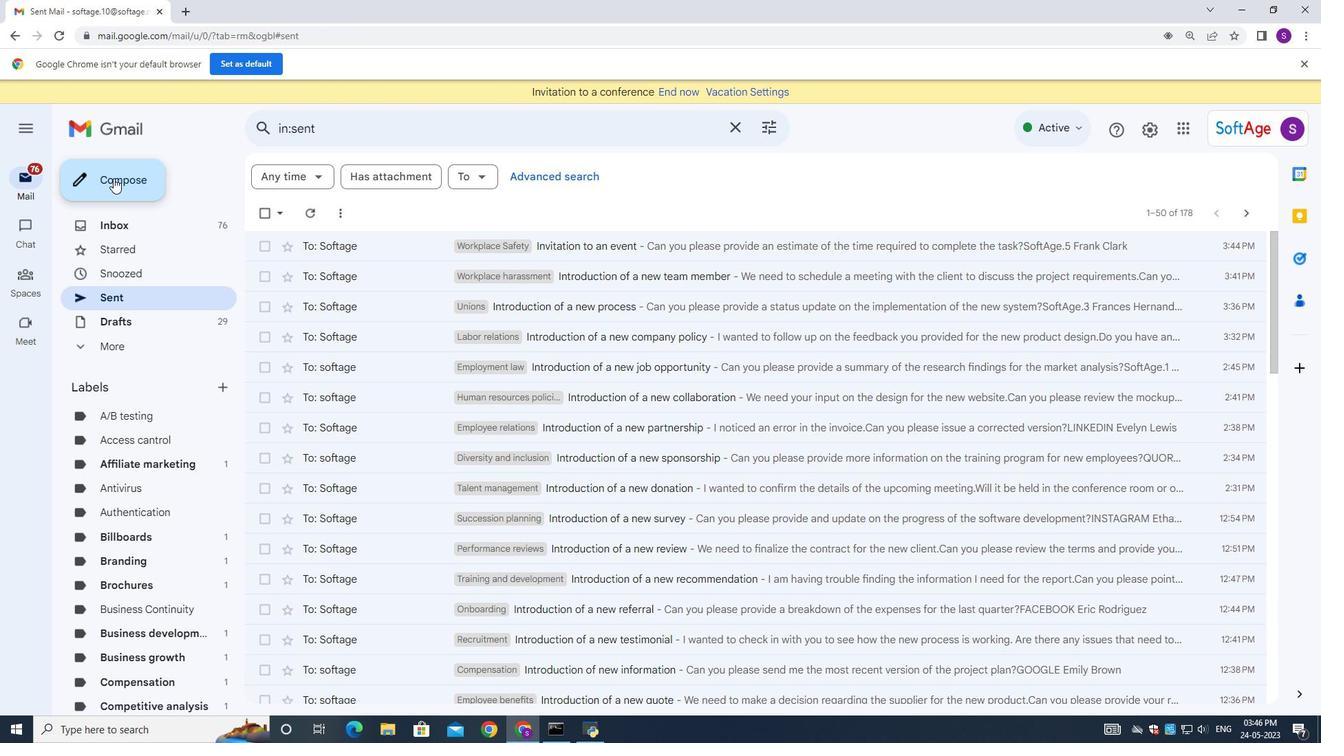 
Action: Mouse pressed left at (113, 178)
Screenshot: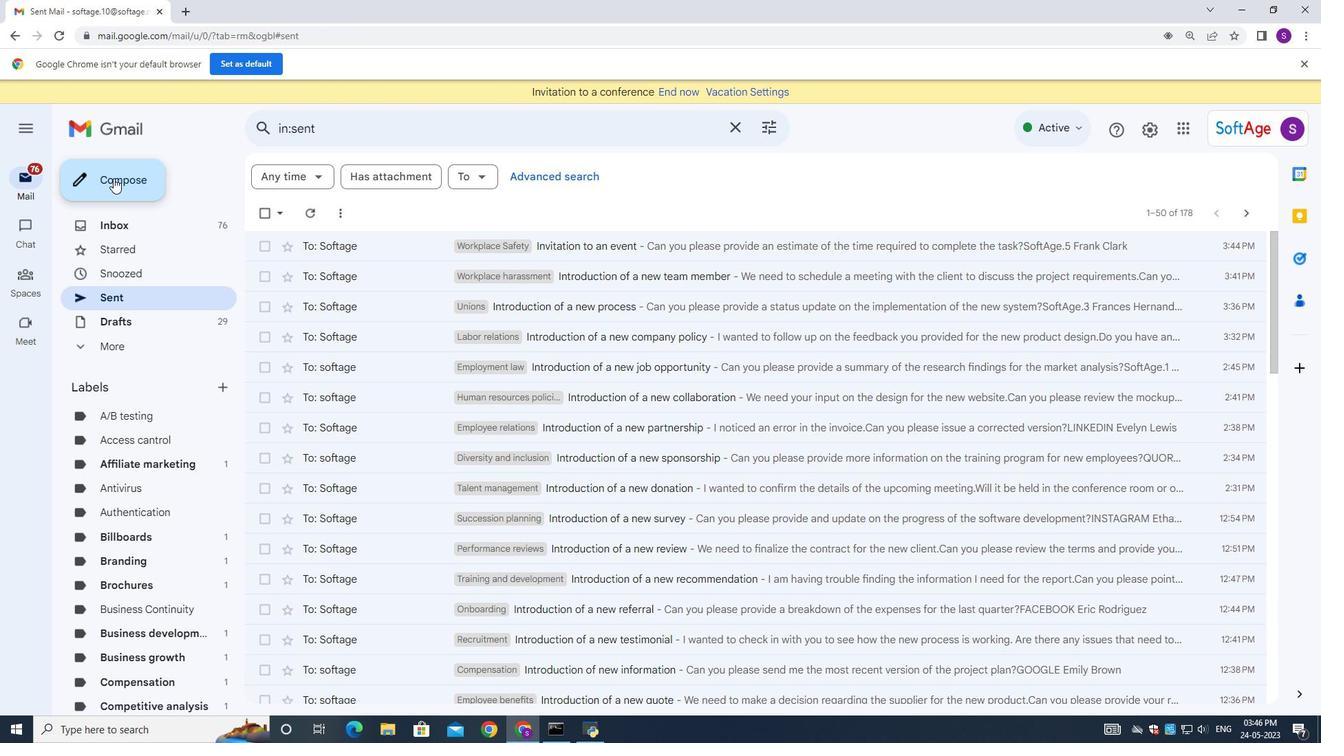 
Action: Mouse moved to (872, 326)
Screenshot: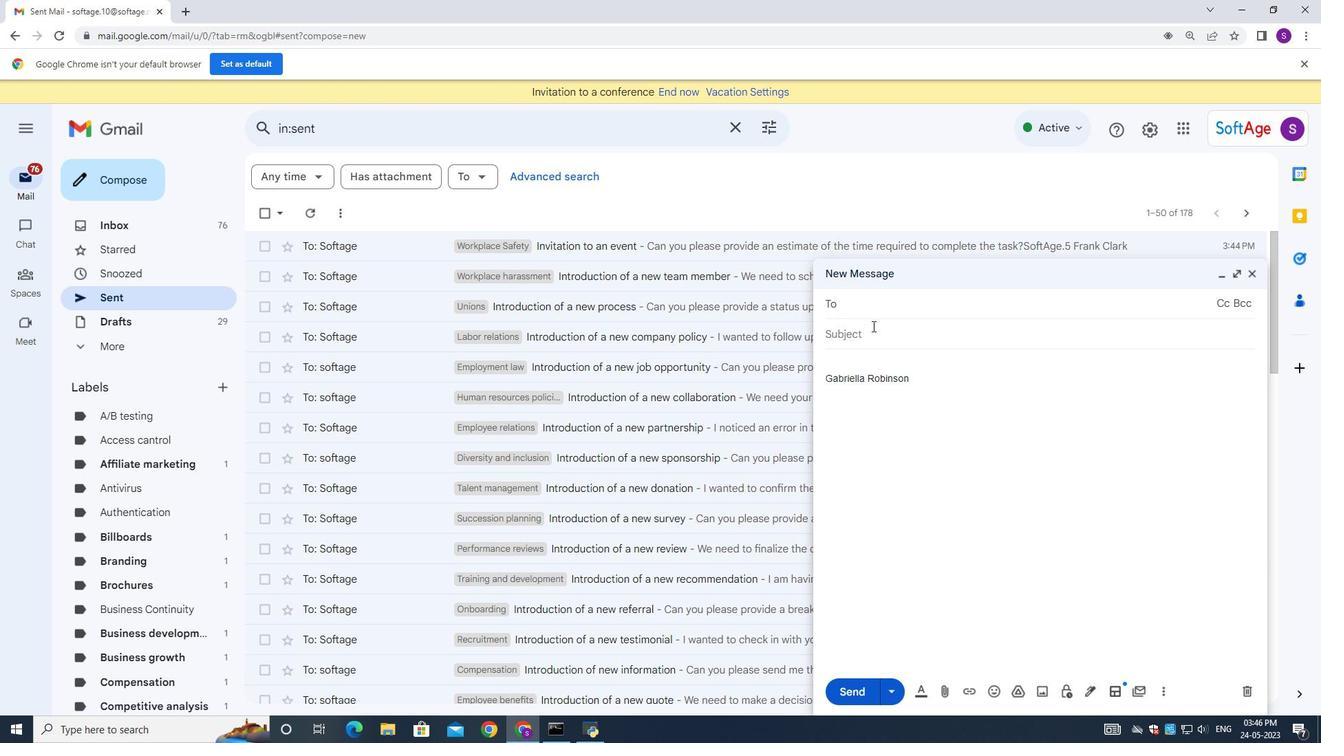 
Action: Key pressed <Key.shift>Softa<Key.caps_lock>GE<Key.backspace><Key.backspace><Key.caps_lock>ge.6<Key.shift>@softage.net
Screenshot: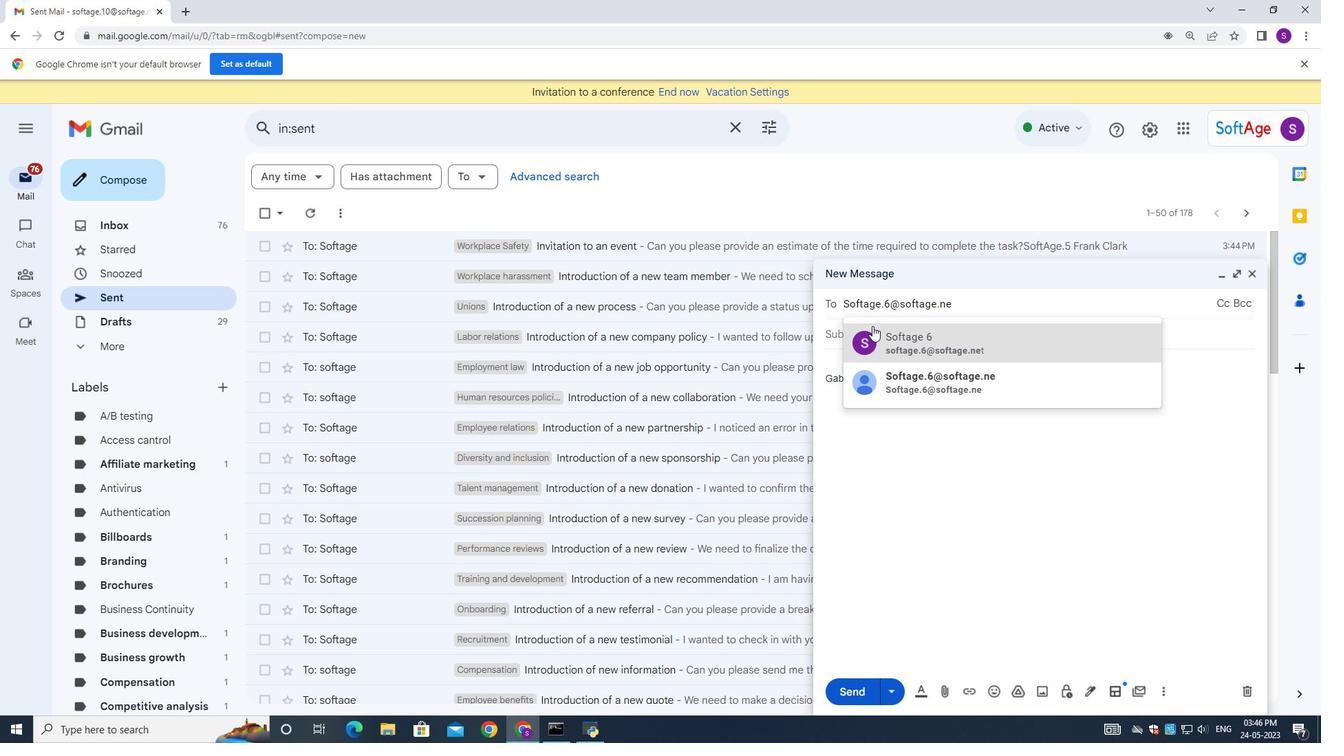 
Action: Mouse moved to (898, 351)
Screenshot: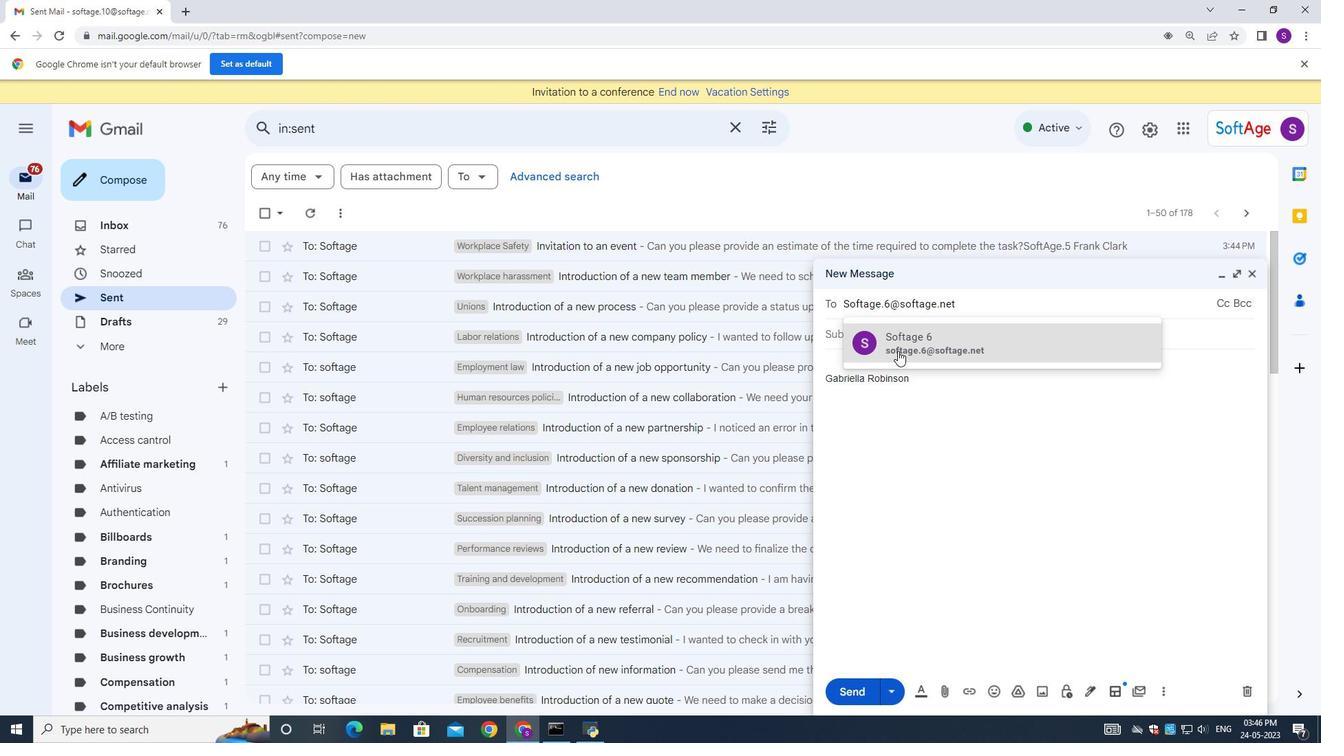 
Action: Mouse pressed left at (898, 351)
Screenshot: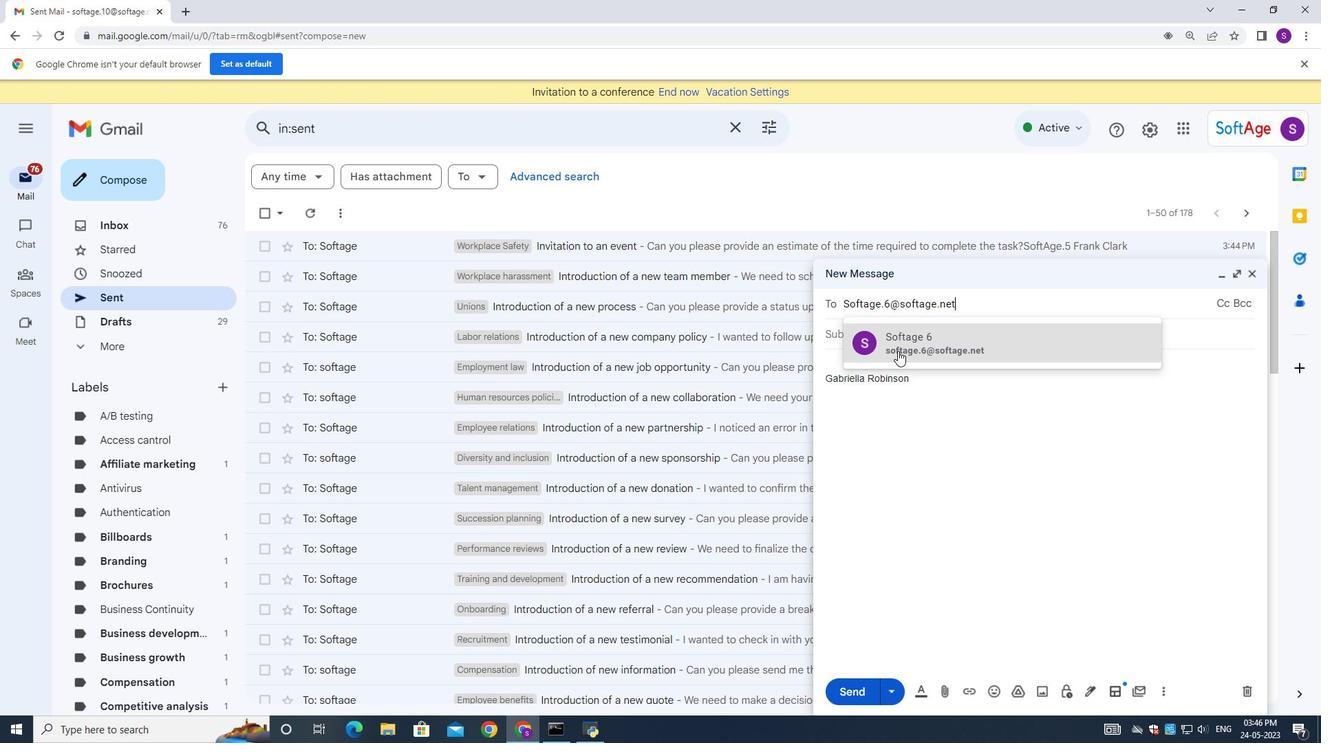 
Action: Mouse moved to (886, 343)
Screenshot: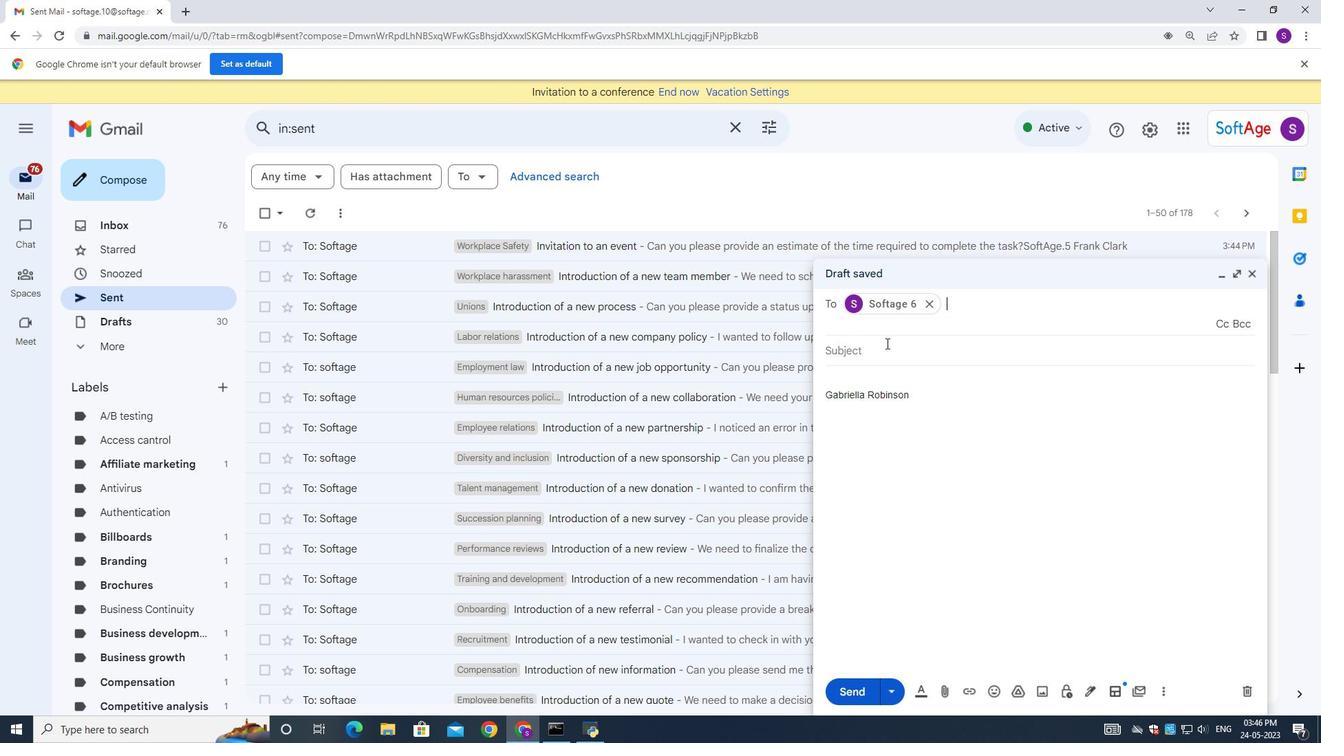 
Action: Mouse pressed left at (886, 343)
Screenshot: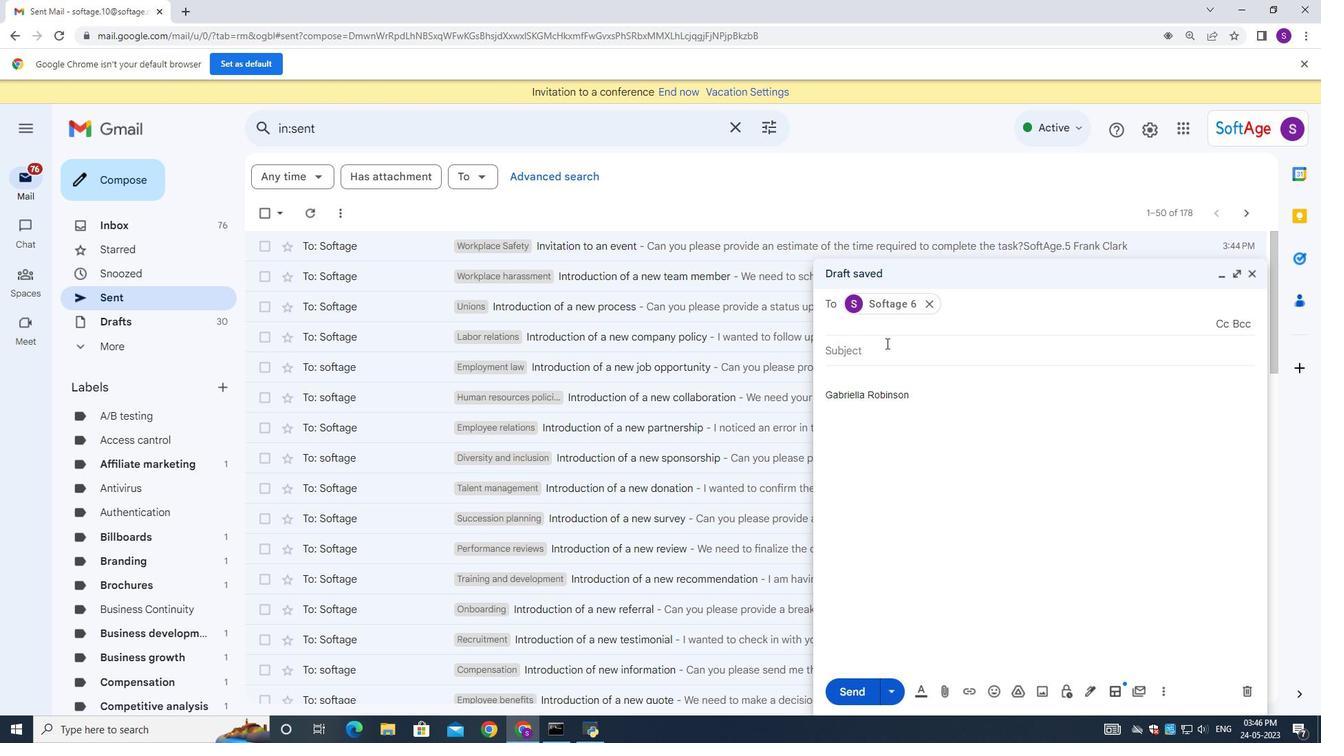 
Action: Mouse moved to (882, 340)
Screenshot: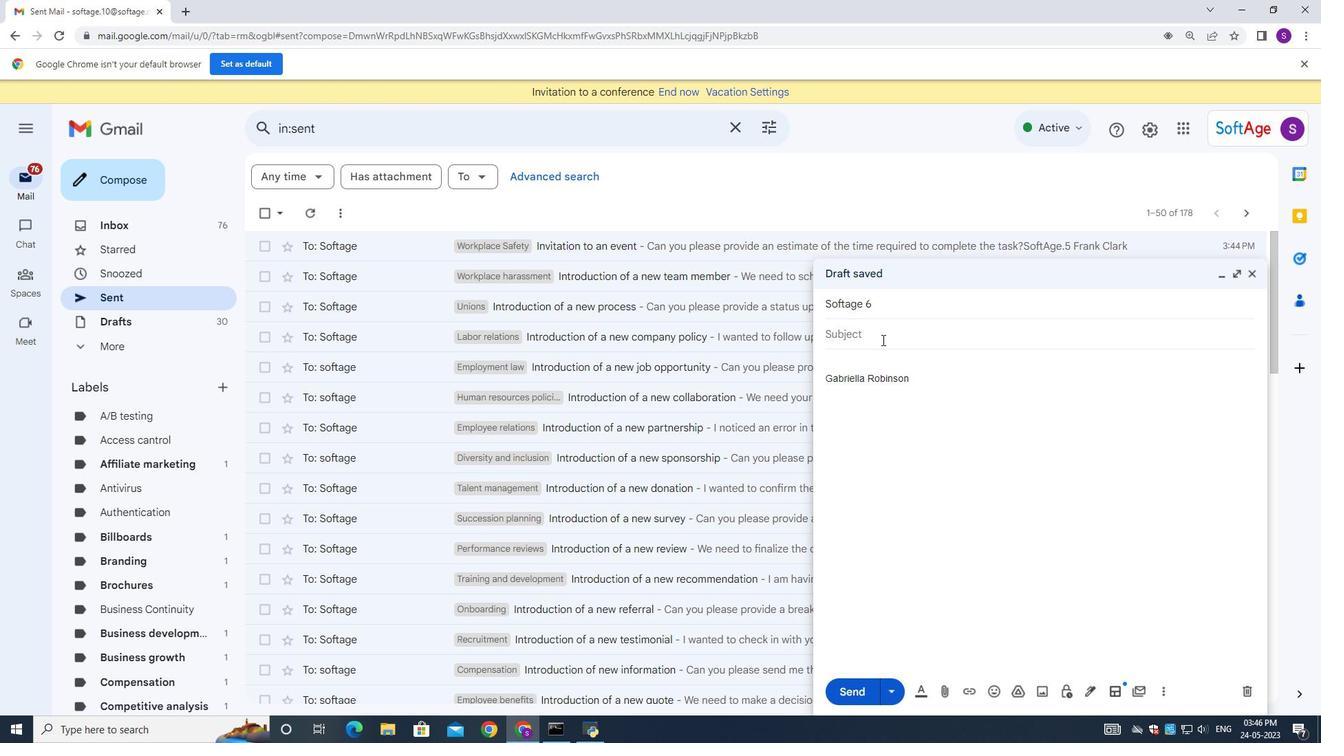 
Action: Mouse pressed left at (882, 340)
Screenshot: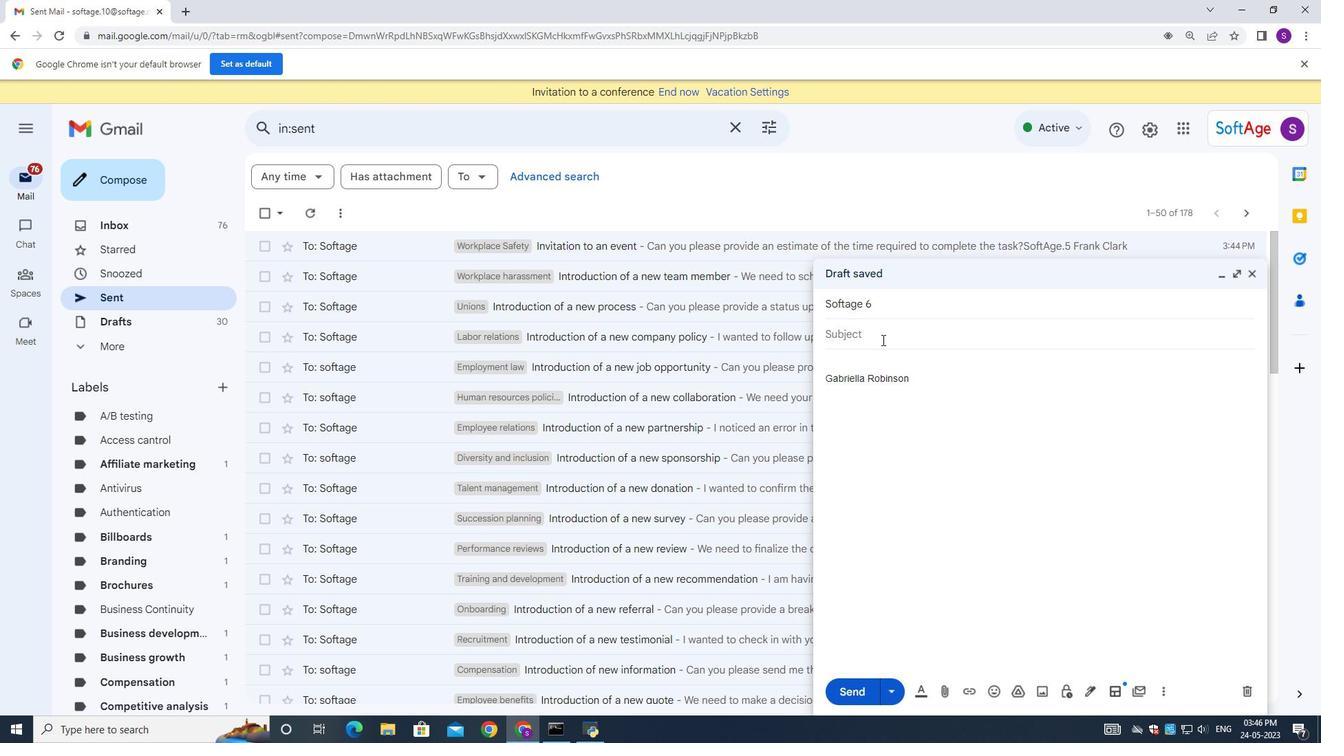 
Action: Key pressed <Key.shift><Key.shift><Key.shift><Key.shift><Key.shift><Key.shift><Key.shift><Key.shift><Key.shift><Key.shift><Key.shift><Key.shift><Key.shift><Key.shift><Key.shift><Key.shift><Key.shift><Key.shift><Key.shift><Key.shift><Key.shift><Key.shift><Key.shift><Key.shift><Key.shift><Key.shift><Key.shift><Key.shift><Key.shift><Key.shift><Key.shift><Key.shift><Key.shift><Key.shift><Key.shift><Key.shift>Invitation<Key.space>to<Key.space>a<Key.space>webinar<Key.space>
Screenshot: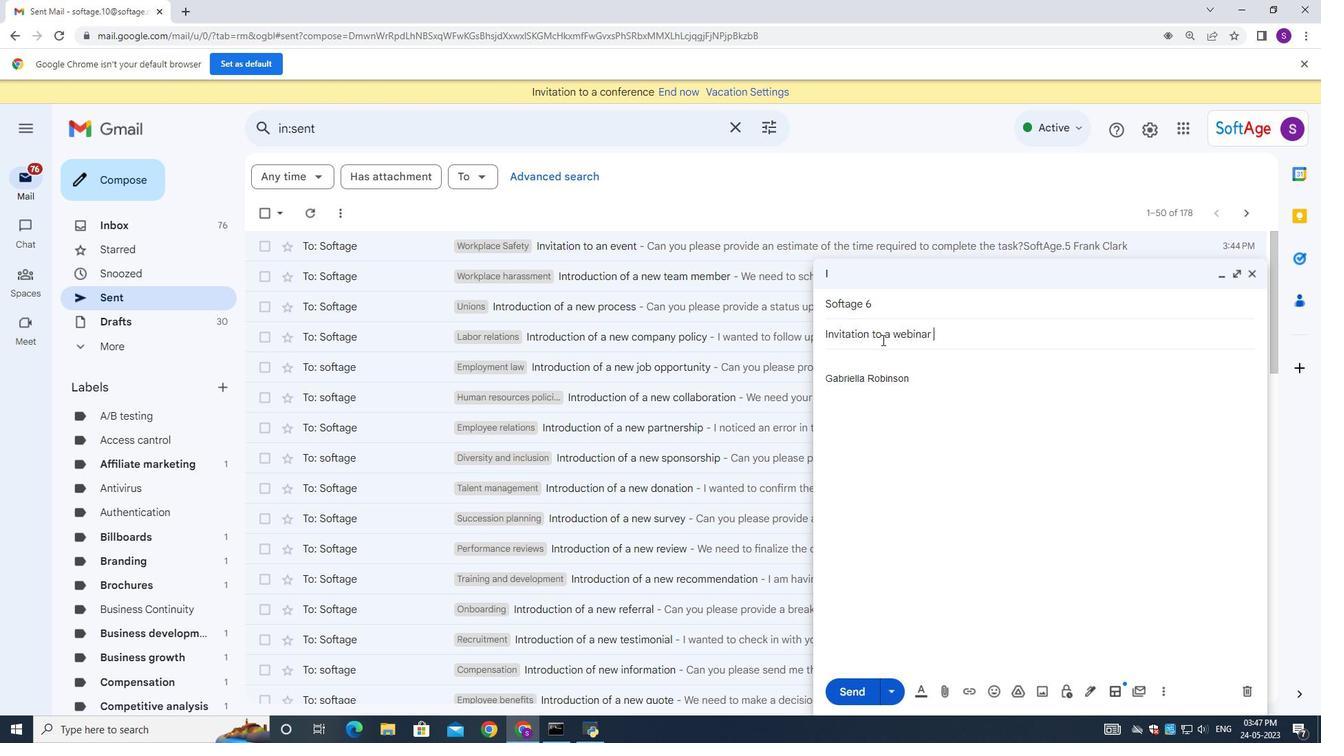 
Action: Mouse moved to (869, 355)
Screenshot: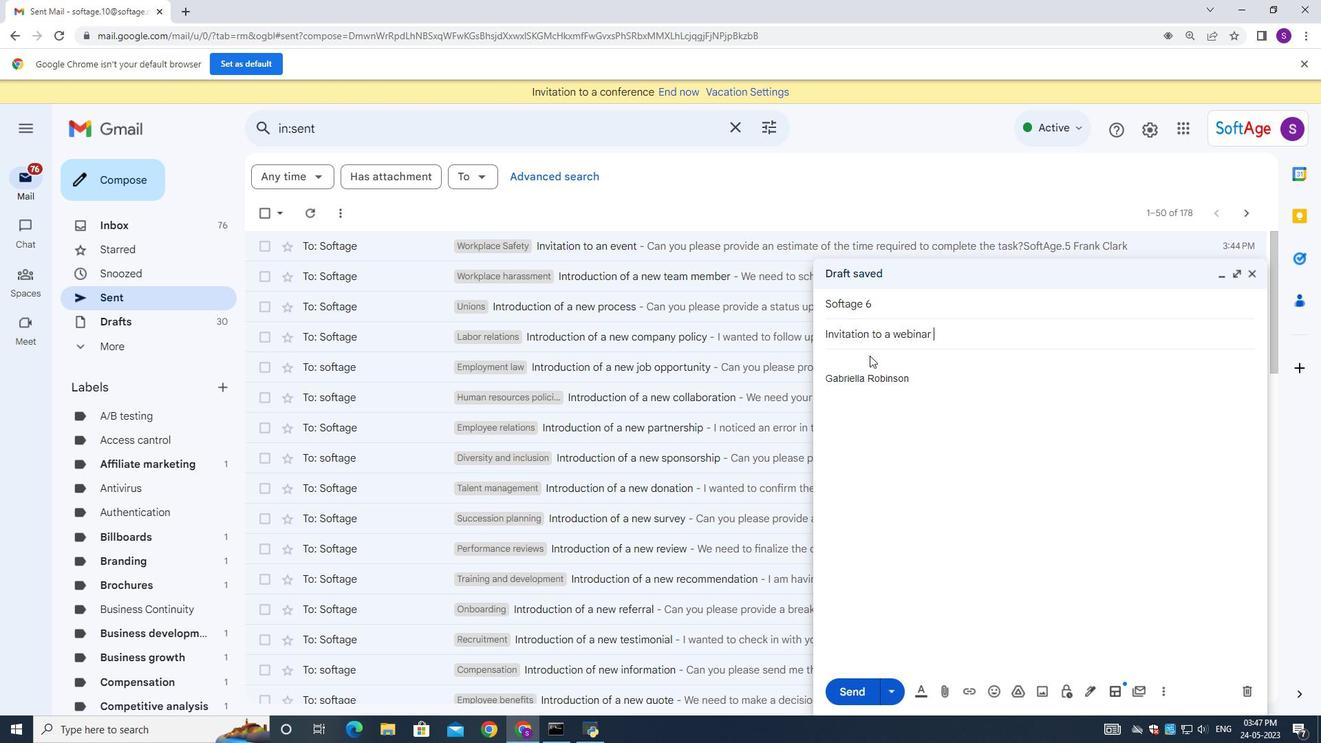 
Action: Mouse pressed left at (869, 355)
Screenshot: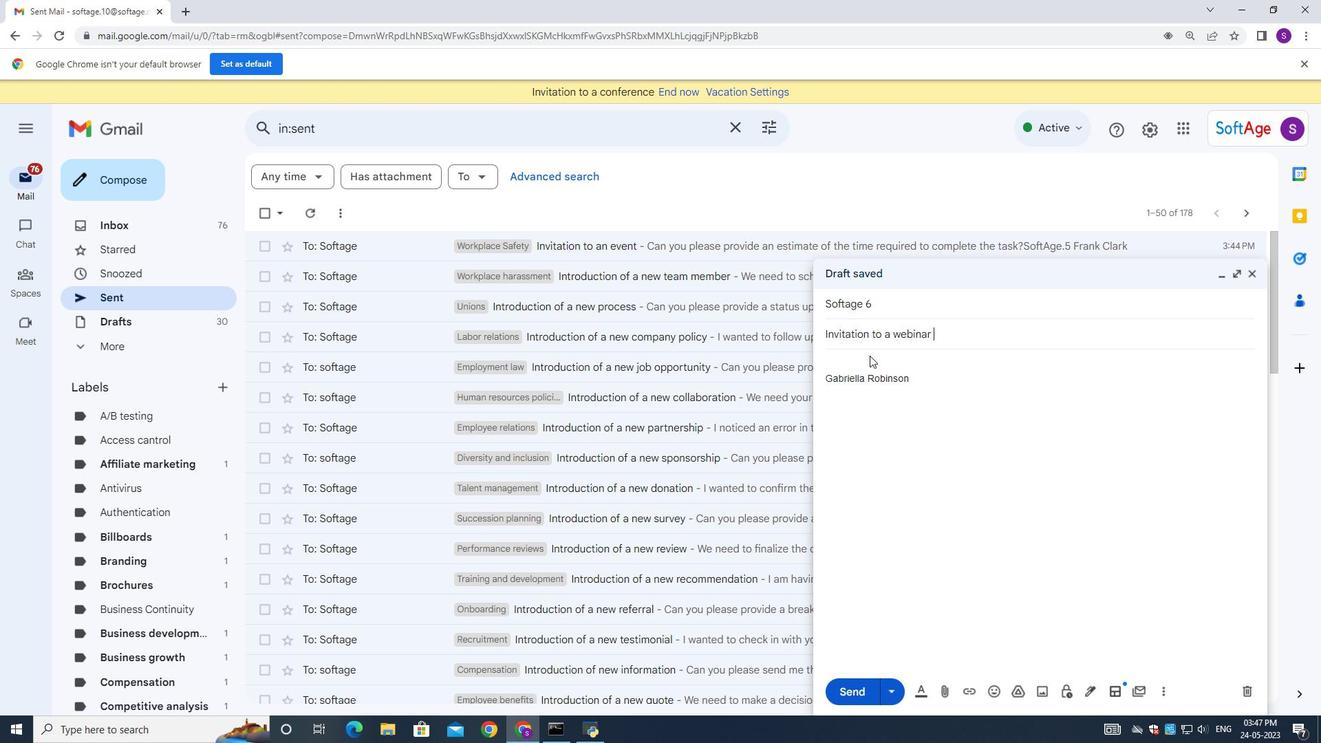 
Action: Mouse moved to (871, 355)
Screenshot: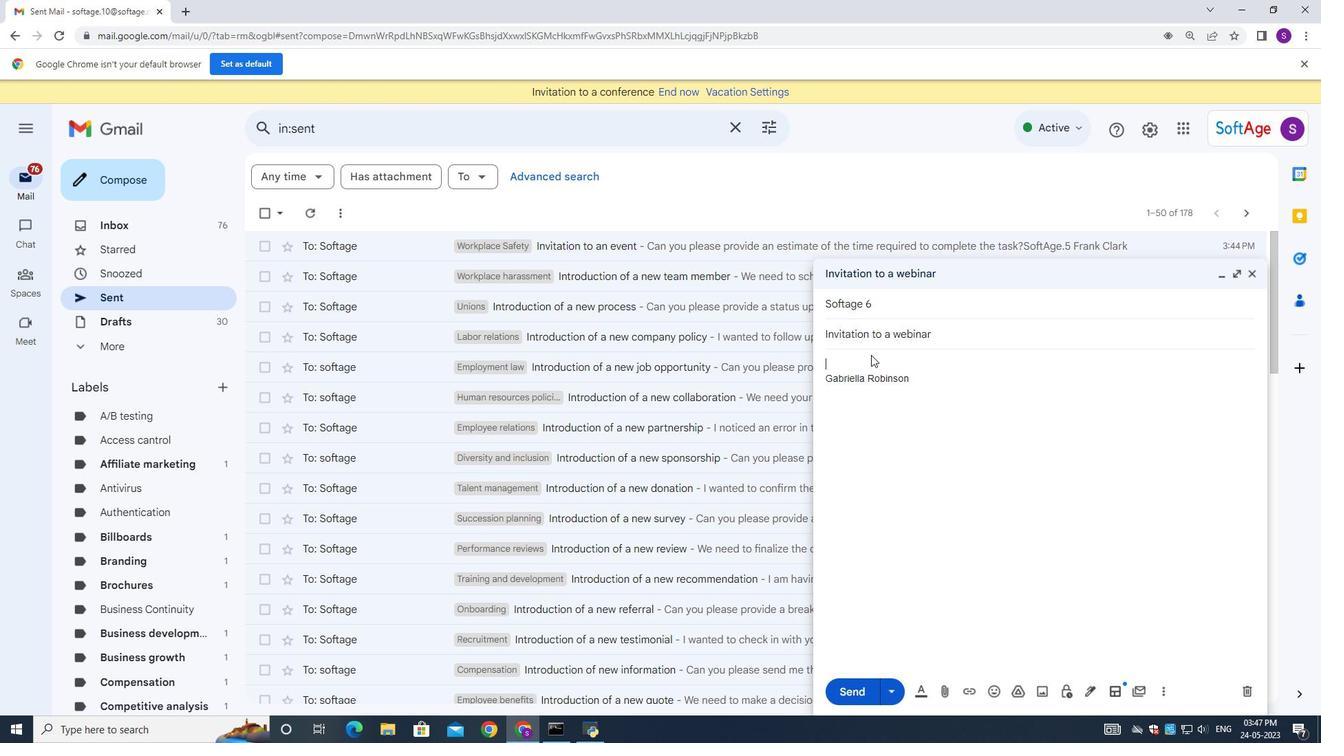 
Action: Key pressed <Key.shift><Key.shift><Key.shift><Key.shift><Key.shift><Key.shift><Key.shift><Key.shift><Key.shift>I<Key.space>wanted<Key.space>to<Key.space>follow<Key.space>up<Key.space>on<Key.space>ht<Key.backspace><Key.backspace>the<Key.space>e
Screenshot: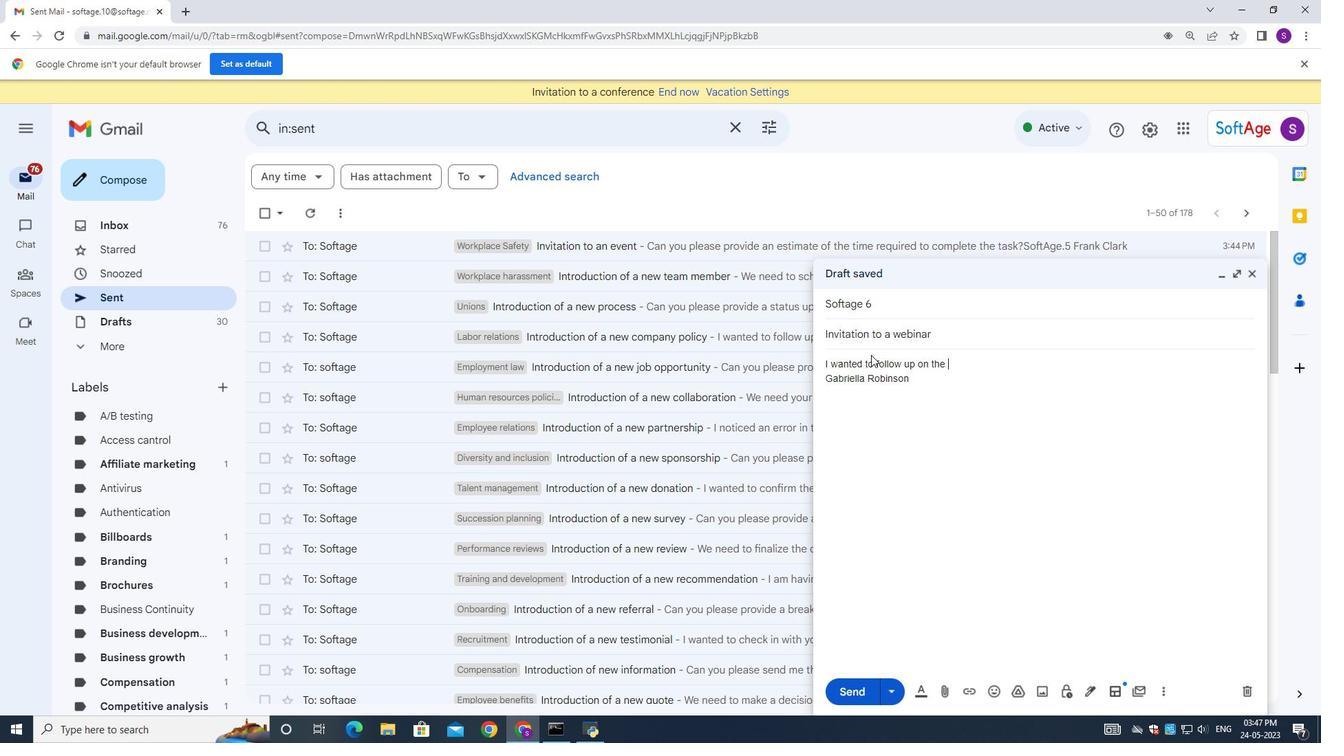 
Action: Mouse moved to (860, 355)
Screenshot: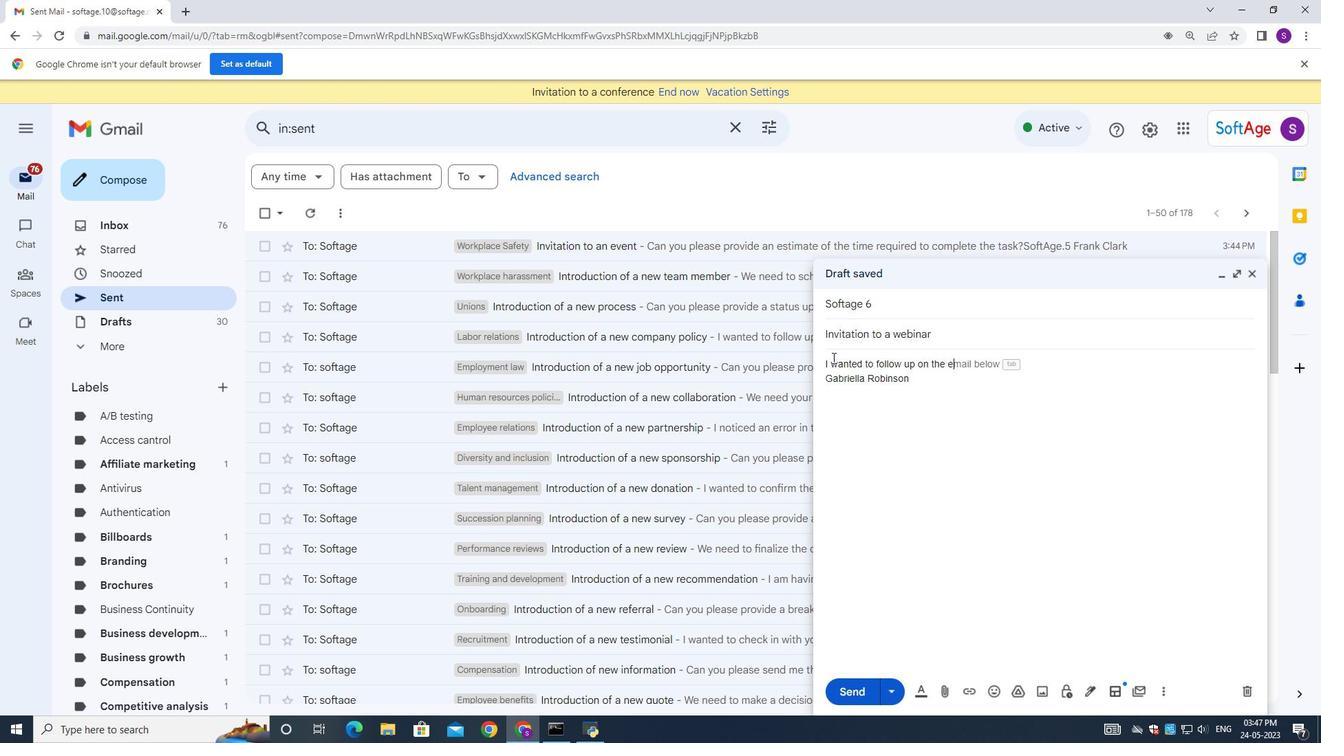 
Action: Key pressed m
Screenshot: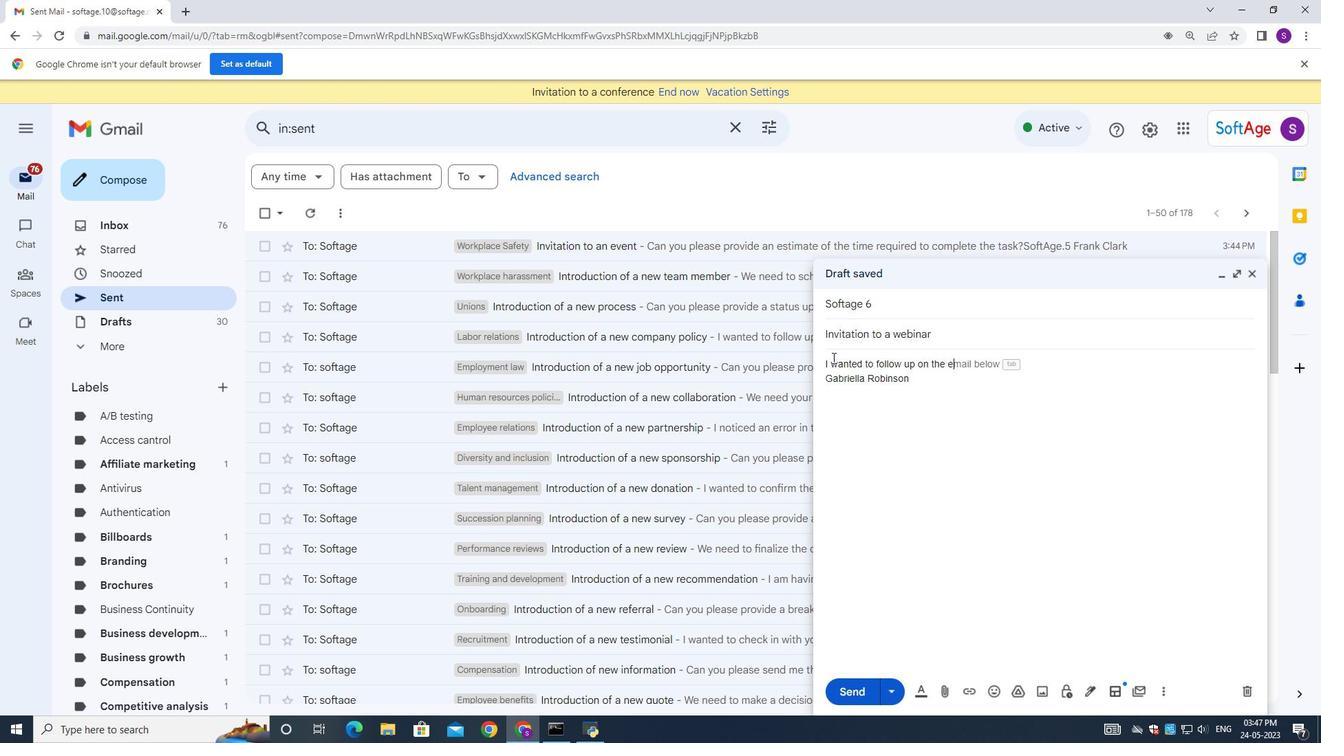 
Action: Mouse moved to (564, 381)
Screenshot: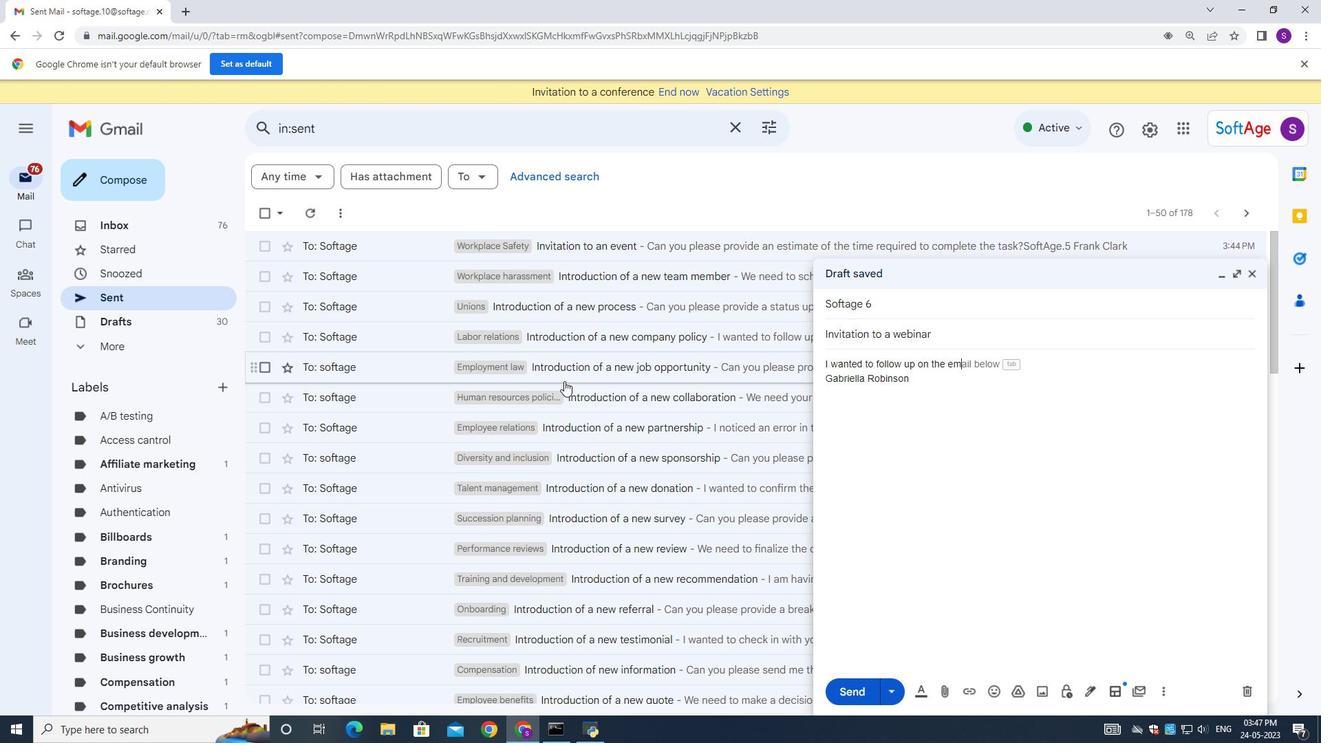 
Action: Key pressed ail<Key.space>you<Key.space>sent<Key.space>regarding<Key.space>the<Key.space>budger<Key.backspace><Key.backspace>et.<Key.shift><Key.shift>Do<Key.space>yuo<Key.space><Key.backspace><Key.backspace><Key.backspace>ou<Key.space><Key.backspace><Key.backspace>u<Key.space>have<Key.space>any<Key.space>additional<Key.space>information<Key.shift_r>?
Screenshot: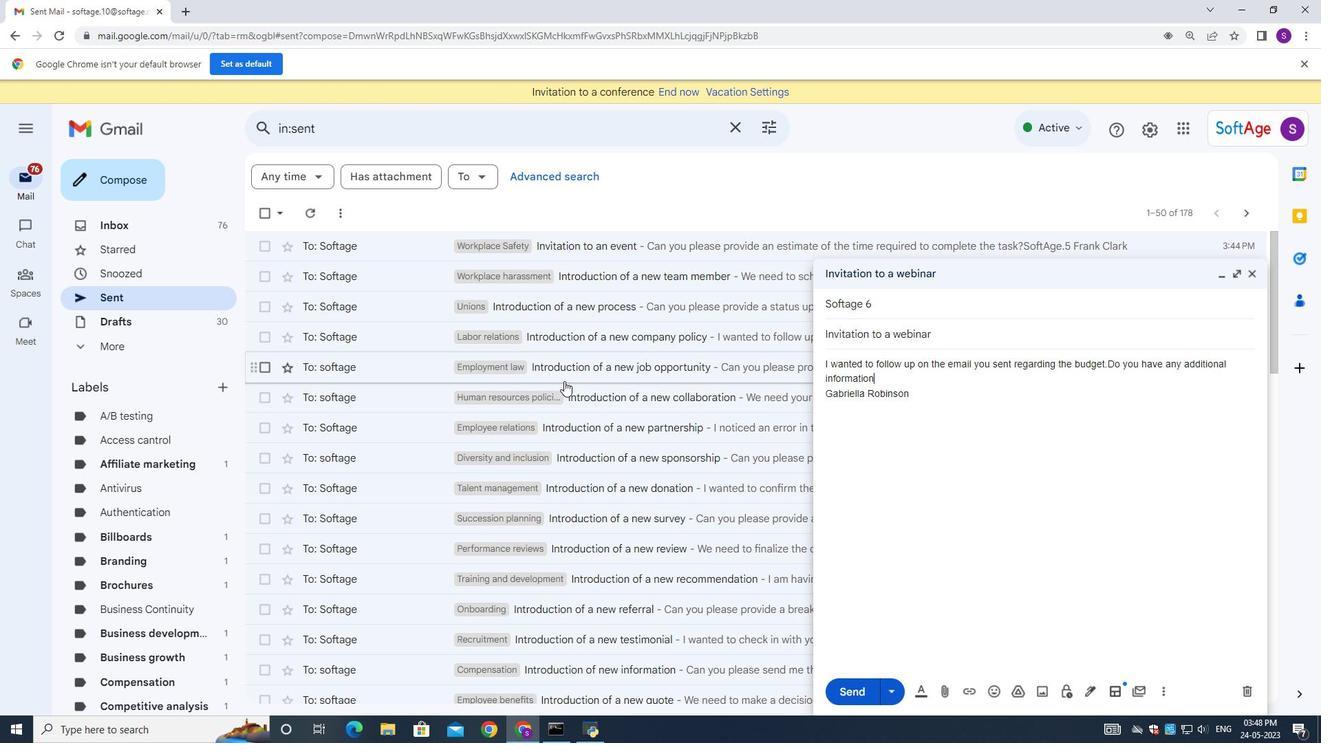 
Action: Mouse moved to (973, 407)
Screenshot: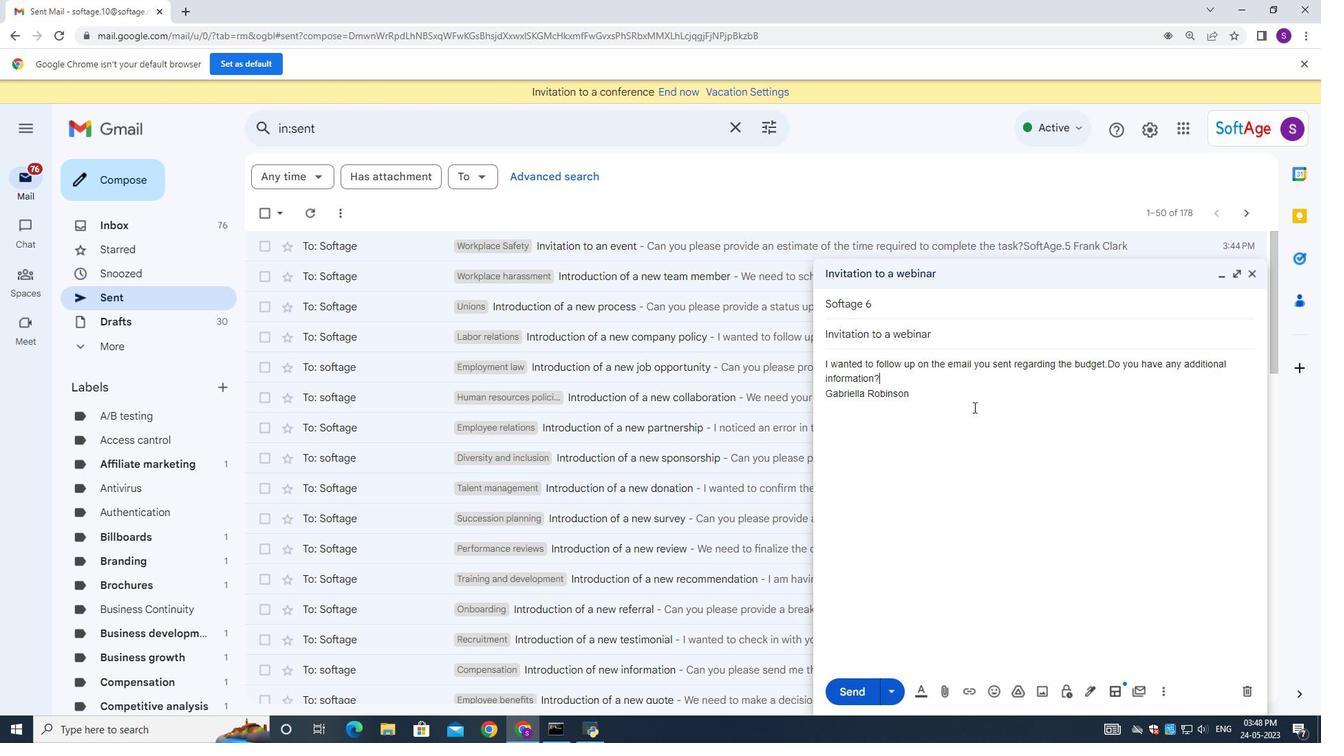 
Action: Mouse scrolled (973, 406) with delta (0, 0)
Screenshot: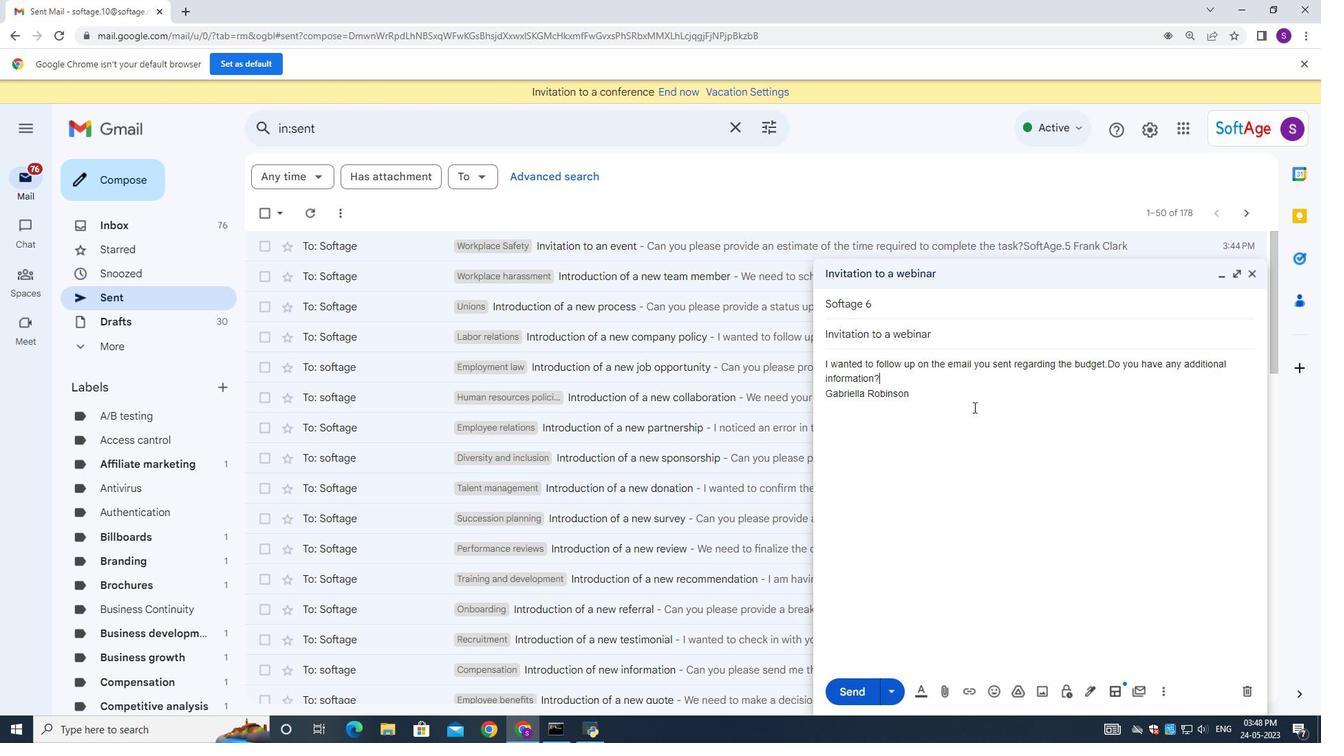 
Action: Mouse moved to (973, 407)
Screenshot: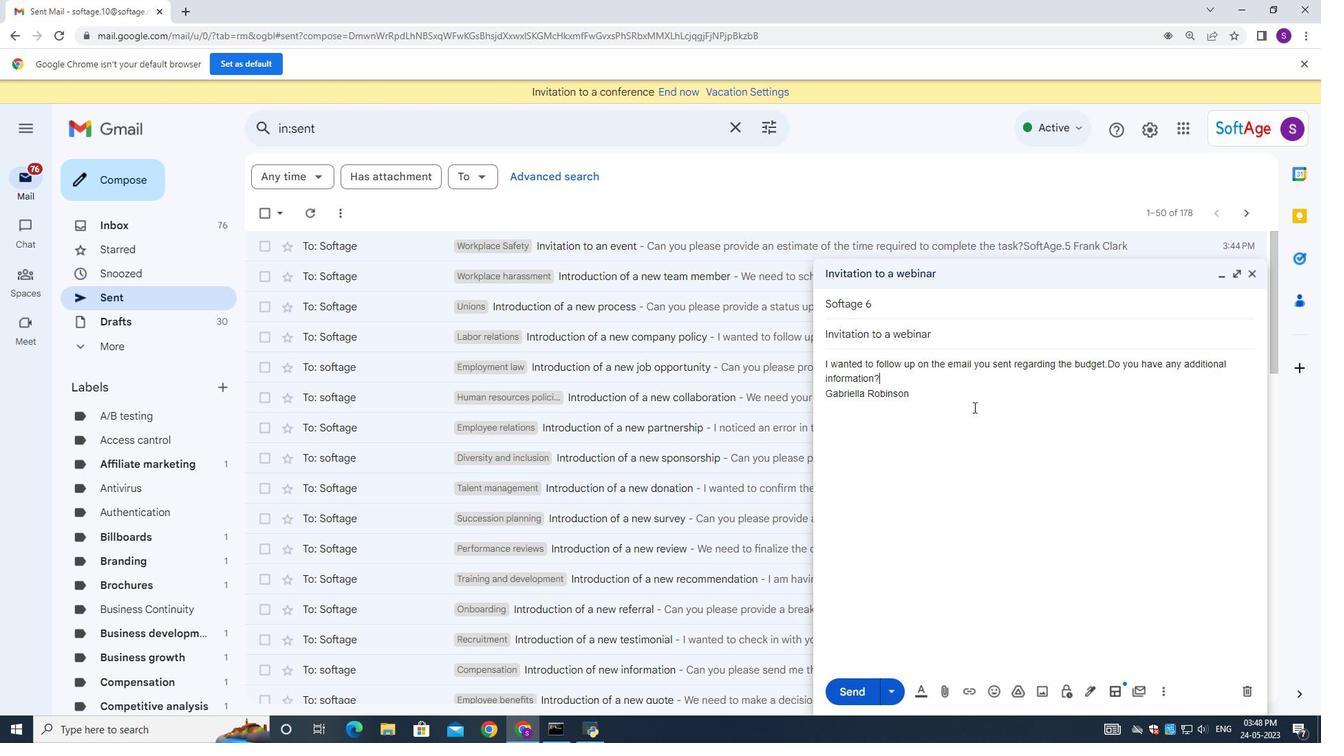 
Action: Mouse scrolled (973, 406) with delta (0, 0)
Screenshot: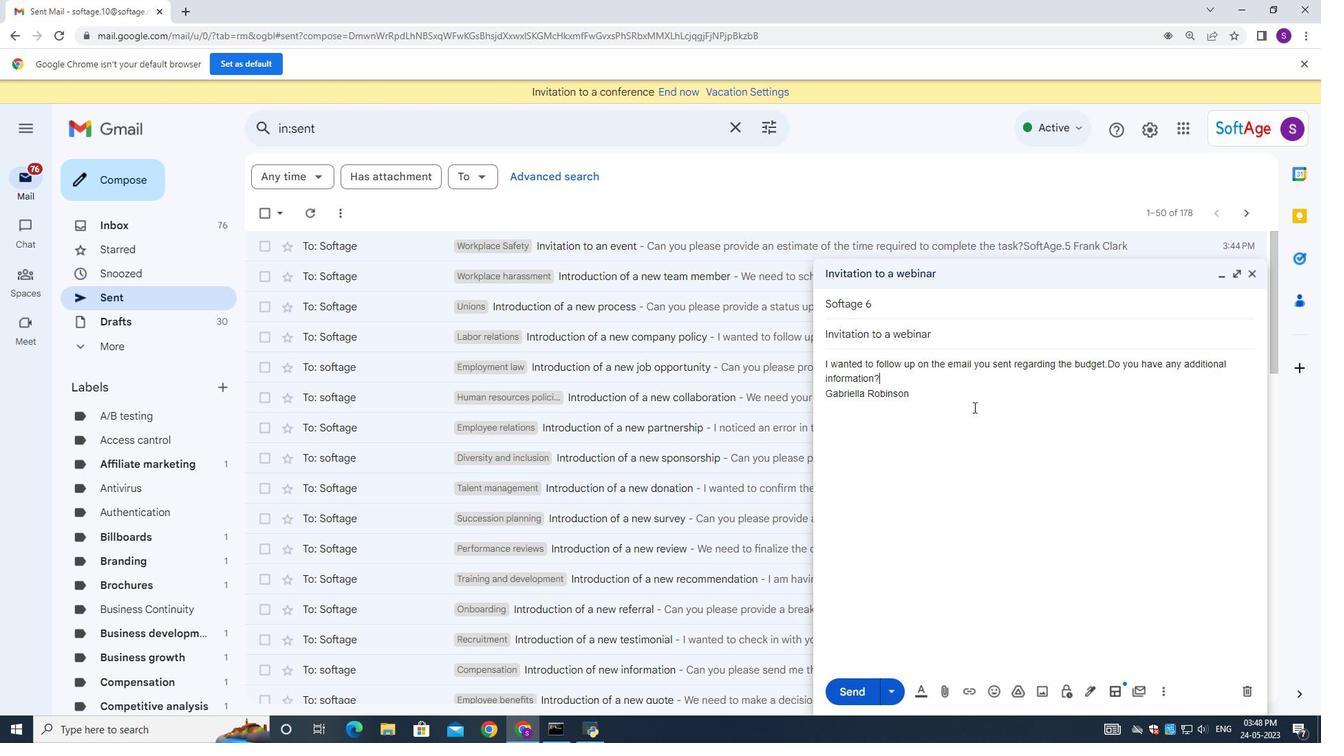 
Action: Mouse scrolled (973, 406) with delta (0, 0)
Screenshot: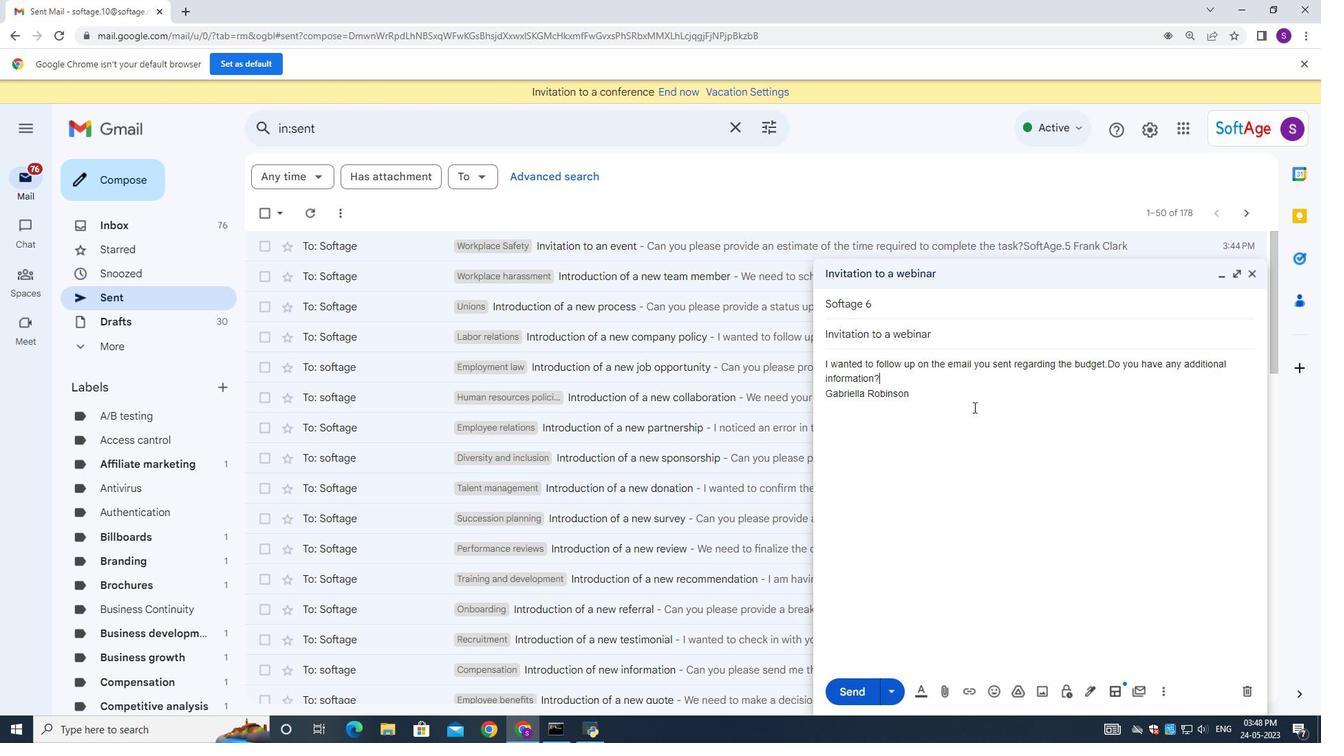 
Action: Mouse moved to (965, 692)
Screenshot: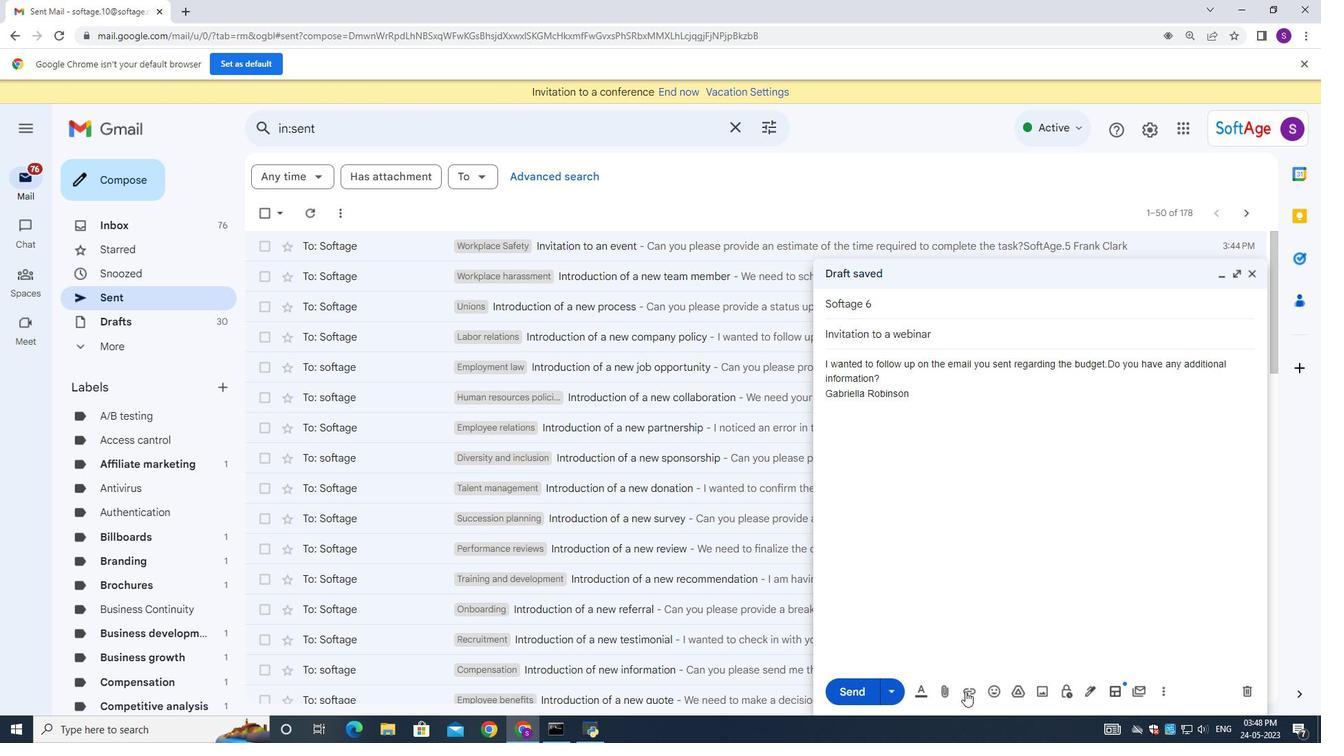 
Action: Mouse scrolled (965, 691) with delta (0, 0)
Screenshot: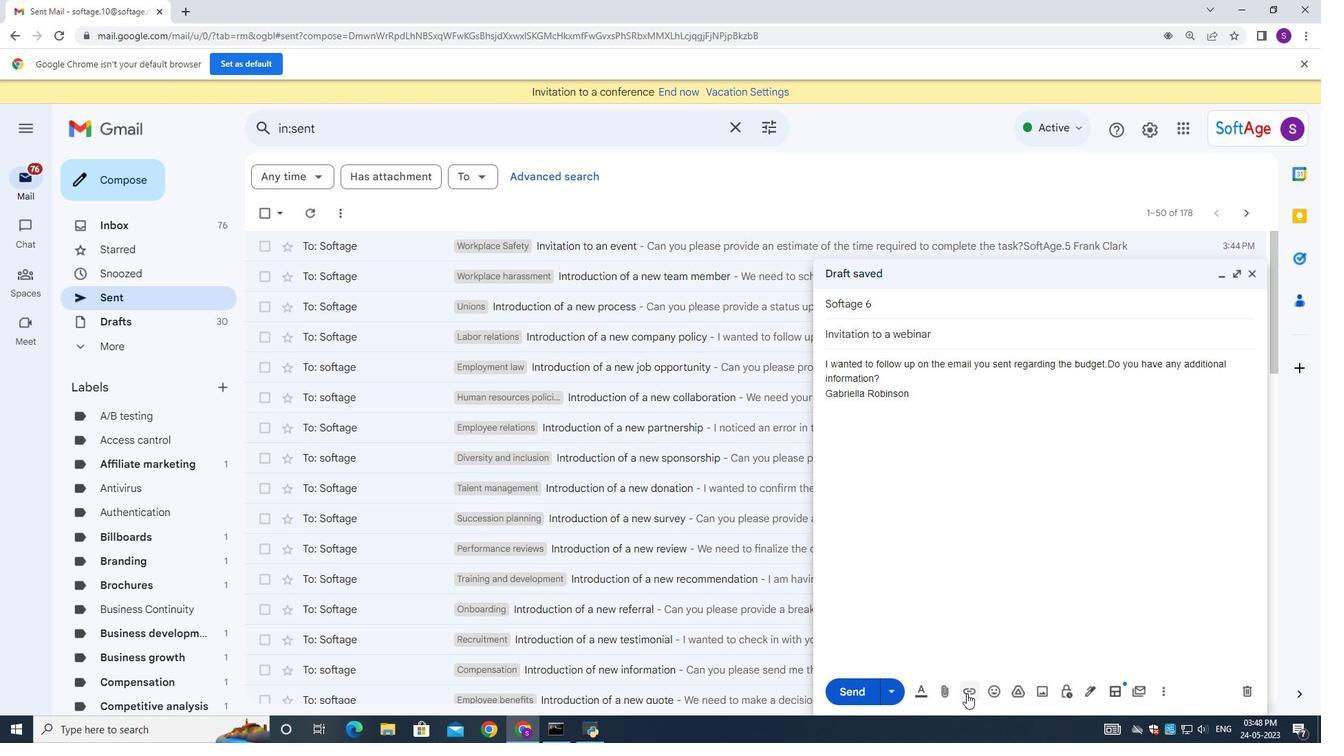 
Action: Mouse moved to (967, 693)
Screenshot: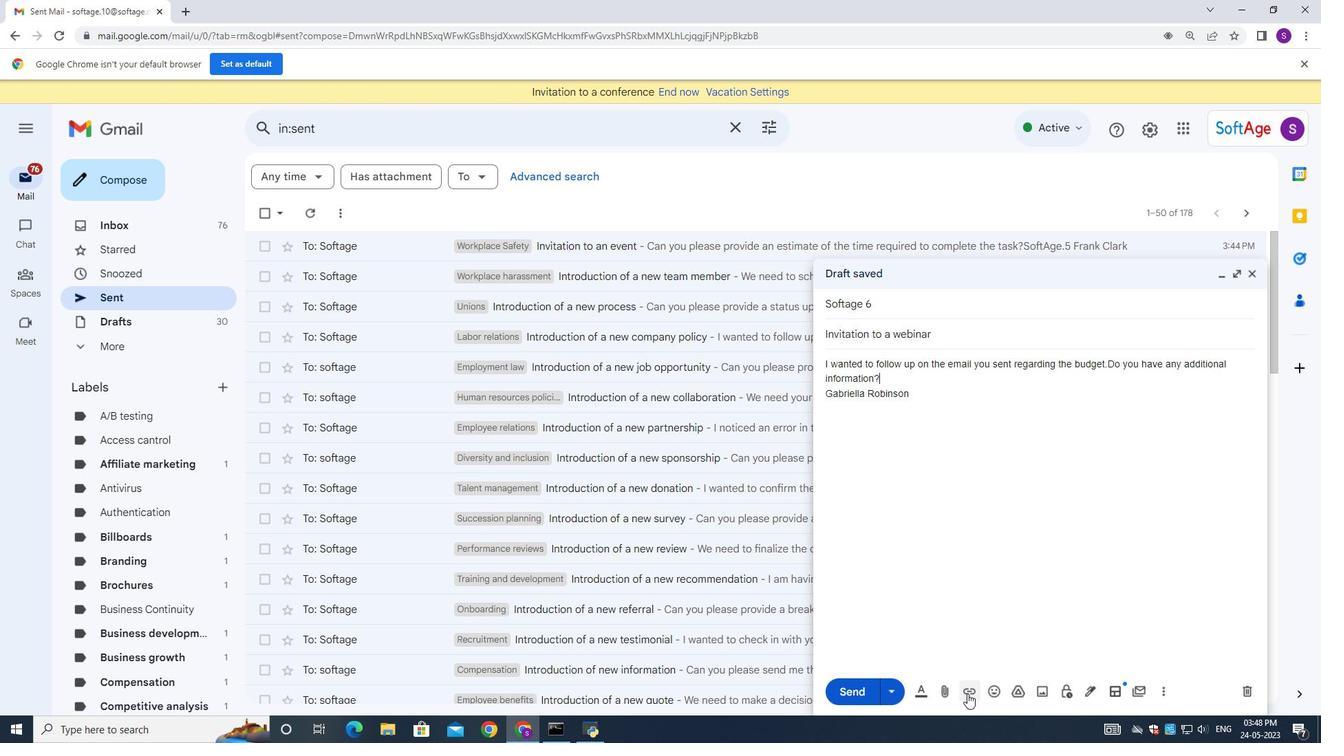 
Action: Mouse pressed left at (967, 693)
Screenshot: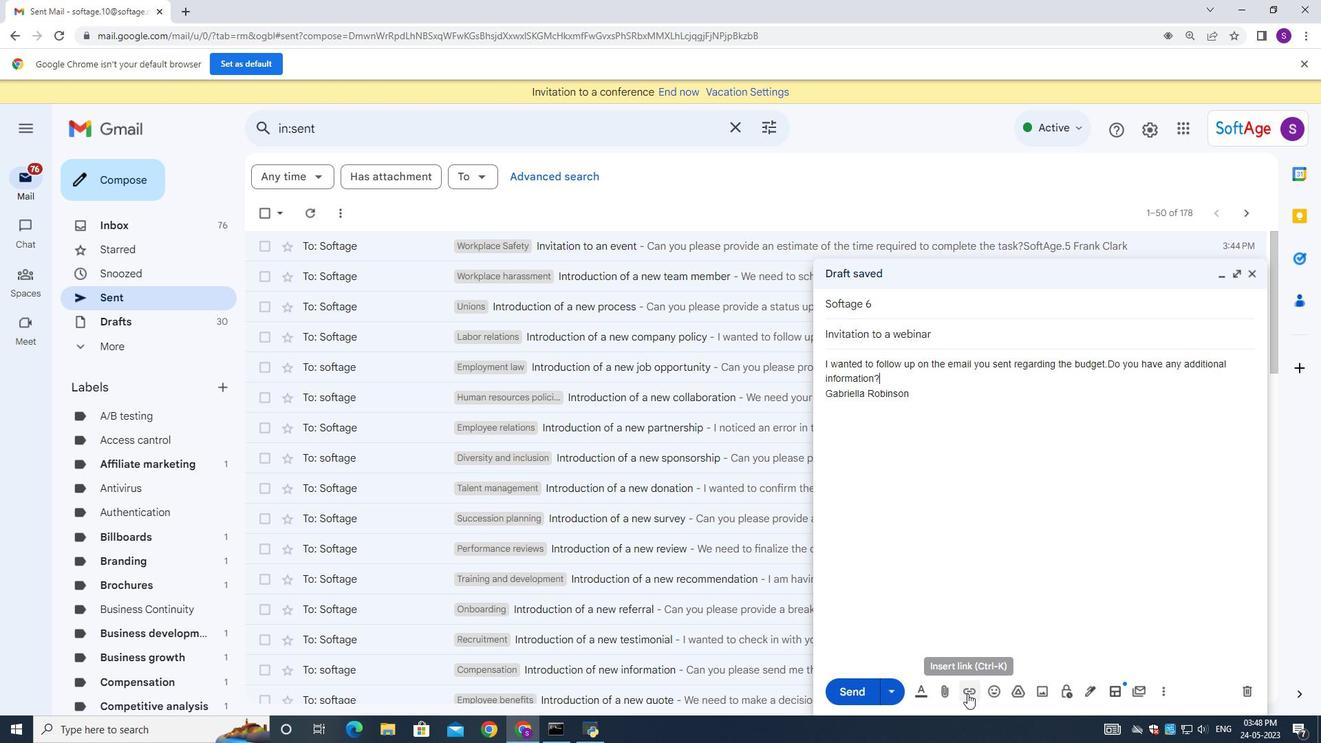 
Action: Mouse moved to (481, 415)
Screenshot: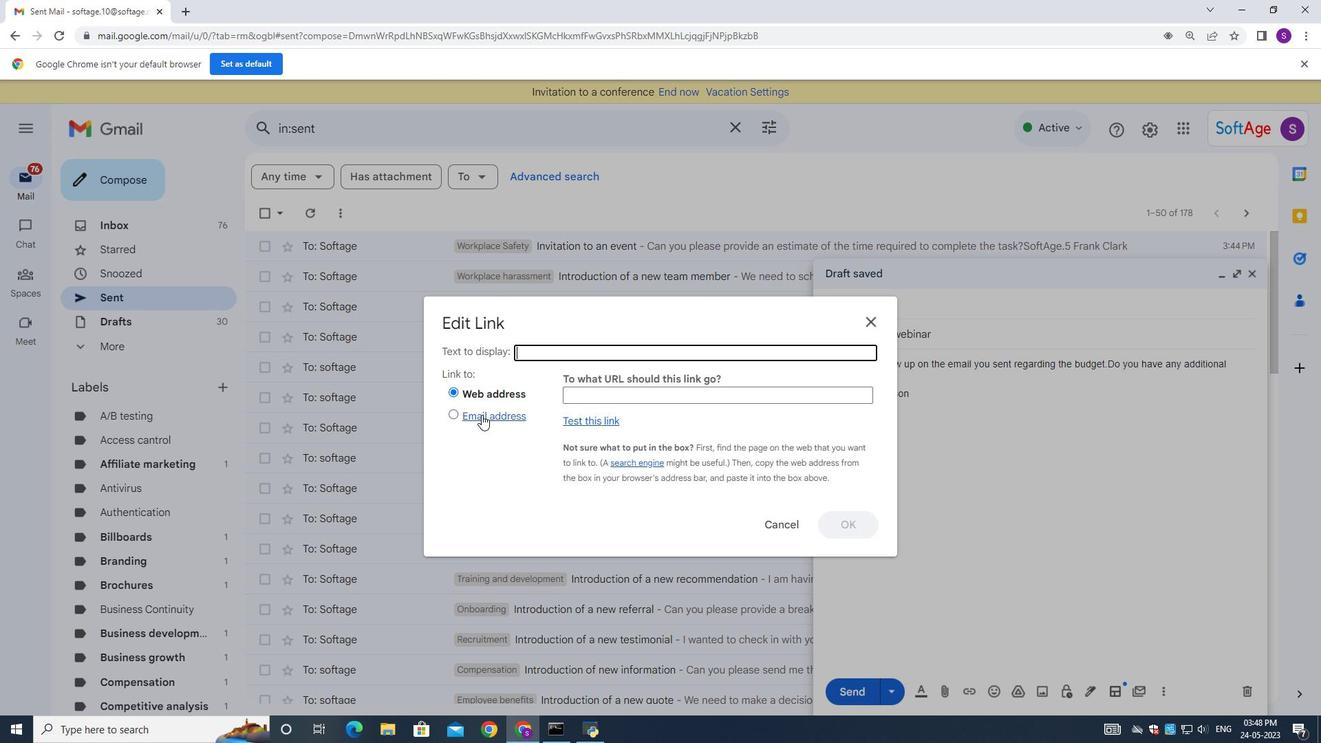 
Action: Mouse pressed left at (481, 415)
Screenshot: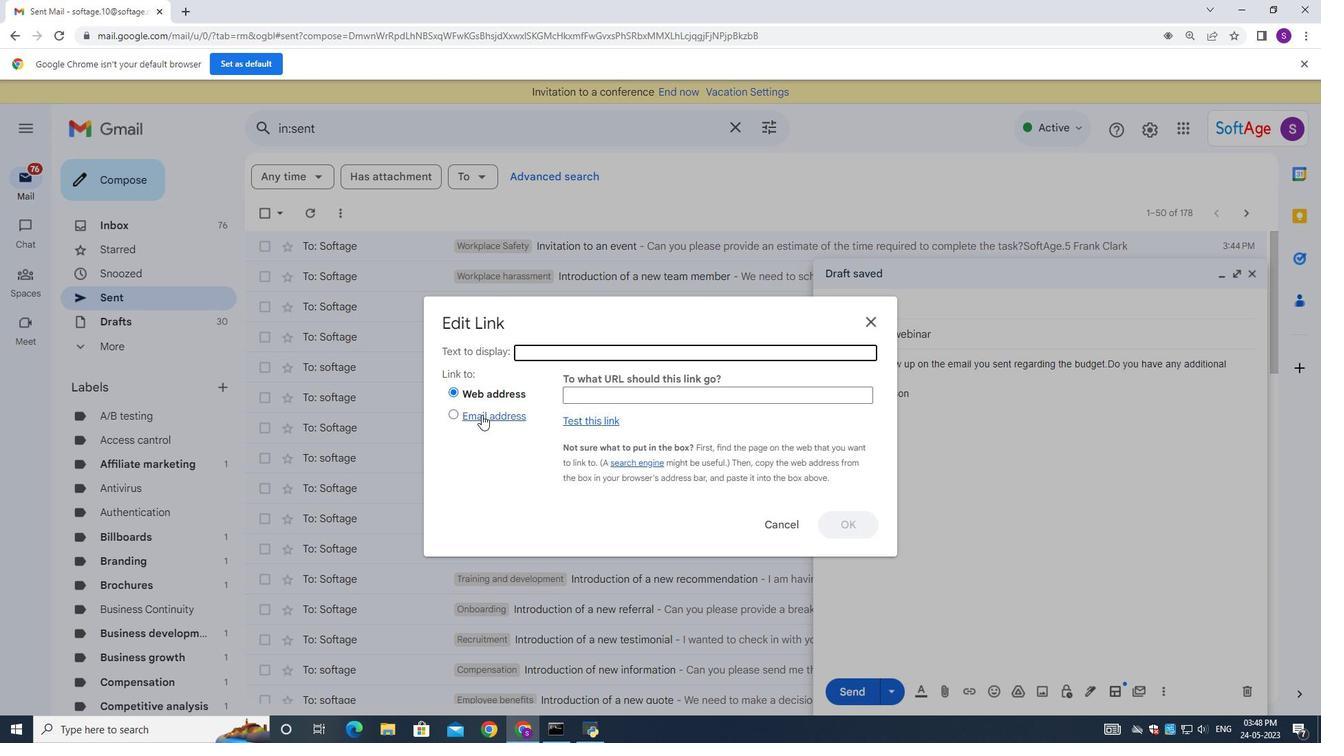 
Action: Mouse moved to (580, 340)
Screenshot: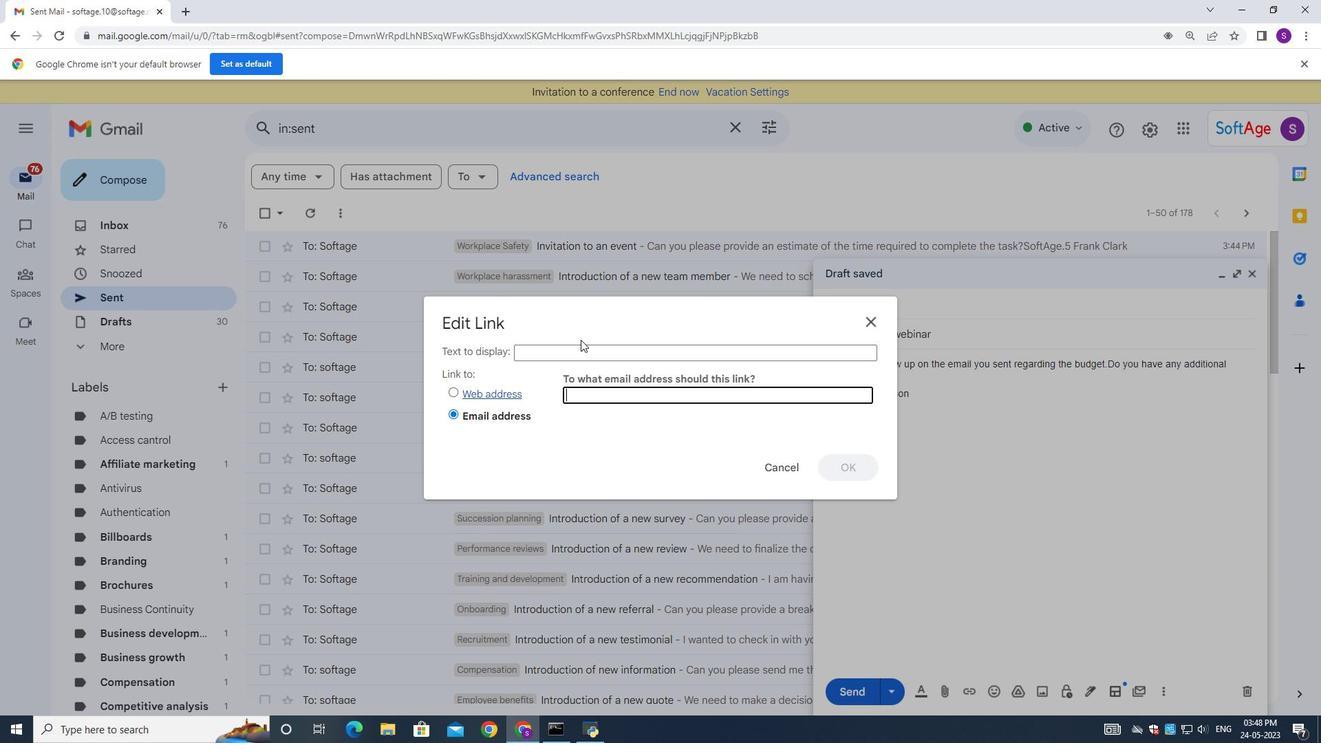 
Action: Mouse pressed left at (580, 340)
Screenshot: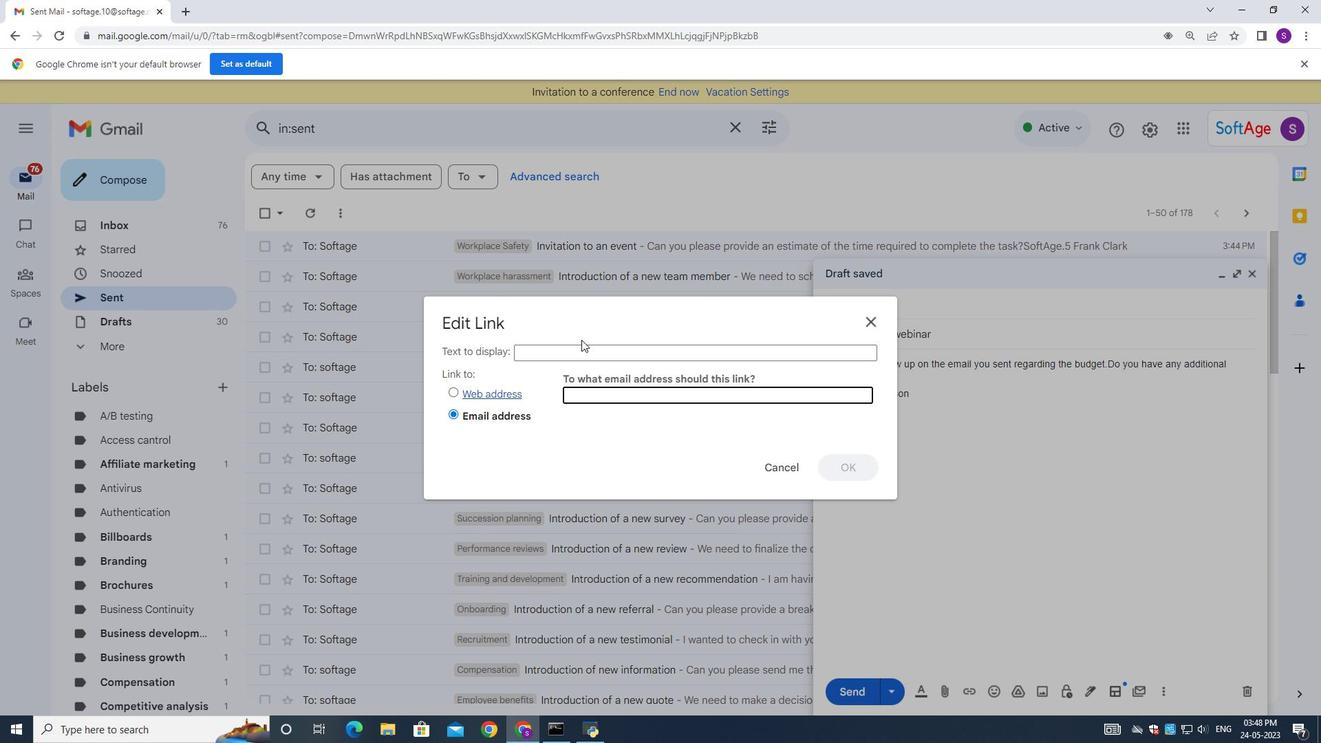 
Action: Mouse moved to (581, 351)
Screenshot: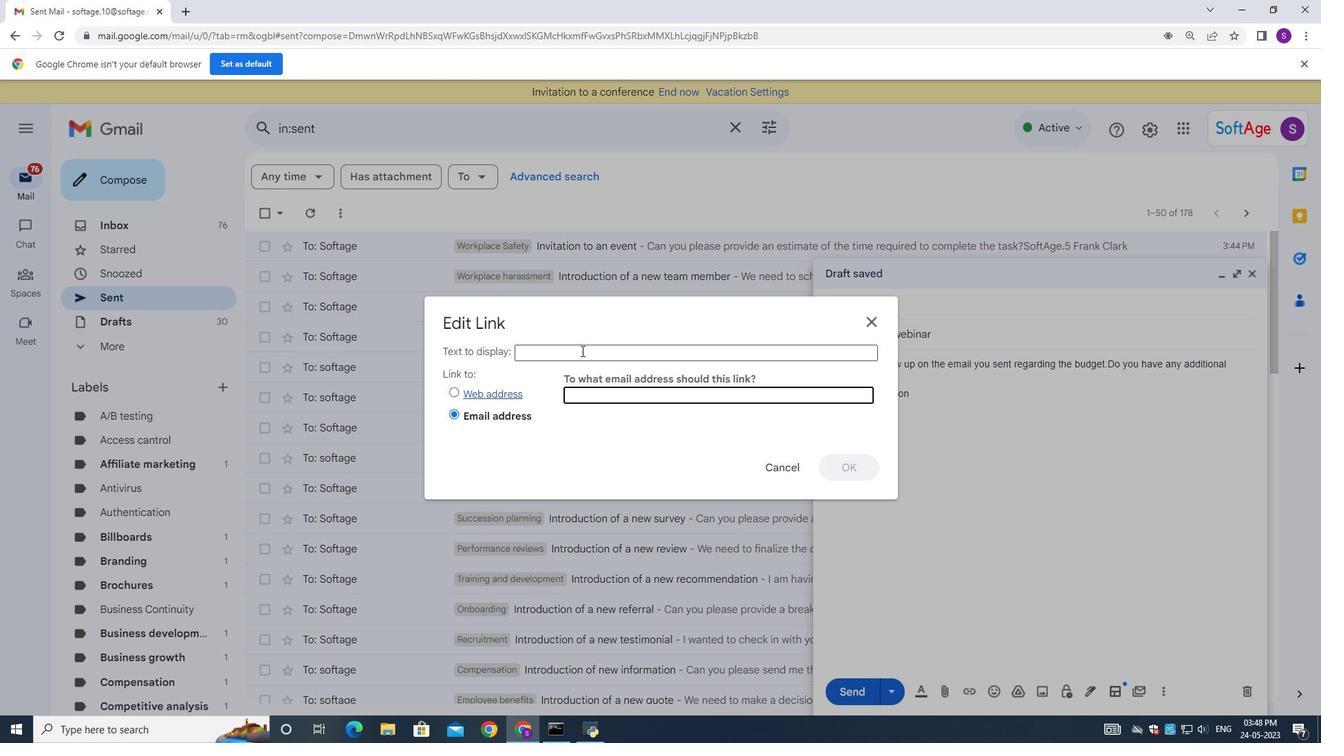 
Action: Mouse pressed left at (581, 351)
Screenshot: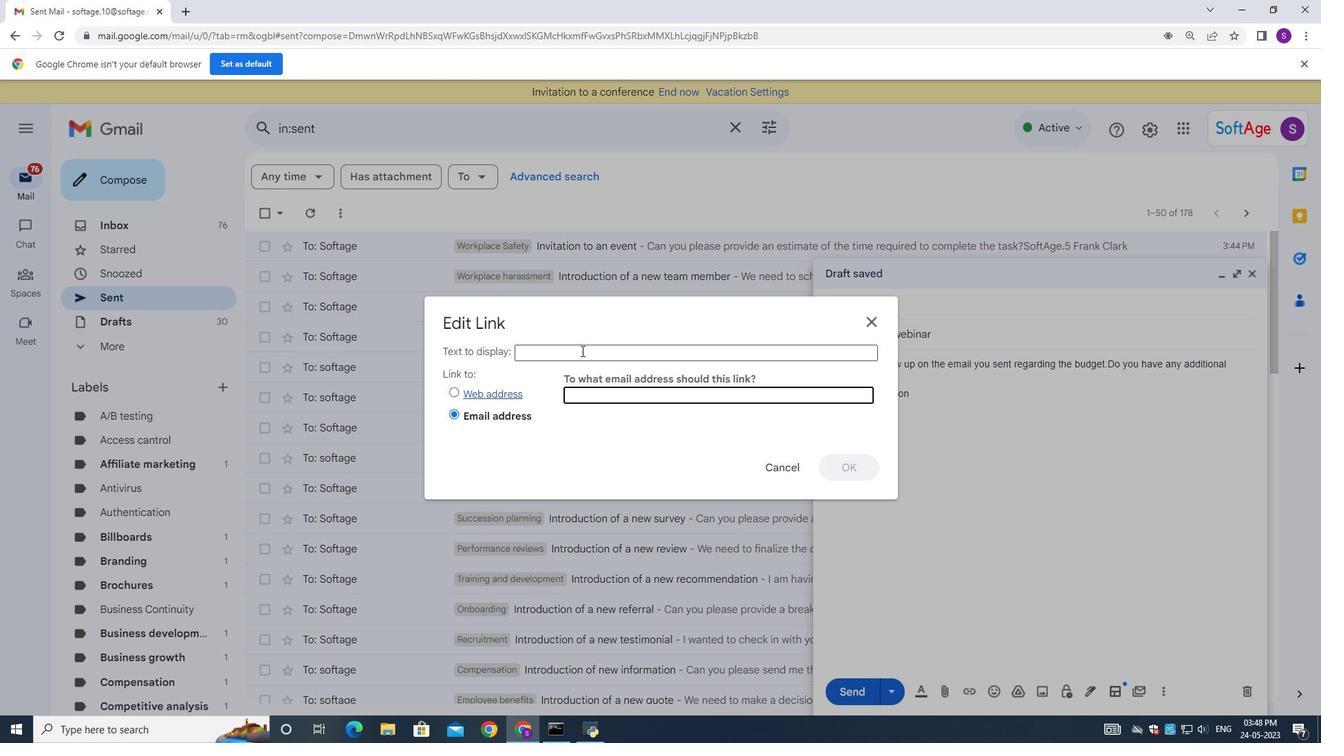 
Action: Mouse moved to (581, 351)
Screenshot: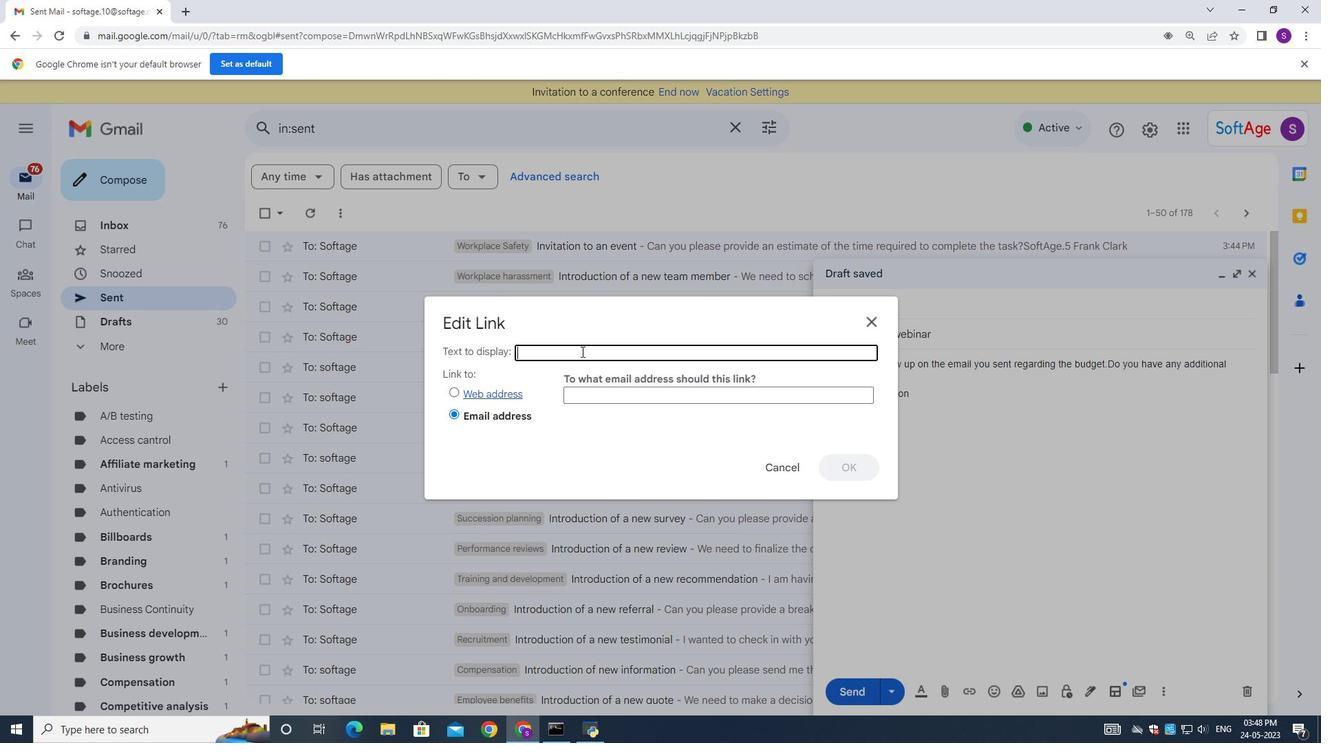 
Action: Key pressed <Key.shift><Key.shift><Key.shift><Key.shift><Key.shift><Key.shift><Key.shift><Key.shift><Key.shift><Key.shift><Key.shift><Key.shift><Key.shift><Key.shift><Key.shift><Key.shift><Key.shift>Soft<Key.shift>Age.6<Key.tab>
Screenshot: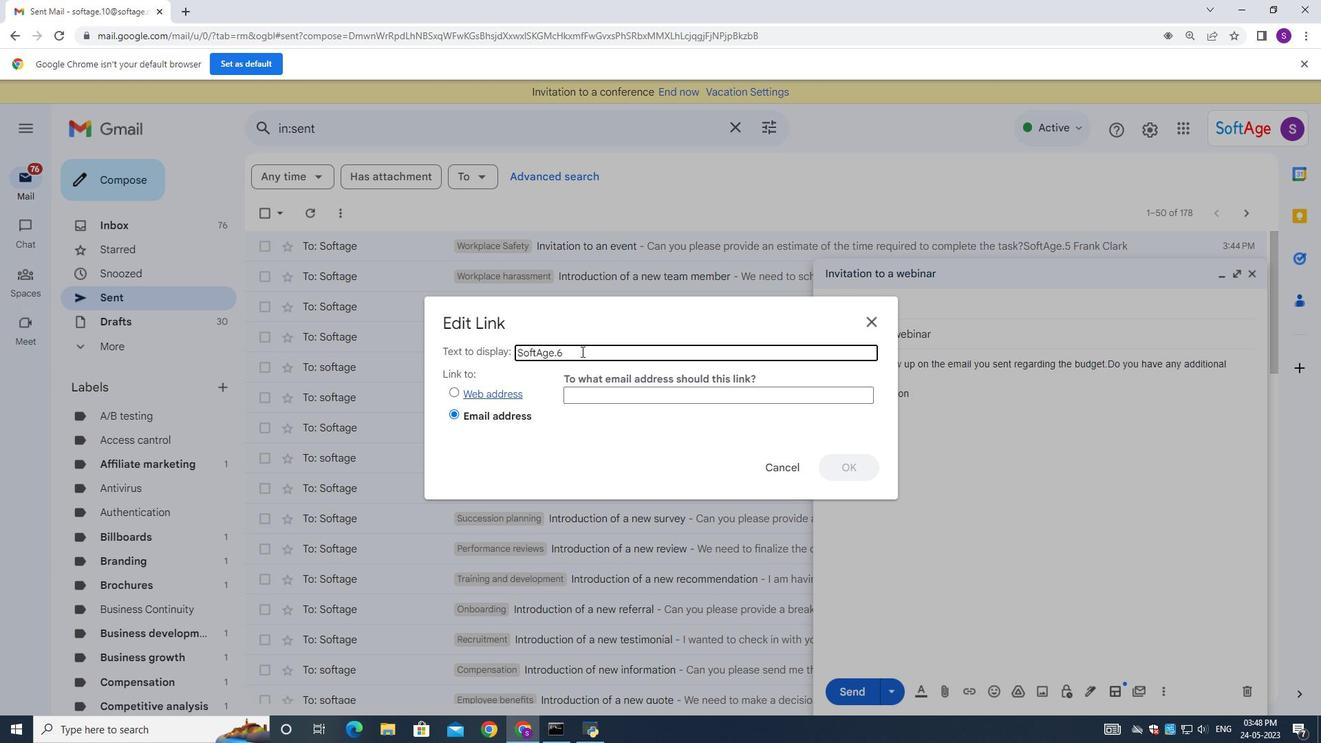 
Action: Mouse moved to (583, 390)
Screenshot: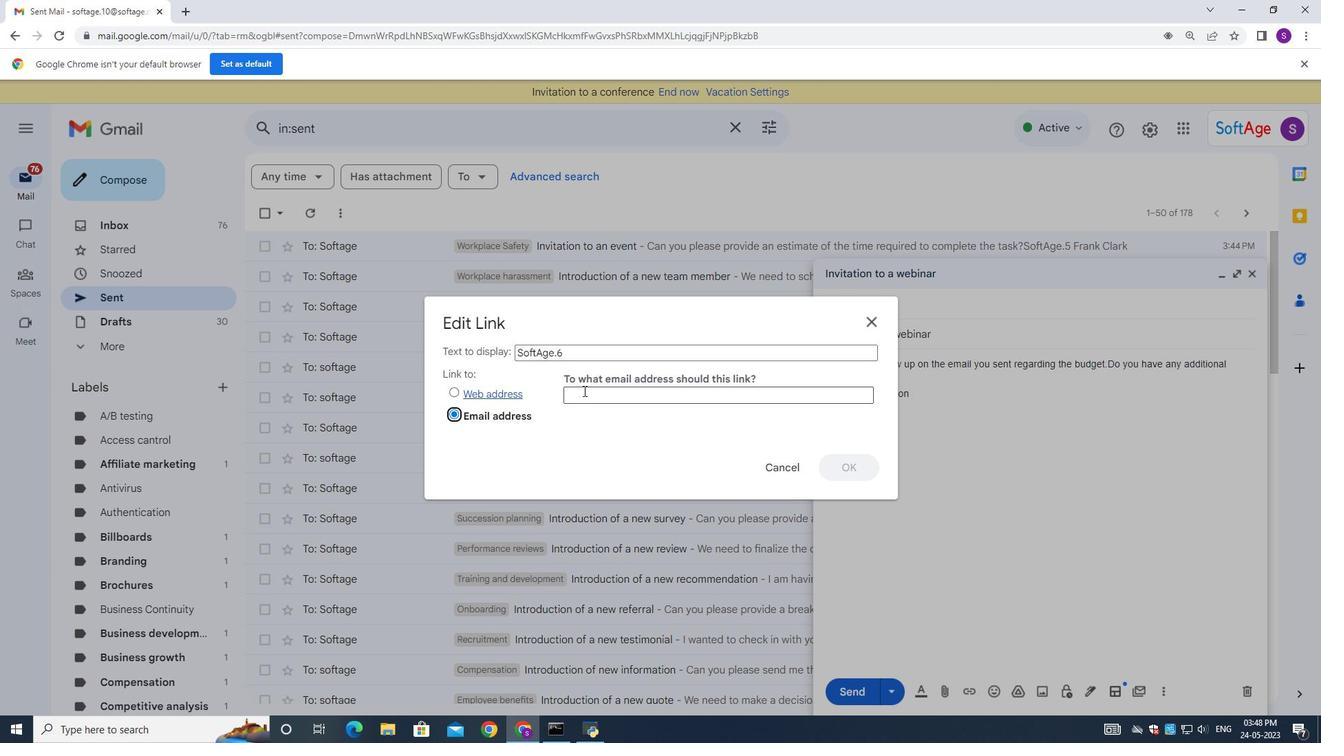 
Action: Mouse pressed left at (583, 390)
Screenshot: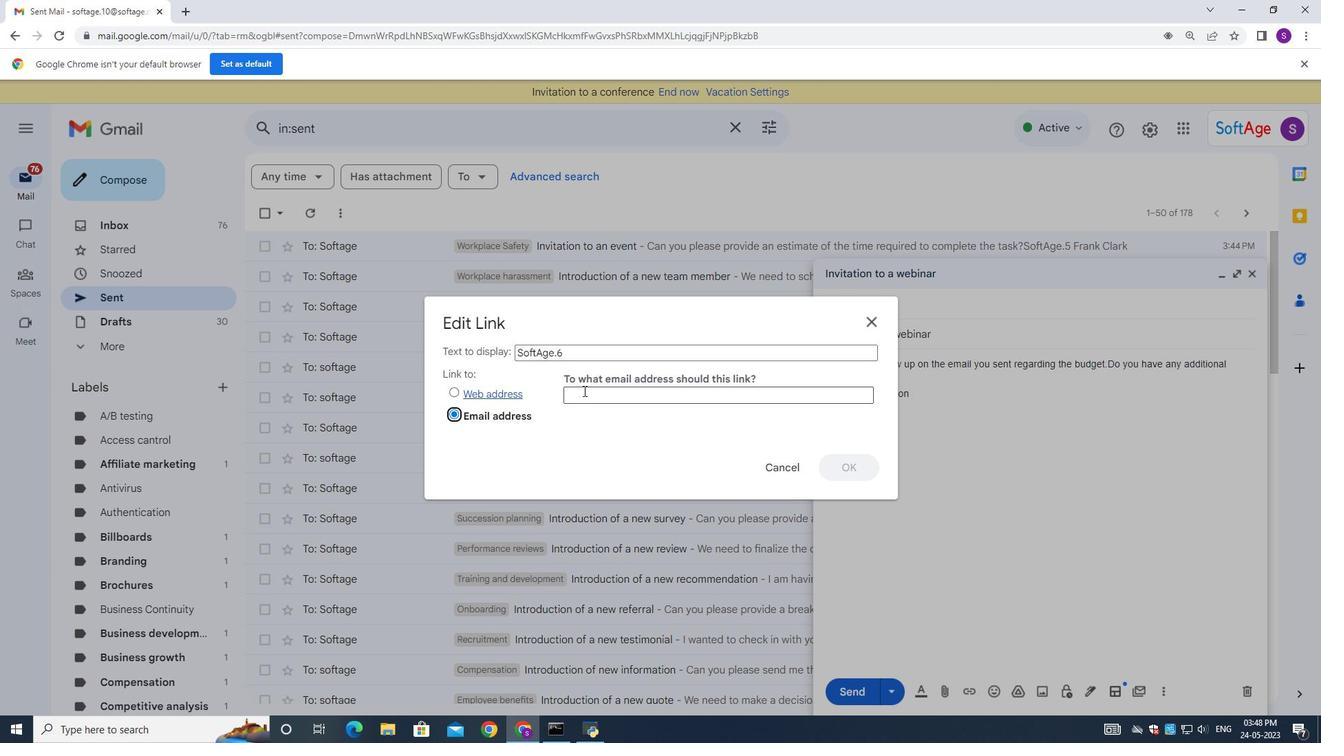 
Action: Mouse moved to (585, 387)
Screenshot: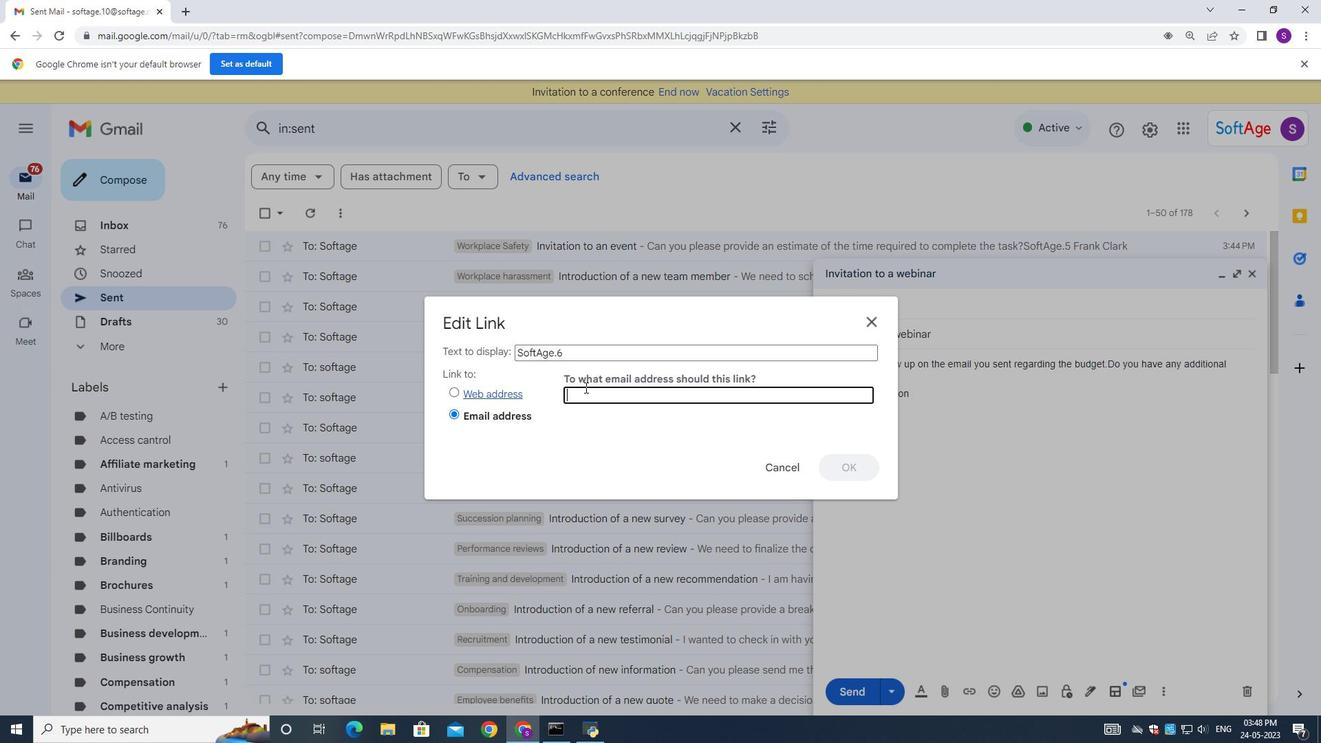 
Action: Key pressed <Key.shift>SOf<Key.backspace><Key.backspace><Key.backspace>softage.6<Key.shift>@softage.net
Screenshot: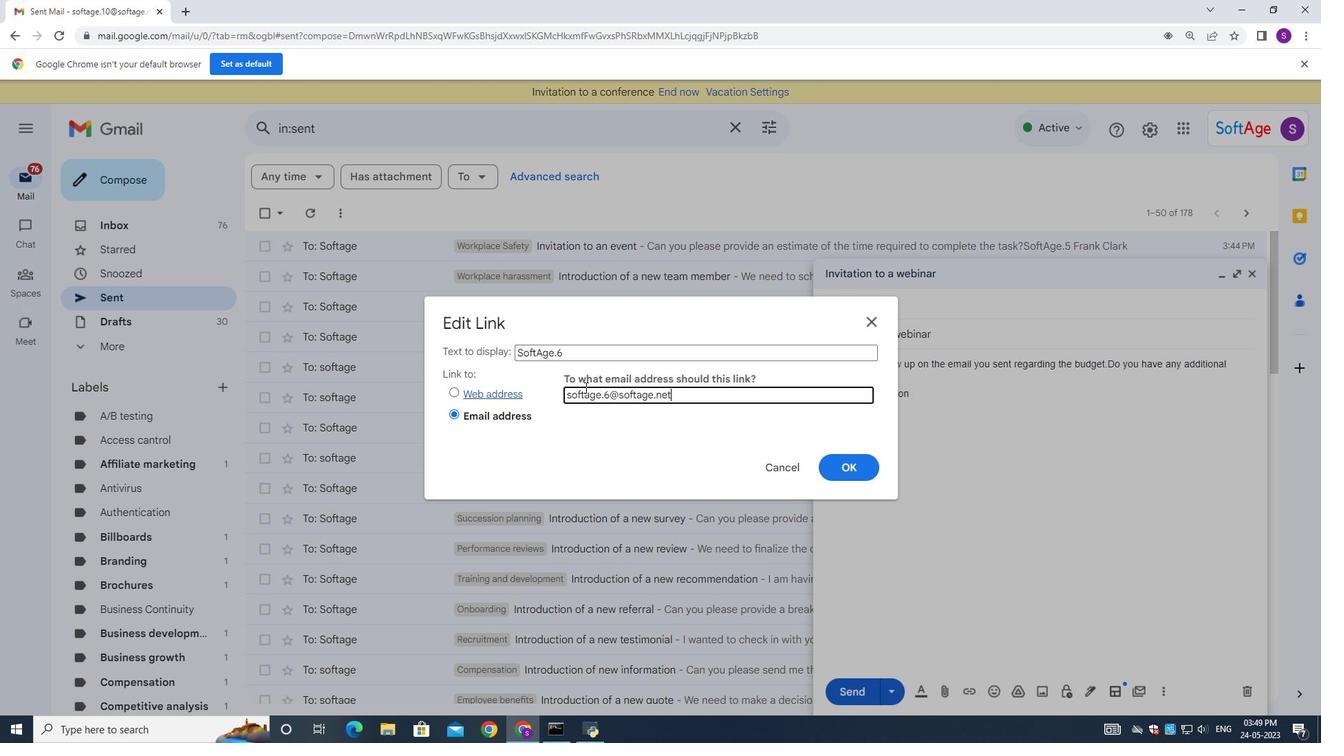 
Action: Mouse moved to (848, 472)
Screenshot: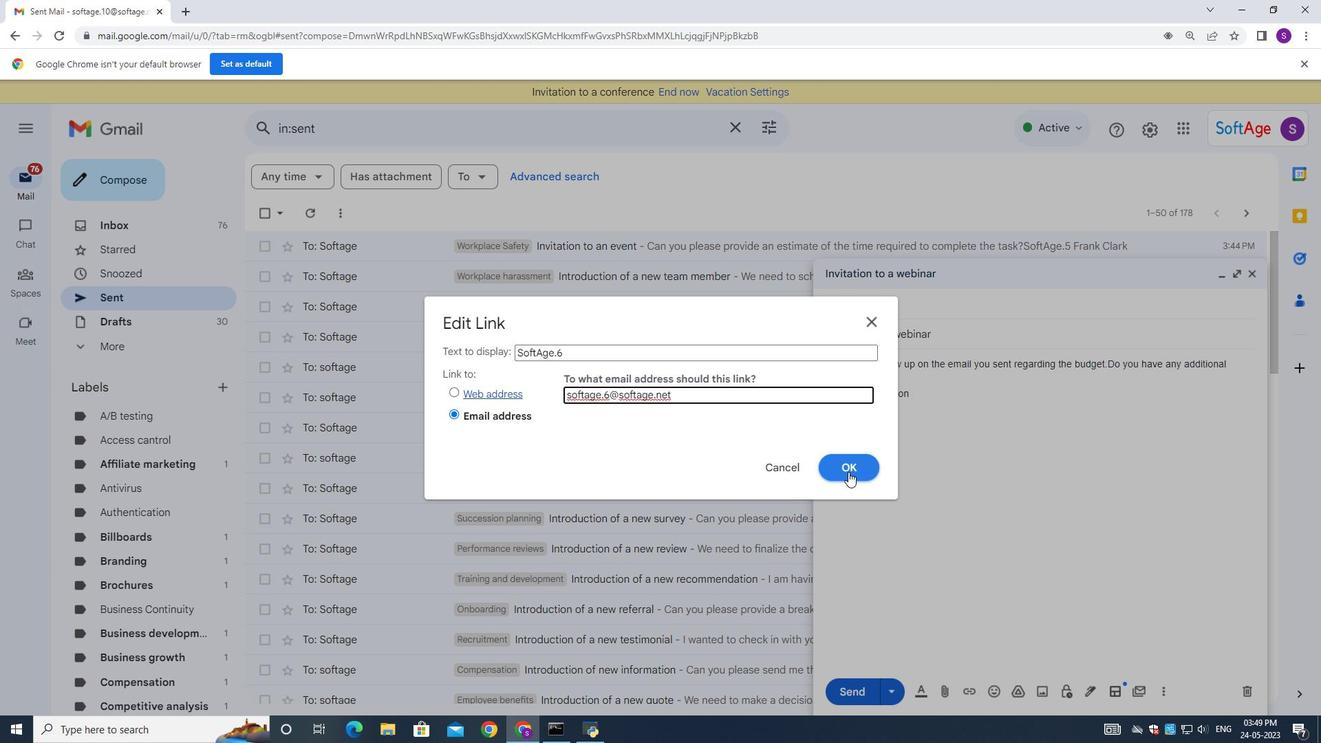 
Action: Mouse pressed left at (848, 472)
Screenshot: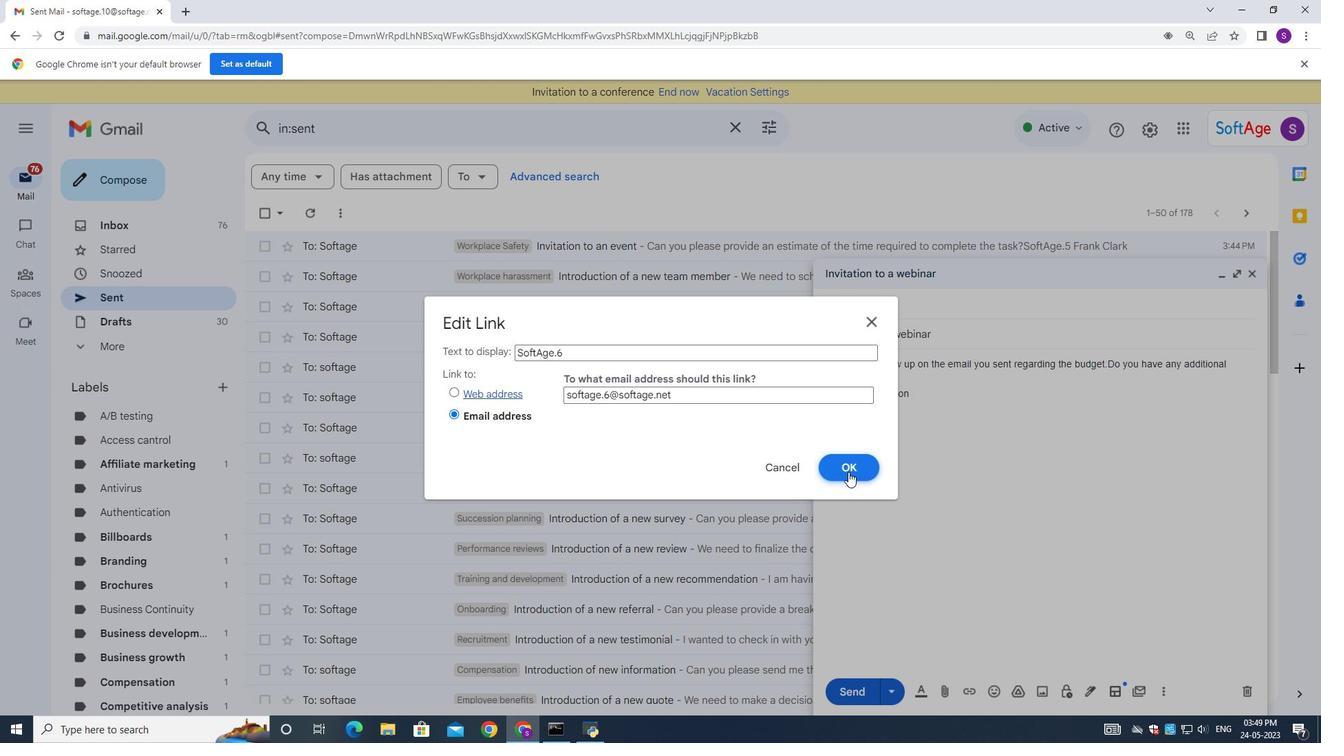 
Action: Mouse moved to (871, 694)
Screenshot: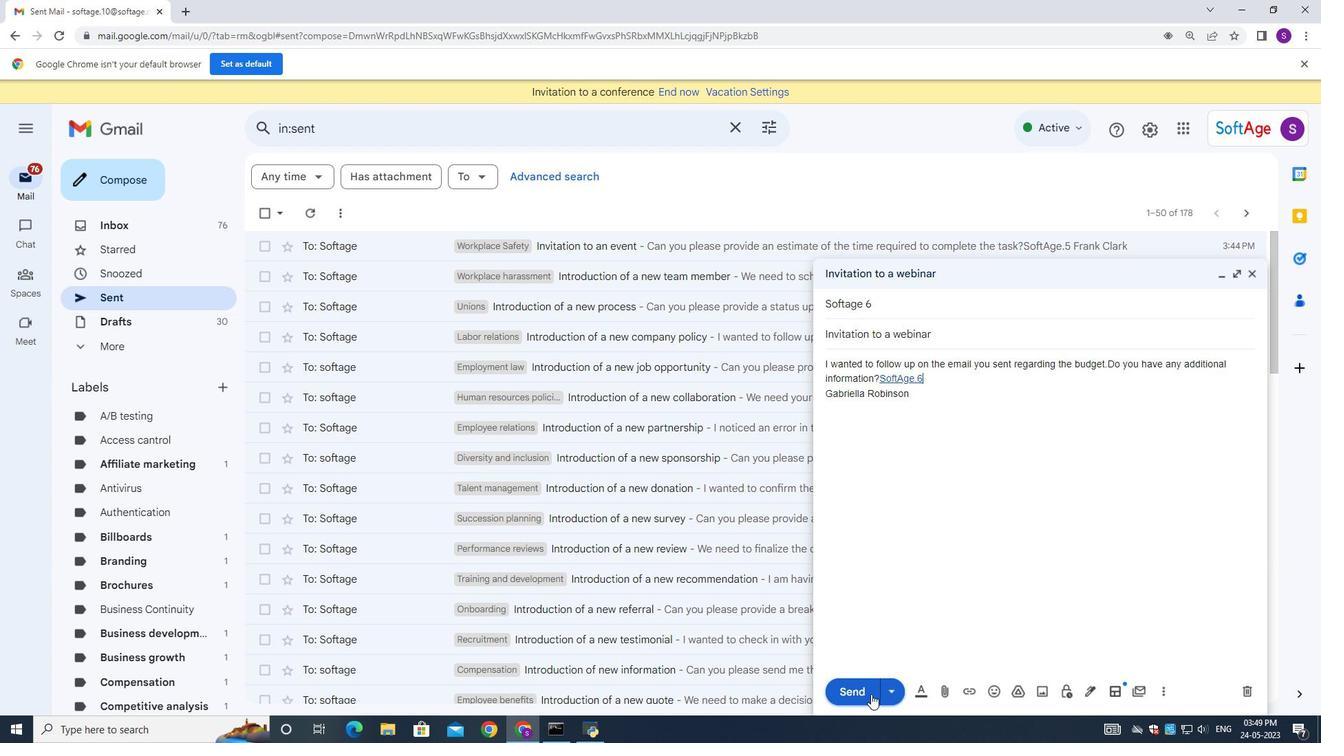 
Action: Mouse pressed left at (871, 694)
Screenshot: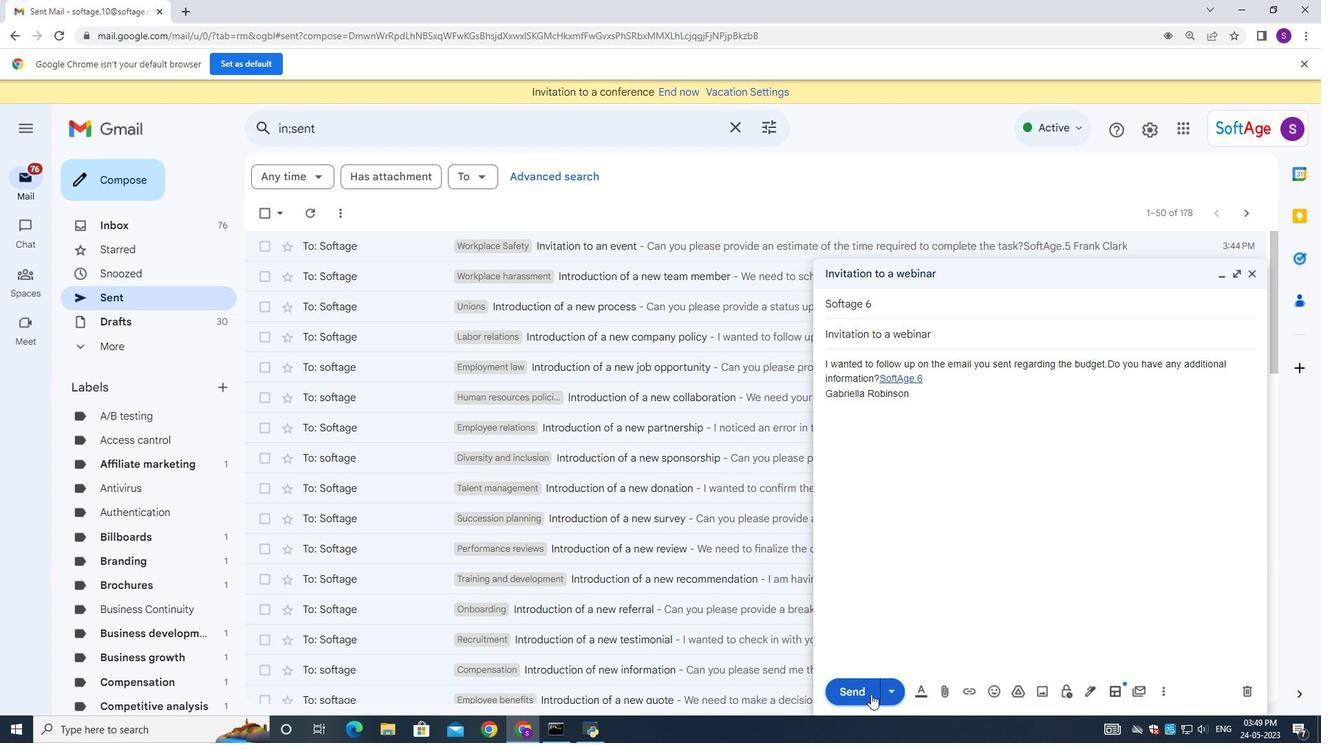 
Action: Mouse moved to (753, 251)
Screenshot: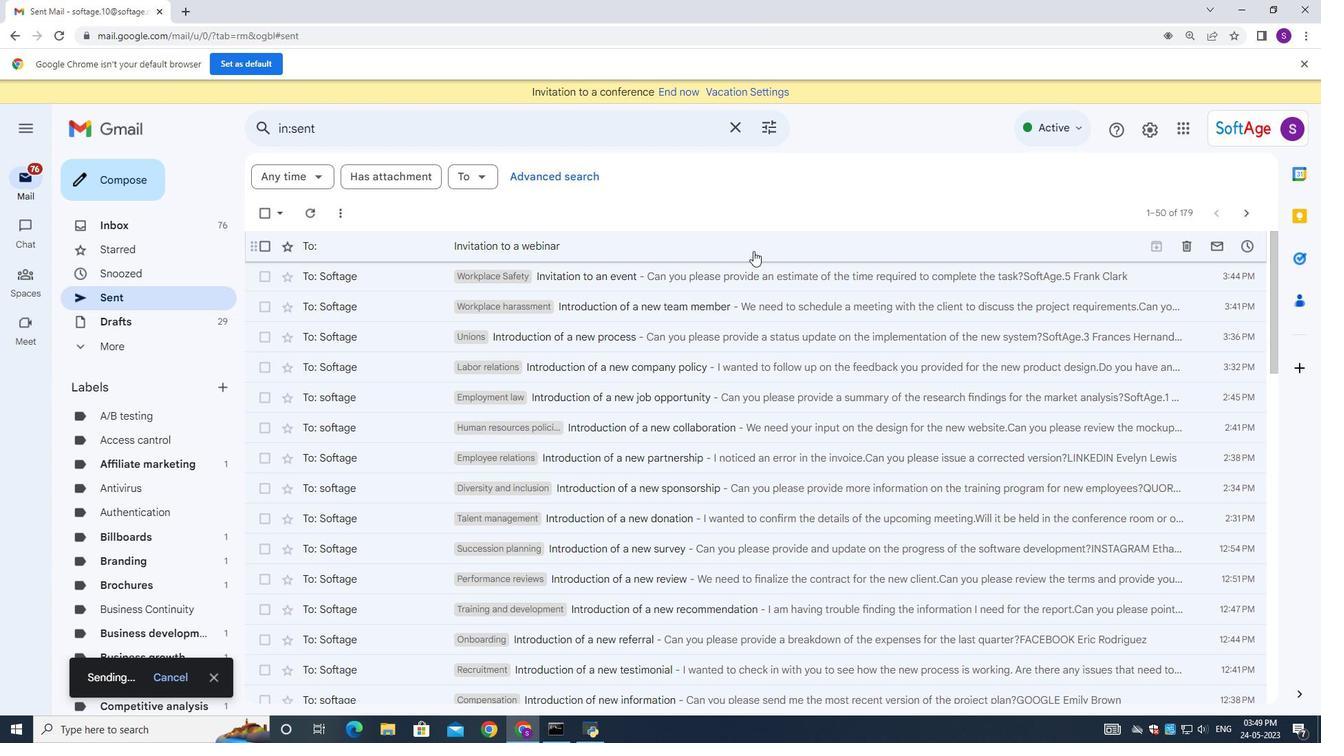 
Action: Mouse pressed left at (753, 251)
Screenshot: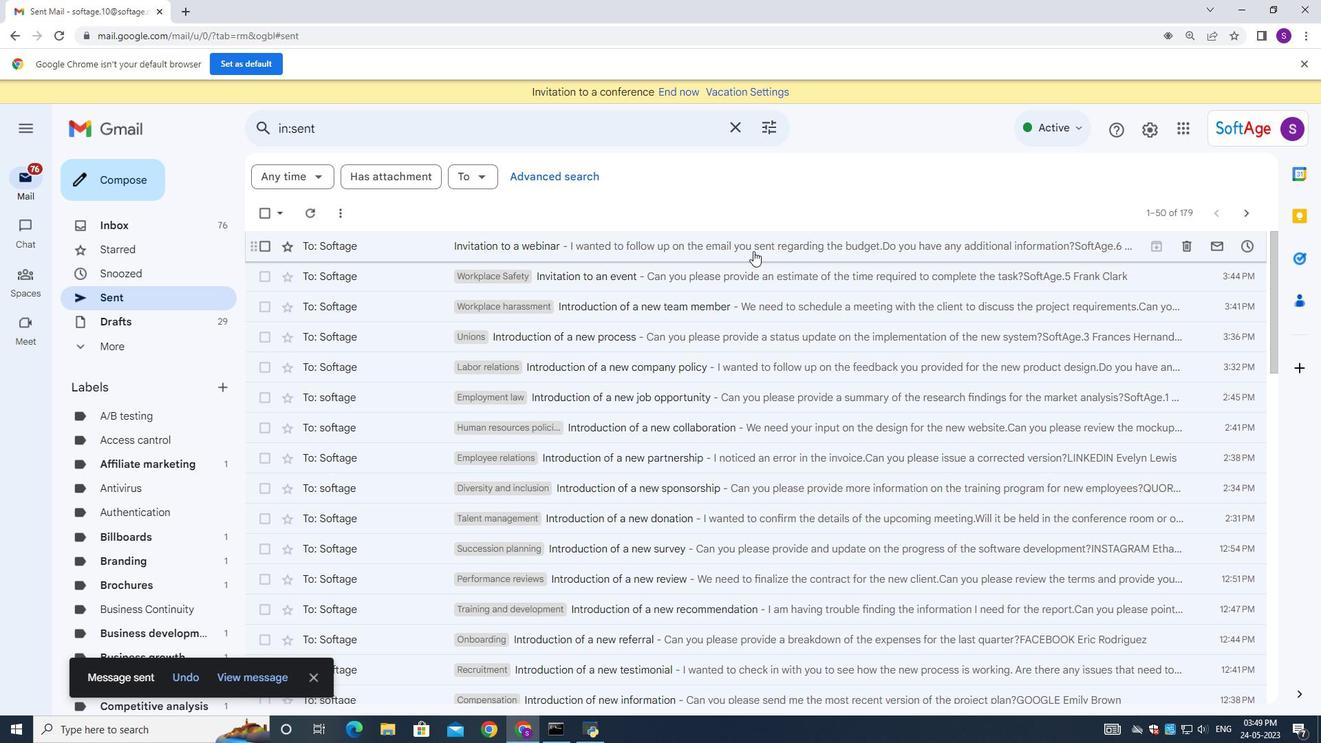 
Action: Mouse moved to (569, 172)
Screenshot: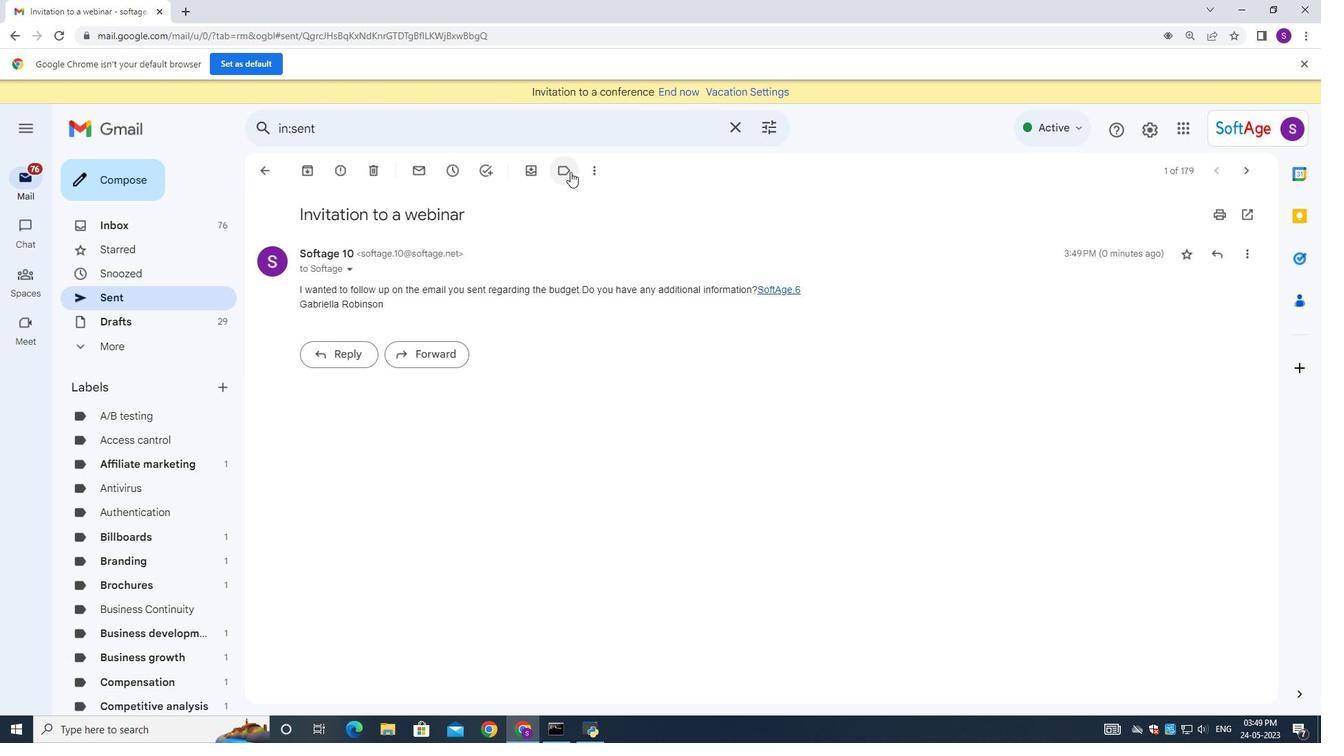 
Action: Mouse pressed left at (569, 172)
Screenshot: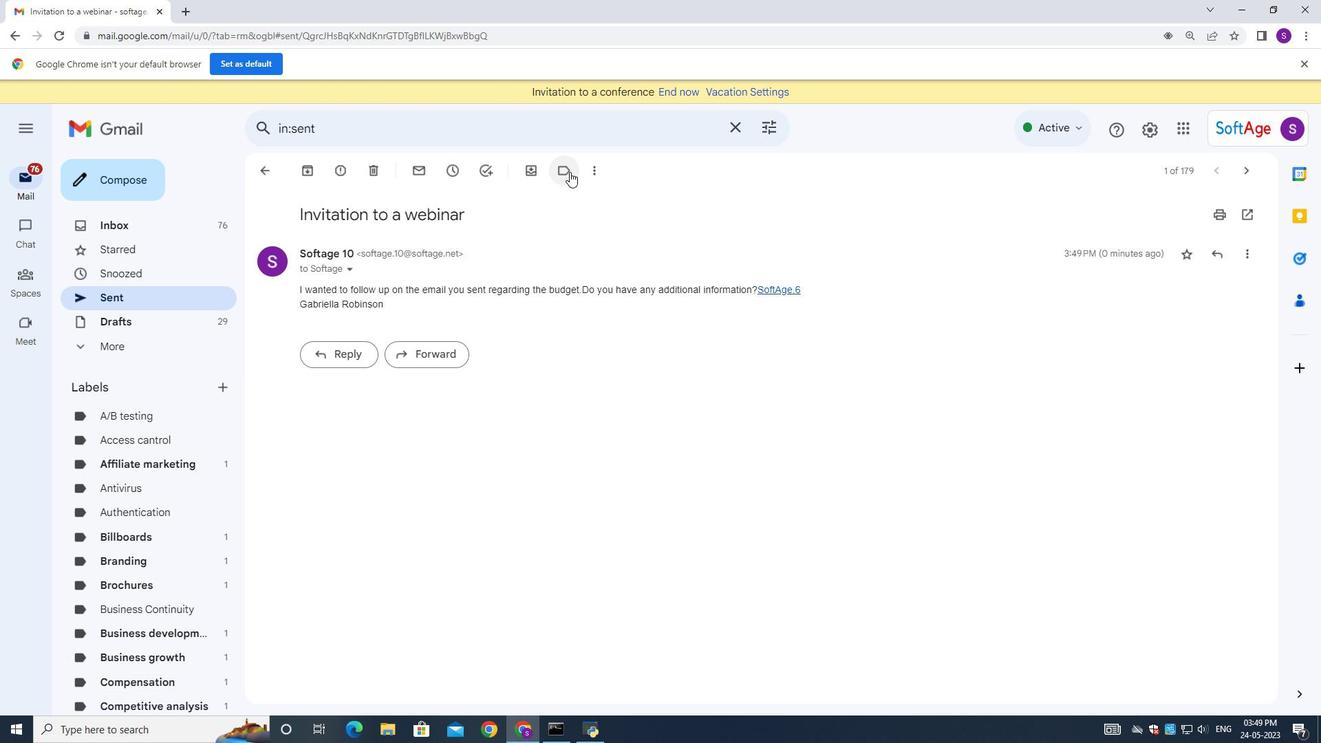 
Action: Mouse moved to (570, 174)
Screenshot: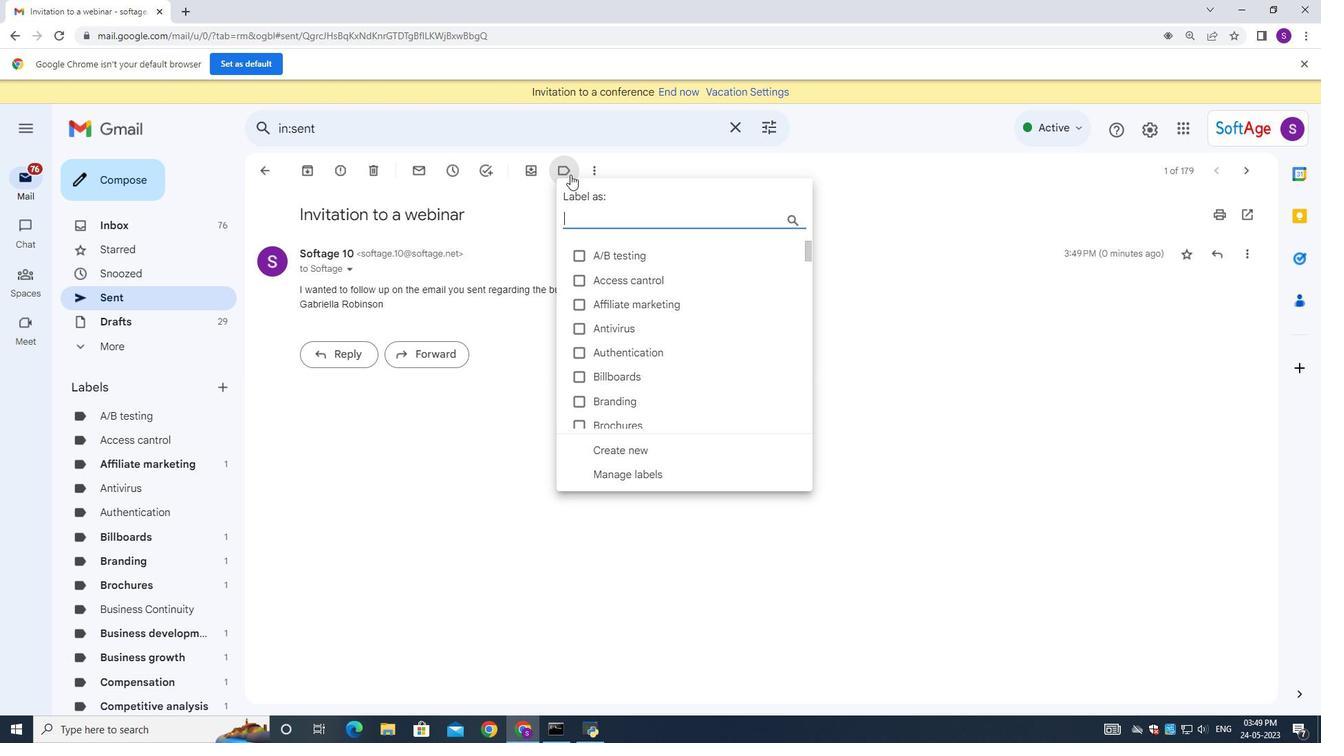 
Action: Key pressed <Key.shift>Busin
Screenshot: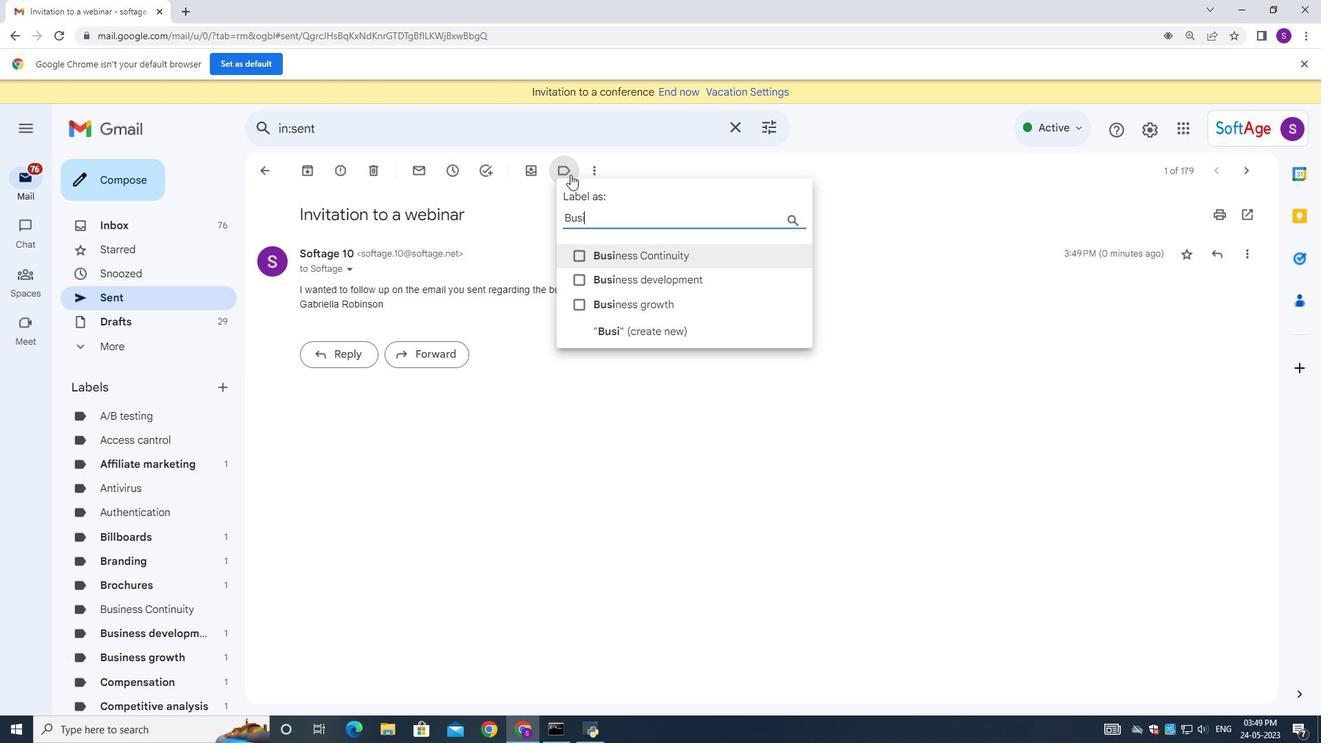 
Action: Mouse moved to (578, 280)
Screenshot: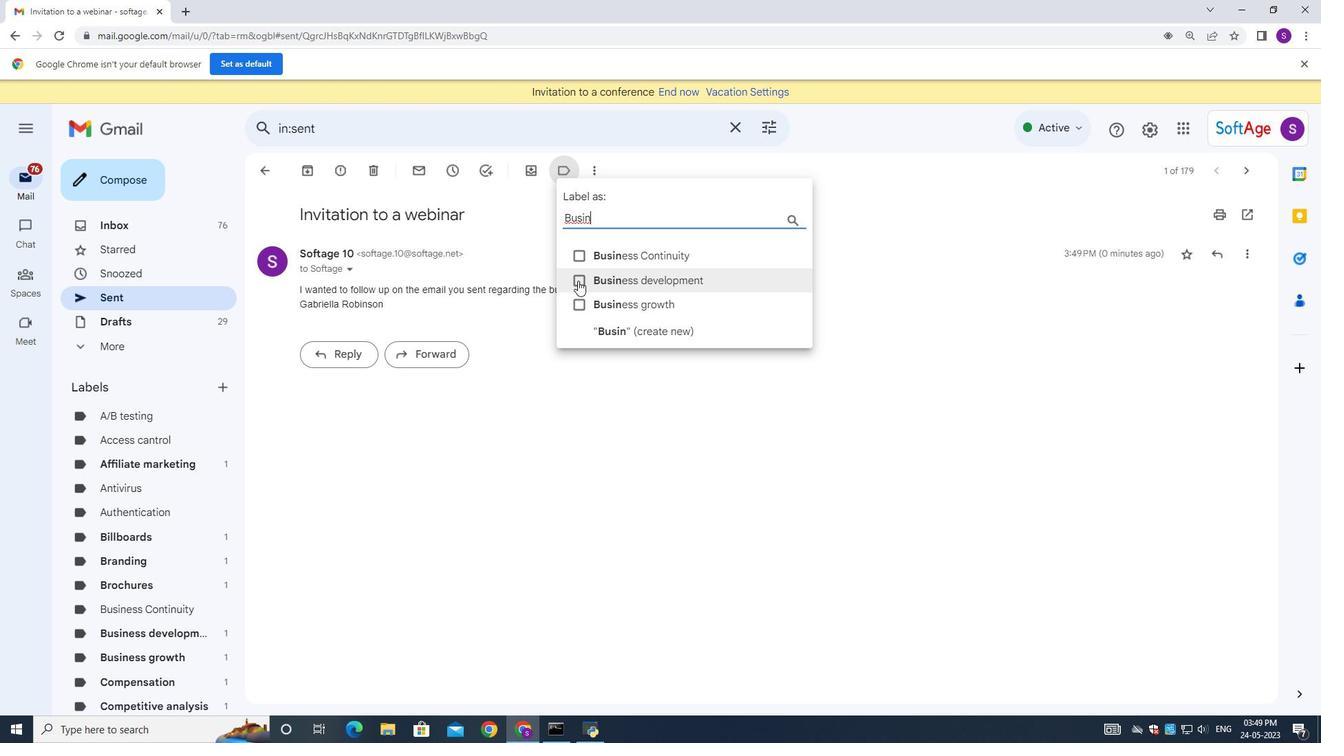 
Action: Mouse pressed left at (578, 280)
Screenshot: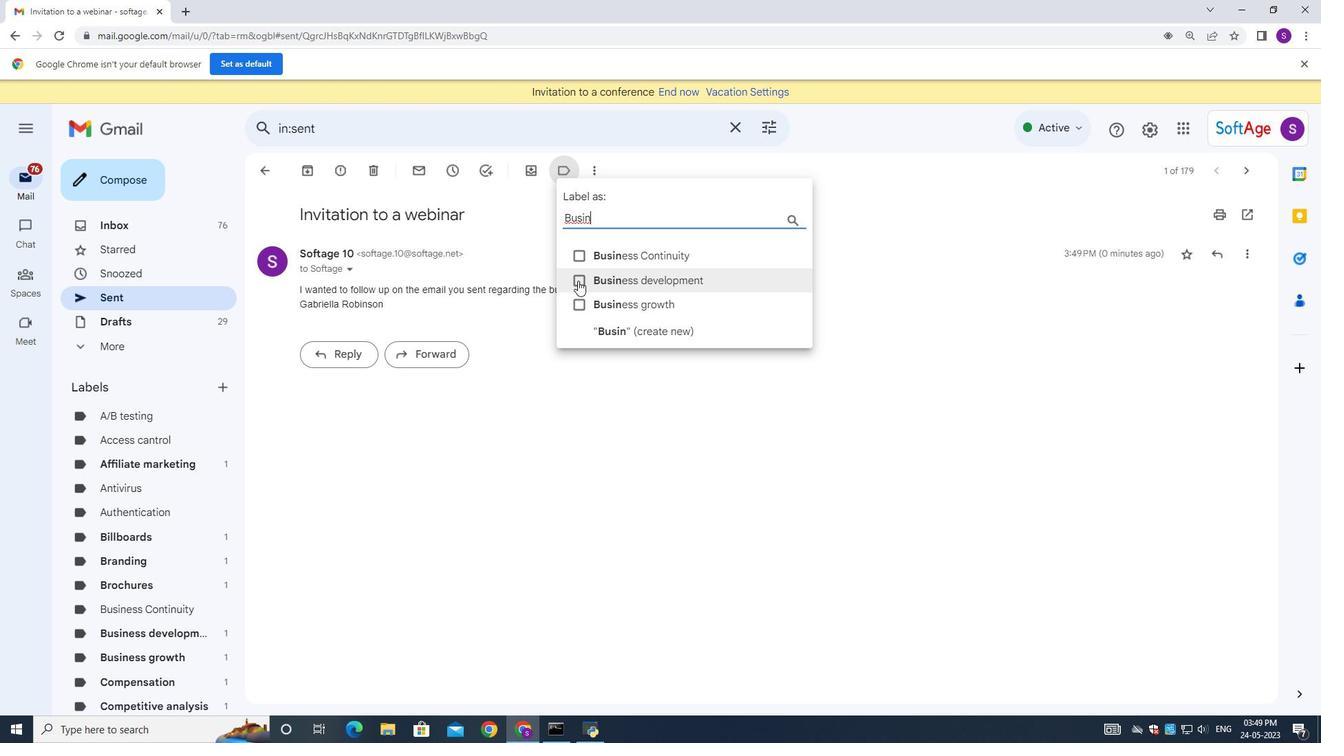 
Action: Mouse moved to (605, 331)
Screenshot: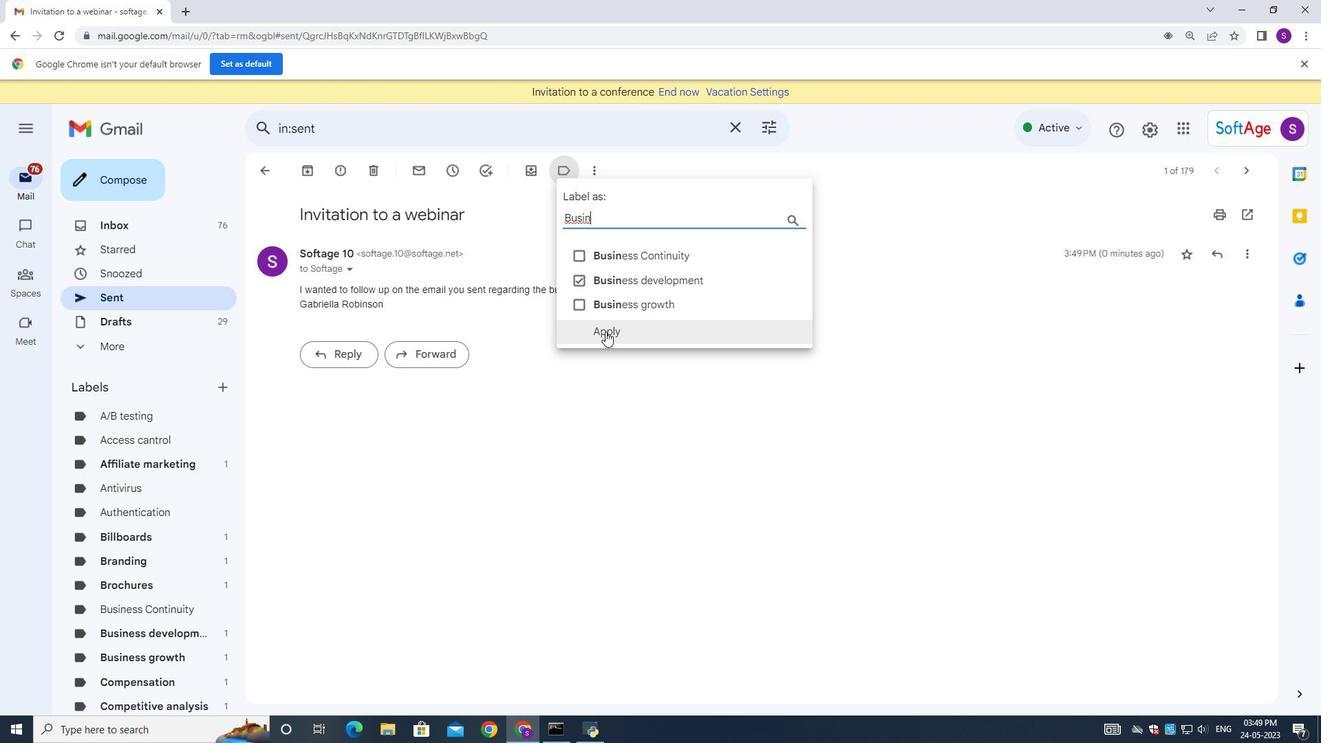 
Action: Mouse pressed left at (605, 331)
Screenshot: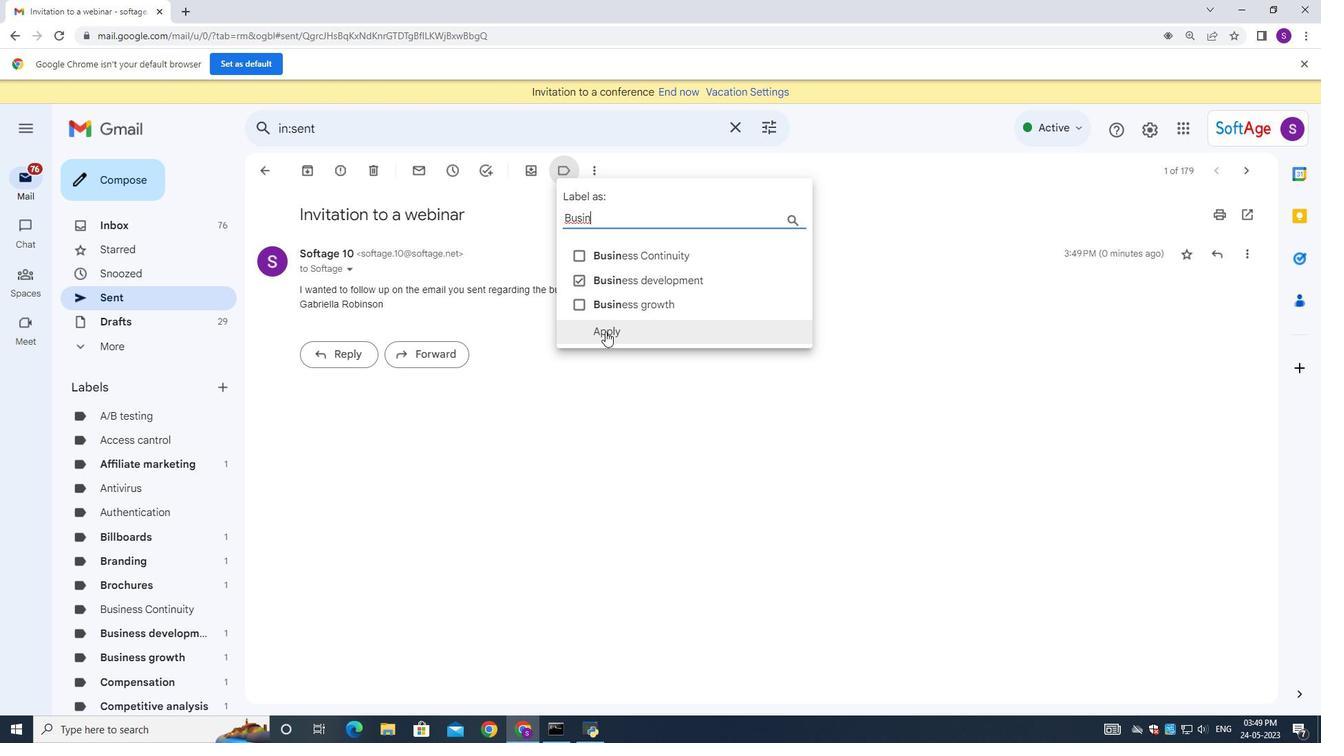 
Action: Mouse moved to (752, 322)
Screenshot: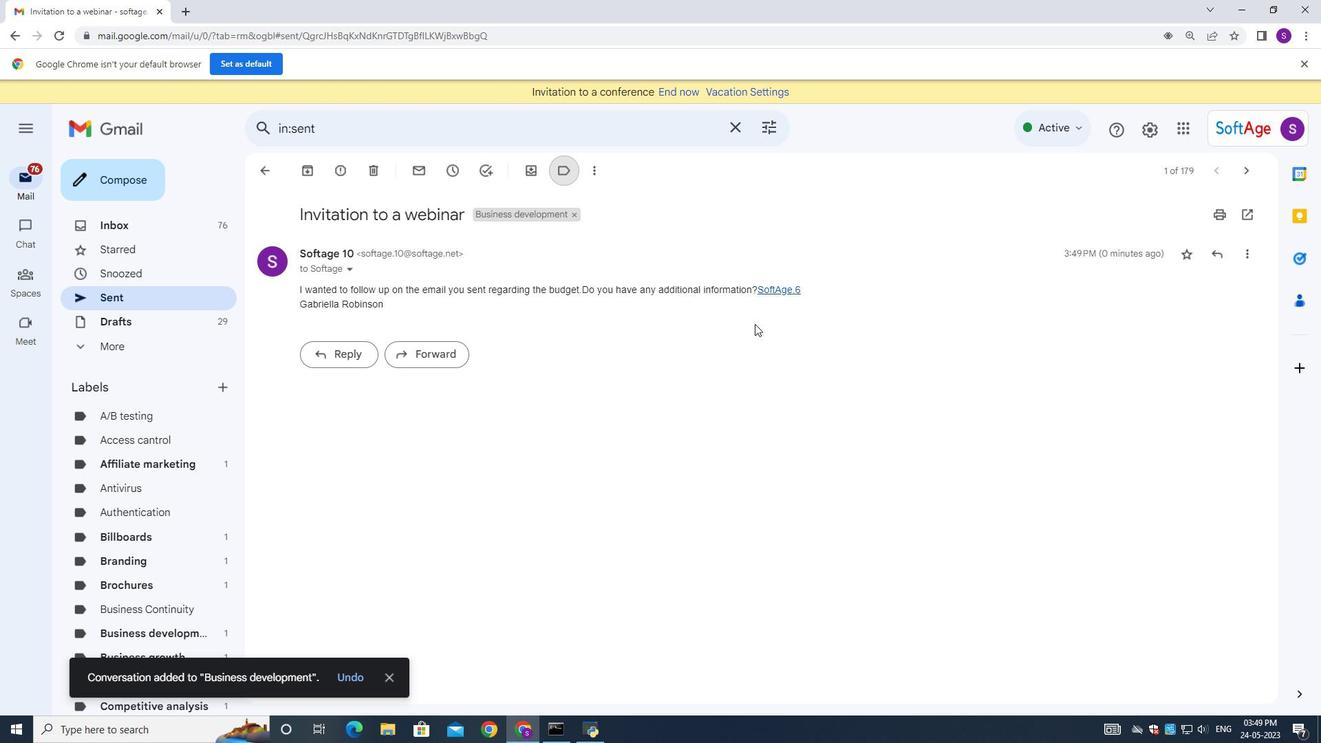 
